 Task: Look for space in Windsor, Canada from 10th July, 2023 to 15th July, 2023 for 7 adults in price range Rs.10000 to Rs.15000. Place can be entire place or shared room with 4 bedrooms having 7 beds and 4 bathrooms. Property type can be house, flat, guest house. Amenities needed are: wifi, TV, free parkinig on premises, gym, breakfast. Booking option can be shelf check-in. Required host language is .
Action: Mouse pressed left at (527, 116)
Screenshot: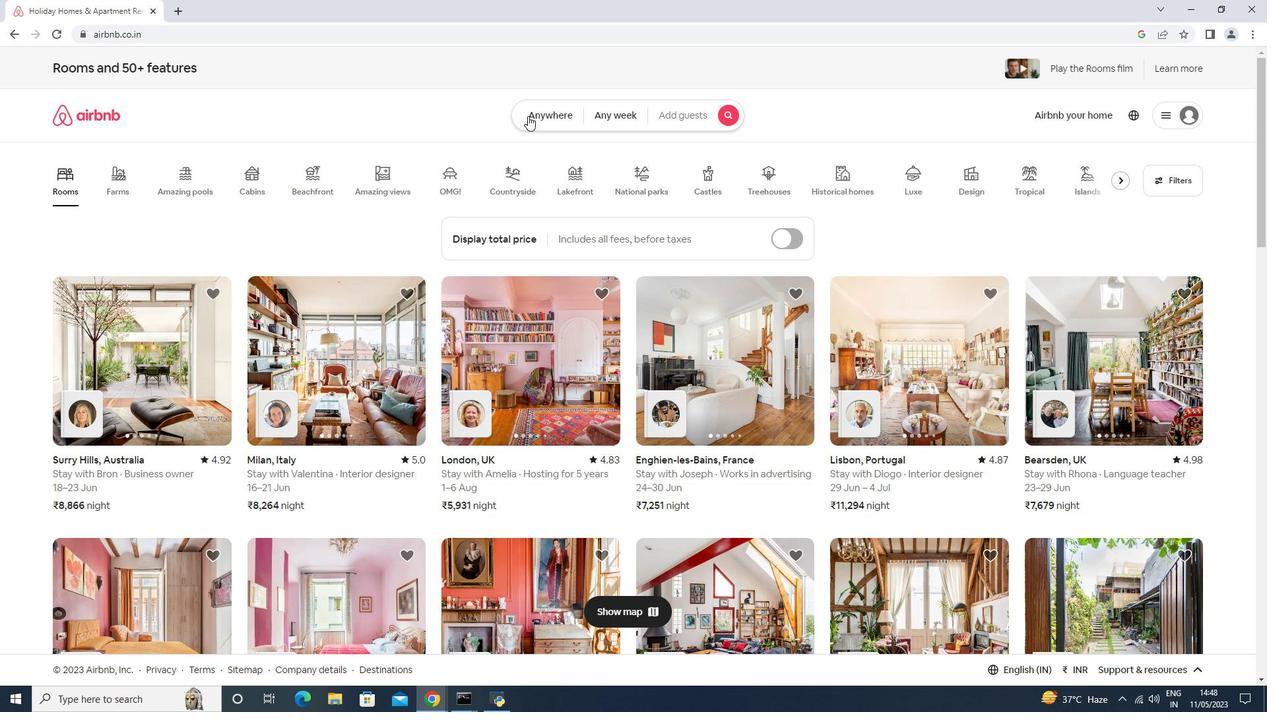 
Action: Mouse moved to (471, 159)
Screenshot: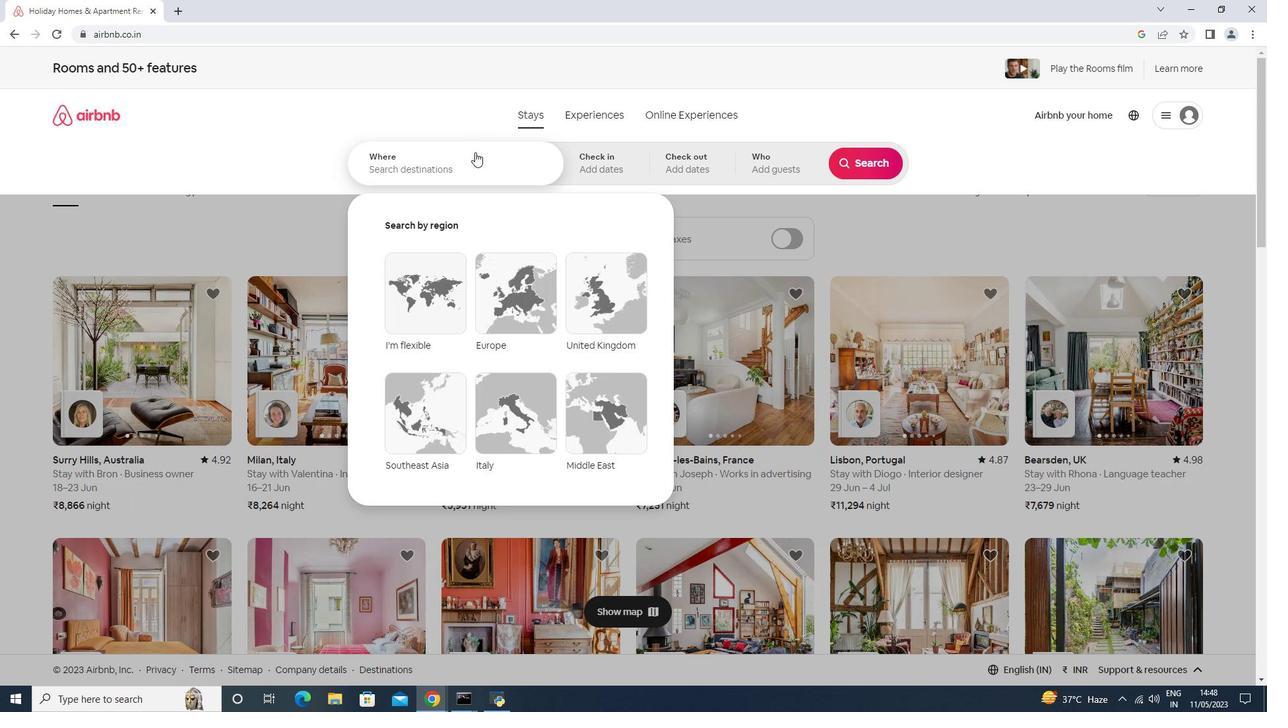 
Action: Mouse pressed left at (471, 159)
Screenshot: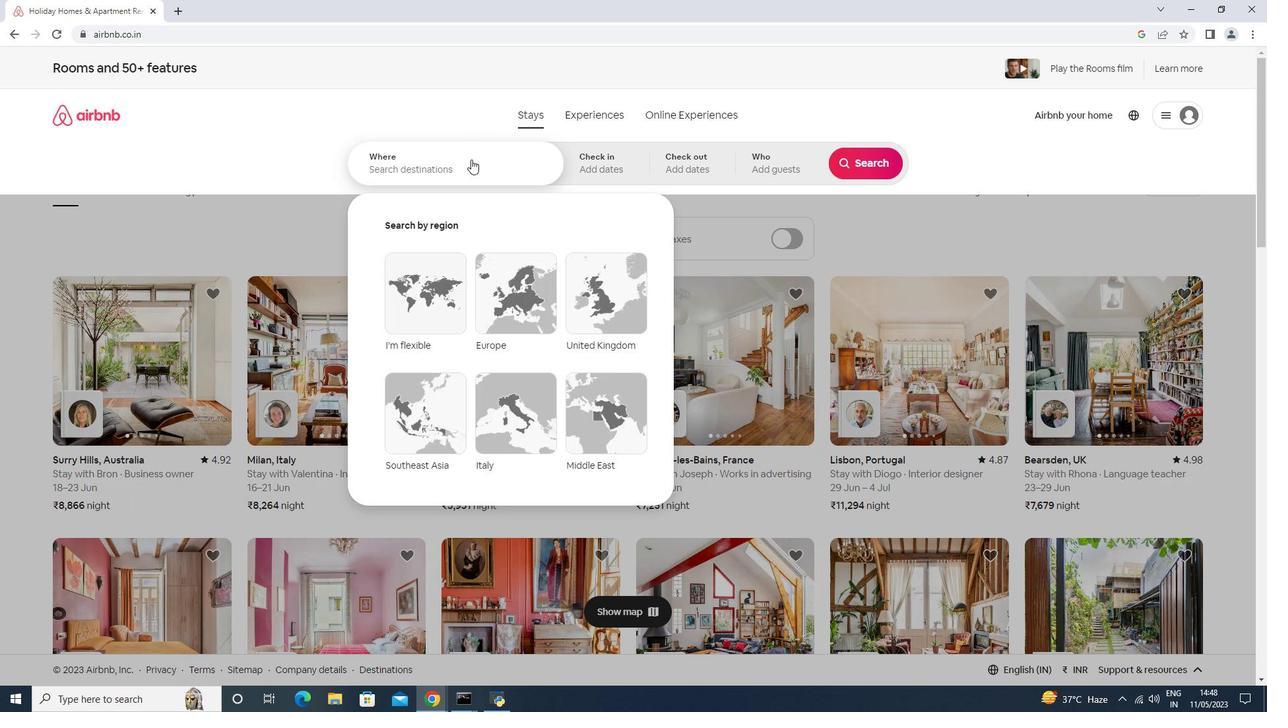 
Action: Key pressed <Key.shift><Key.shift>wins<Key.backspace>dsor,<Key.left><Key.left><Key.left><Key.left><Key.left><Key.left><Key.left><Key.backspace><Key.shift><Key.shift><Key.shift><Key.shift>W<Key.down><Key.backspace><Key.backspace><Key.right><Key.shift>Canada
Screenshot: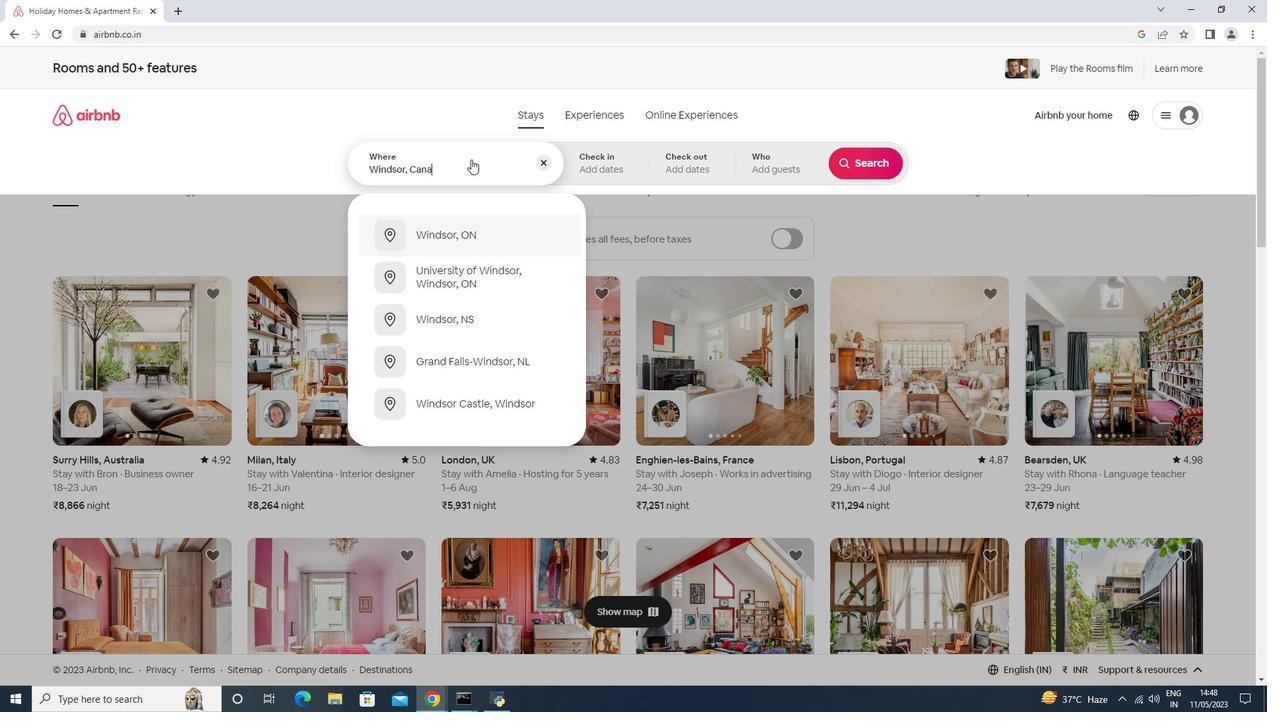 
Action: Mouse moved to (599, 173)
Screenshot: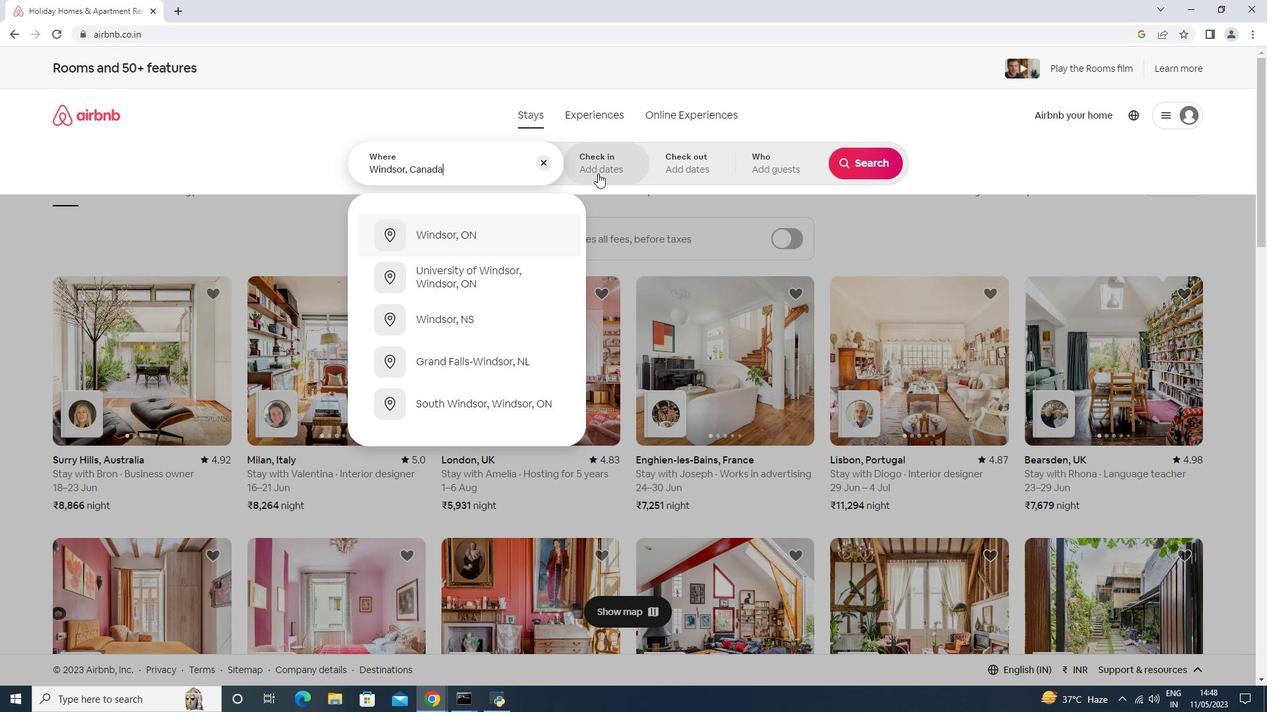 
Action: Mouse pressed left at (599, 173)
Screenshot: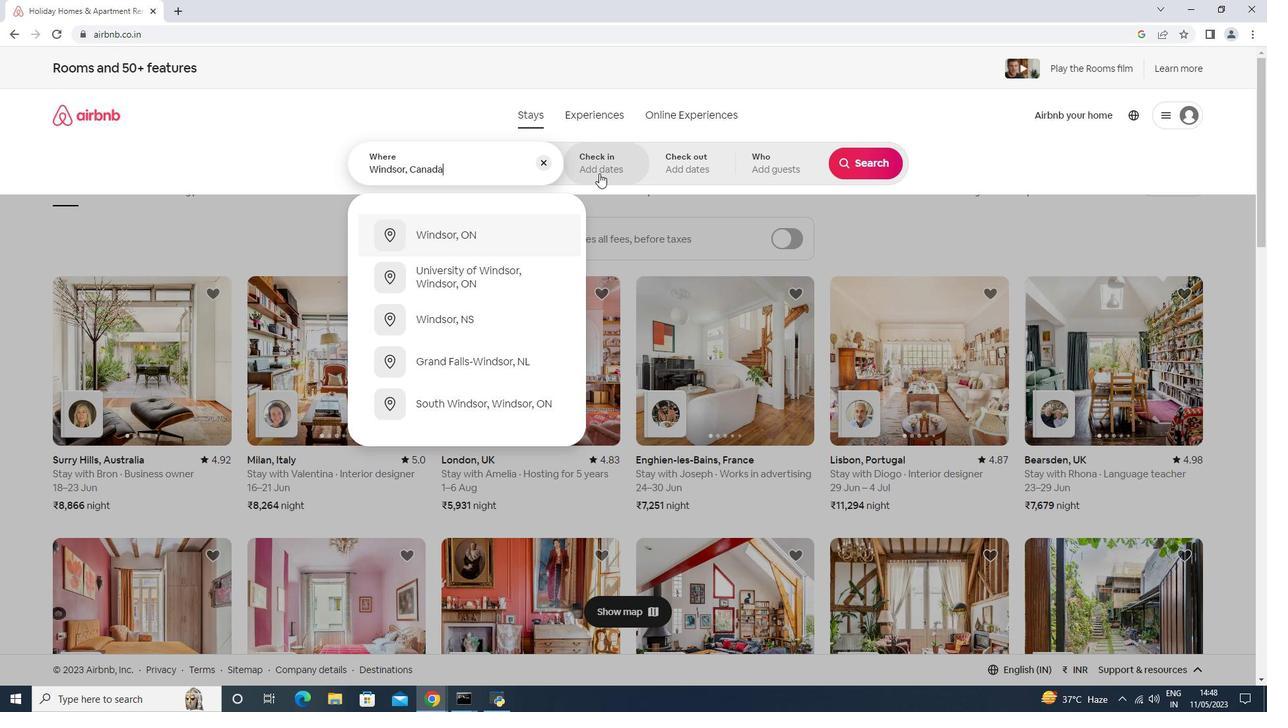 
Action: Mouse moved to (860, 270)
Screenshot: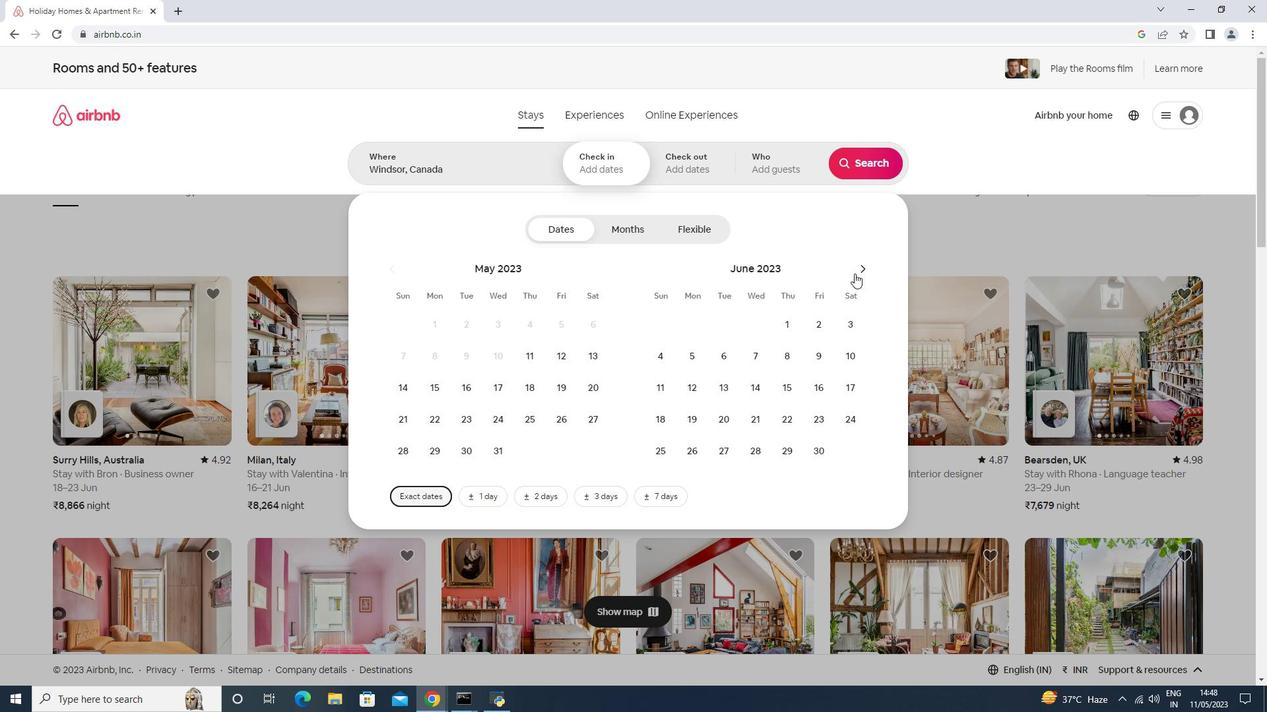 
Action: Mouse pressed left at (860, 270)
Screenshot: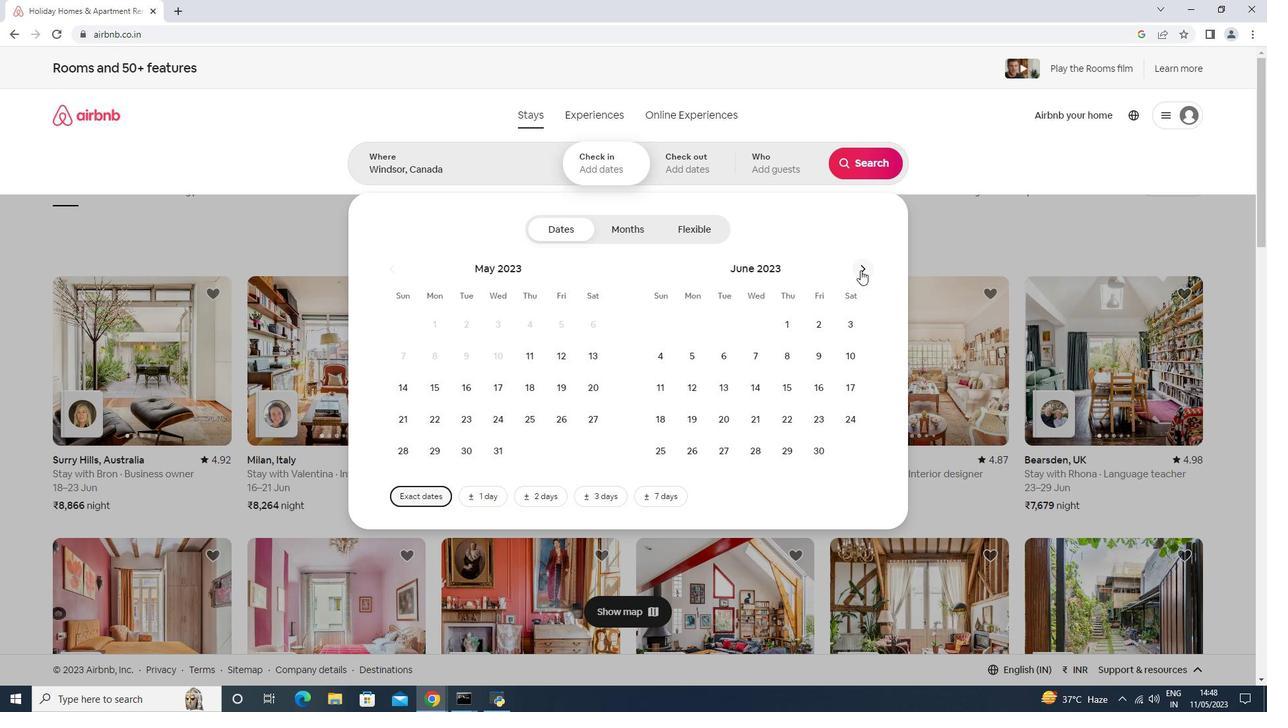 
Action: Mouse moved to (695, 384)
Screenshot: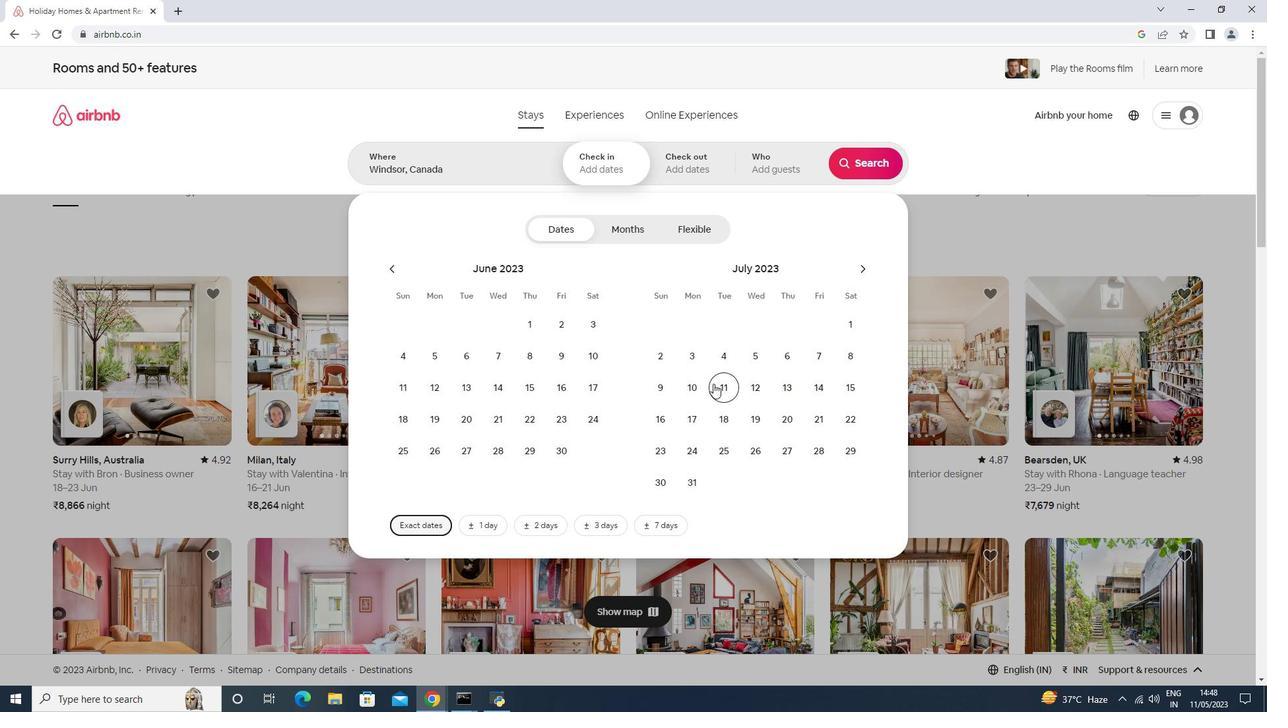 
Action: Mouse pressed left at (695, 384)
Screenshot: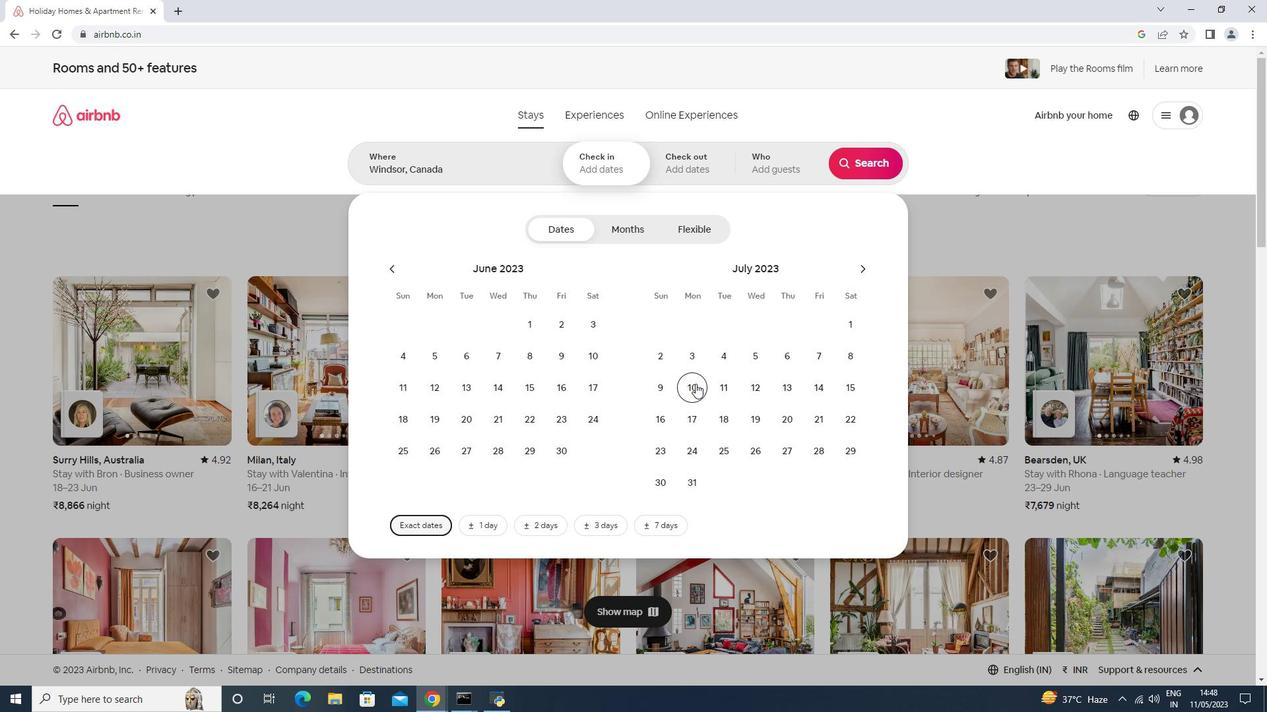 
Action: Mouse moved to (857, 384)
Screenshot: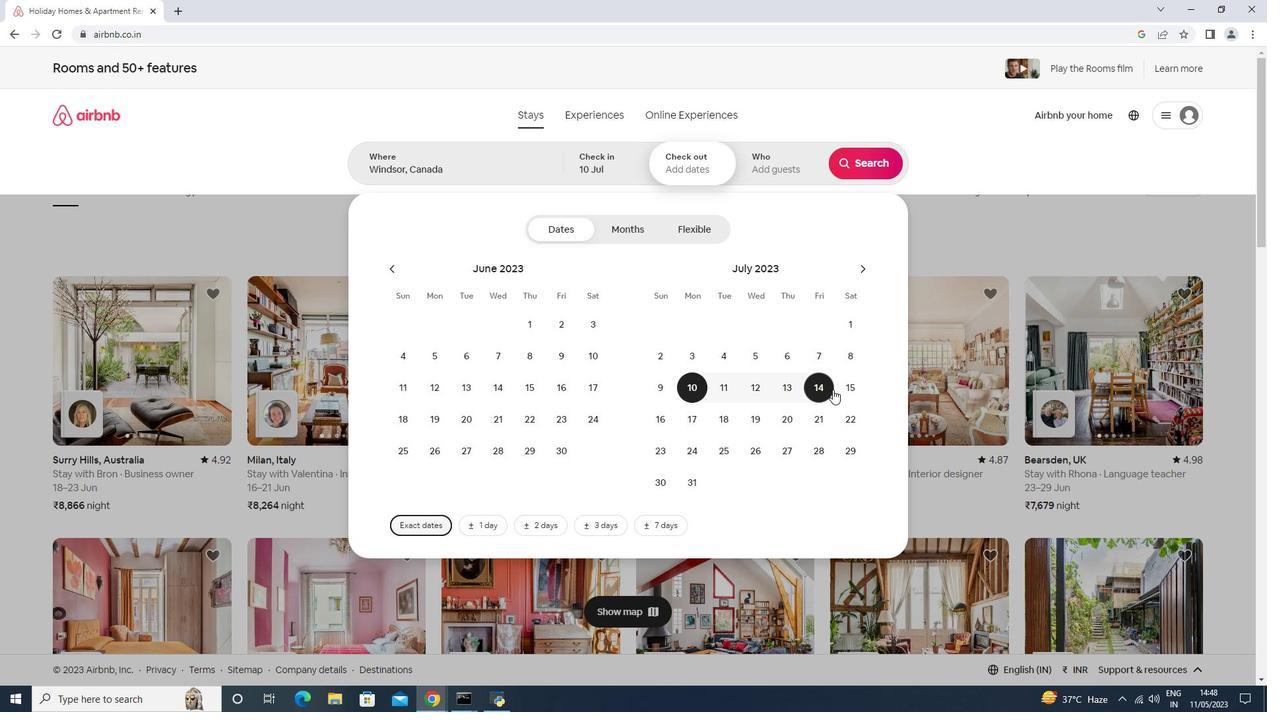 
Action: Mouse pressed left at (857, 384)
Screenshot: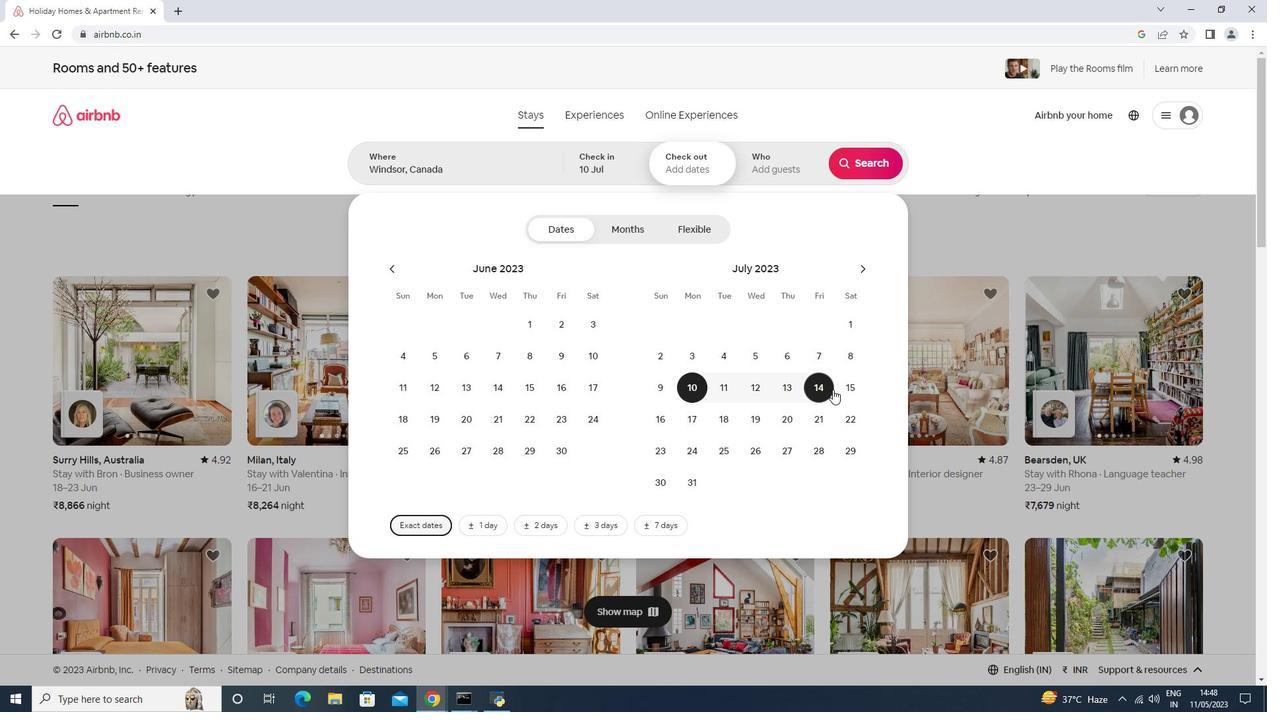 
Action: Mouse moved to (778, 154)
Screenshot: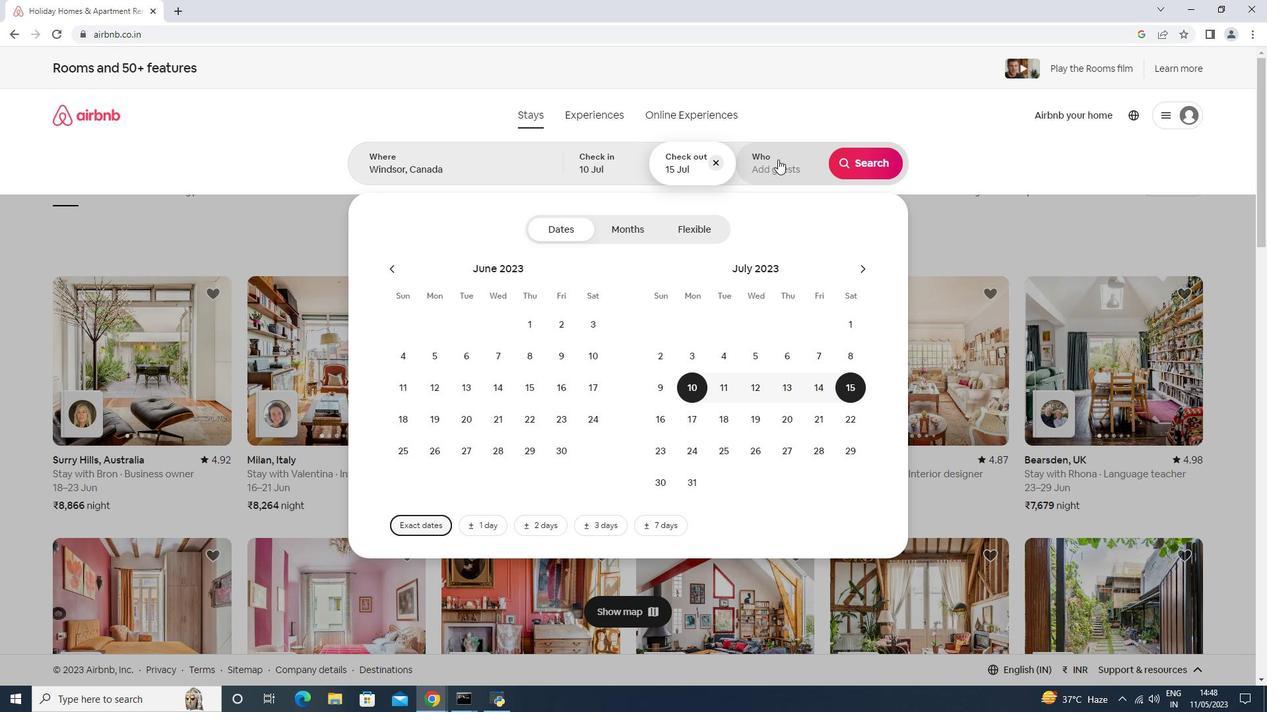 
Action: Mouse pressed left at (778, 154)
Screenshot: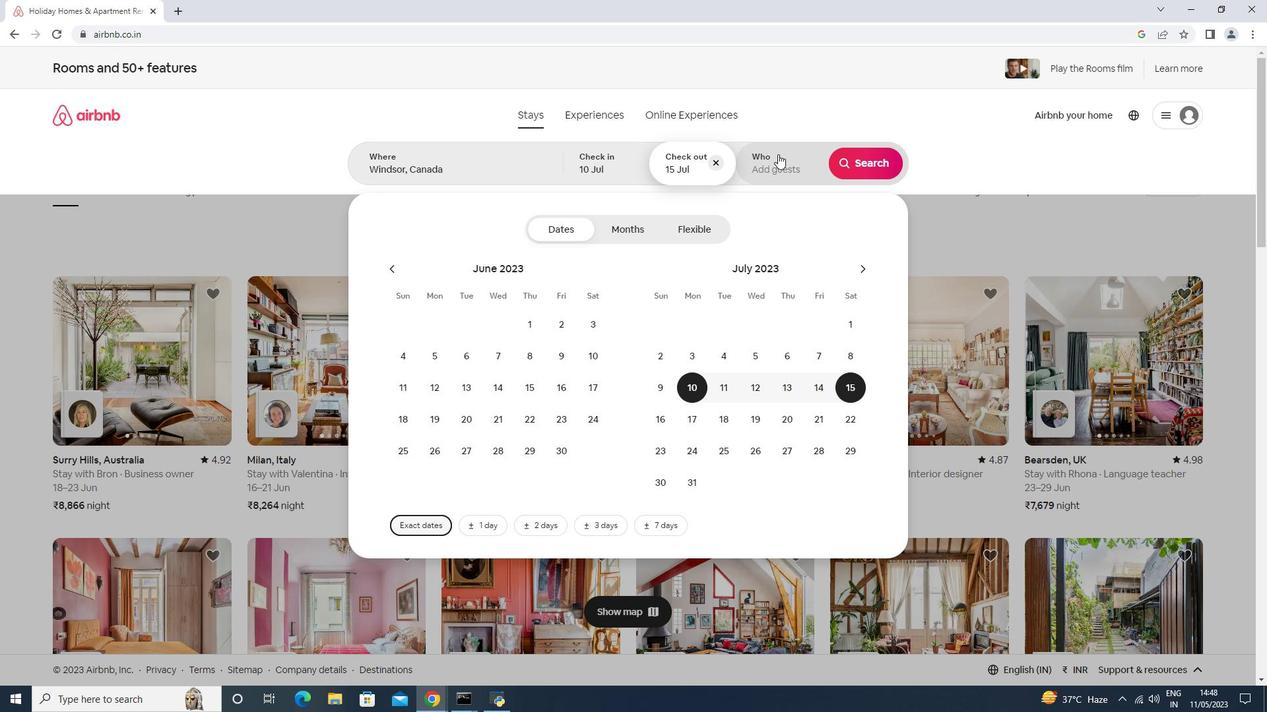 
Action: Mouse moved to (871, 236)
Screenshot: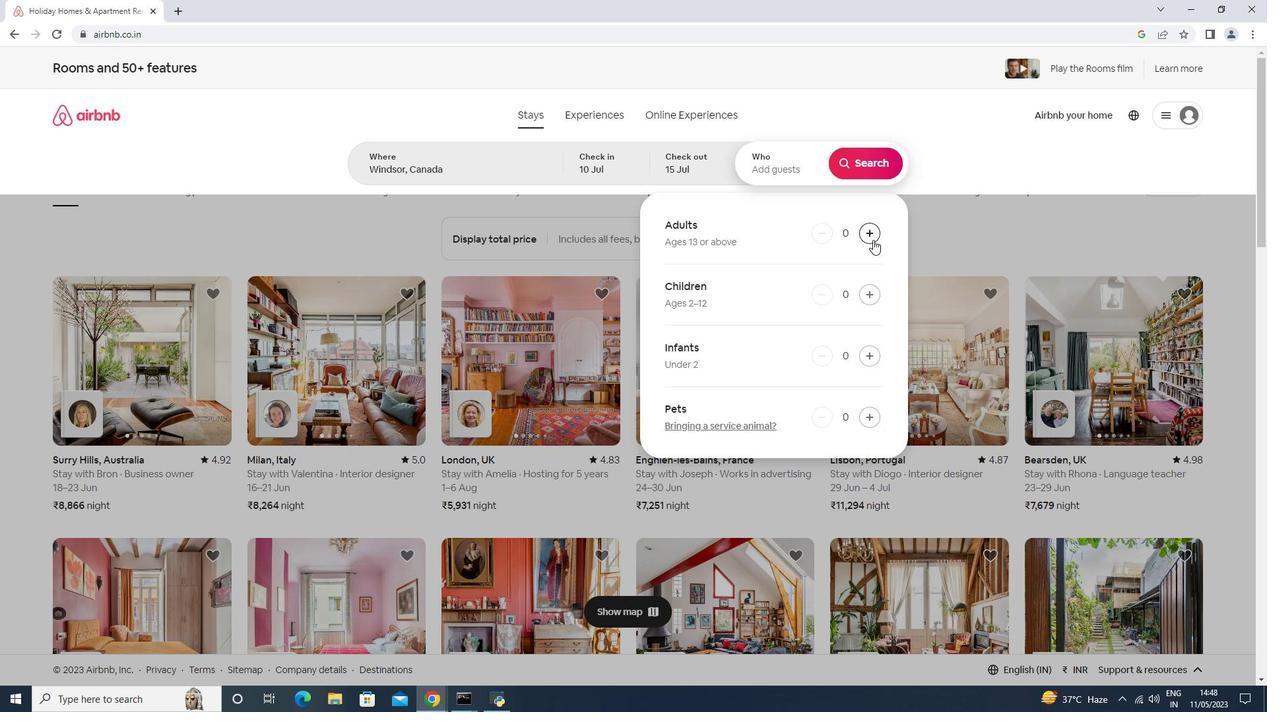
Action: Mouse pressed left at (871, 236)
Screenshot: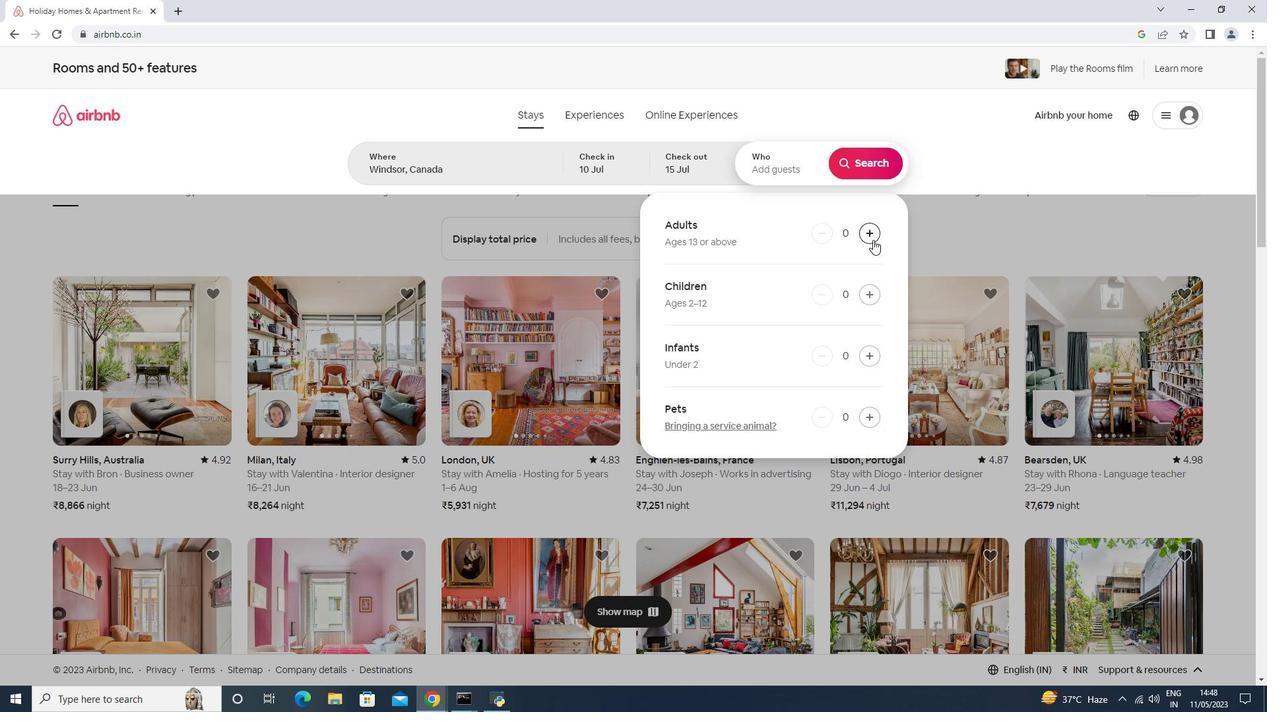 
Action: Mouse pressed left at (871, 236)
Screenshot: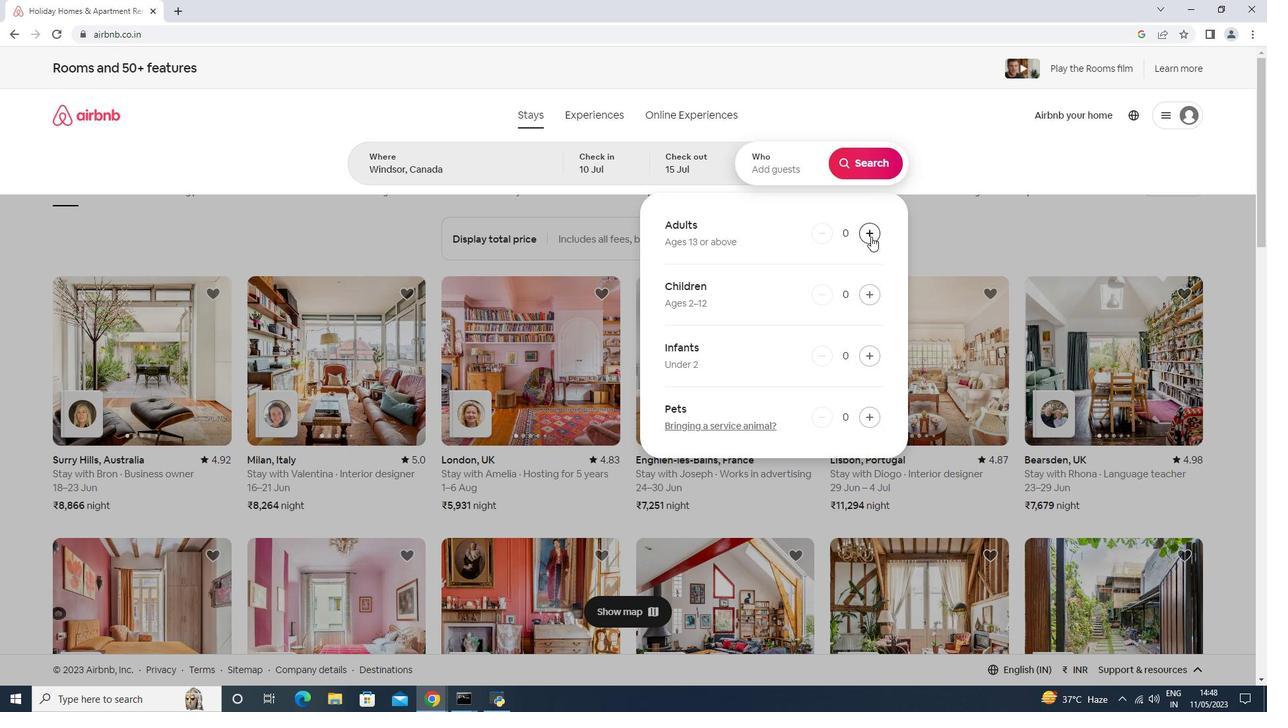 
Action: Mouse pressed left at (871, 236)
Screenshot: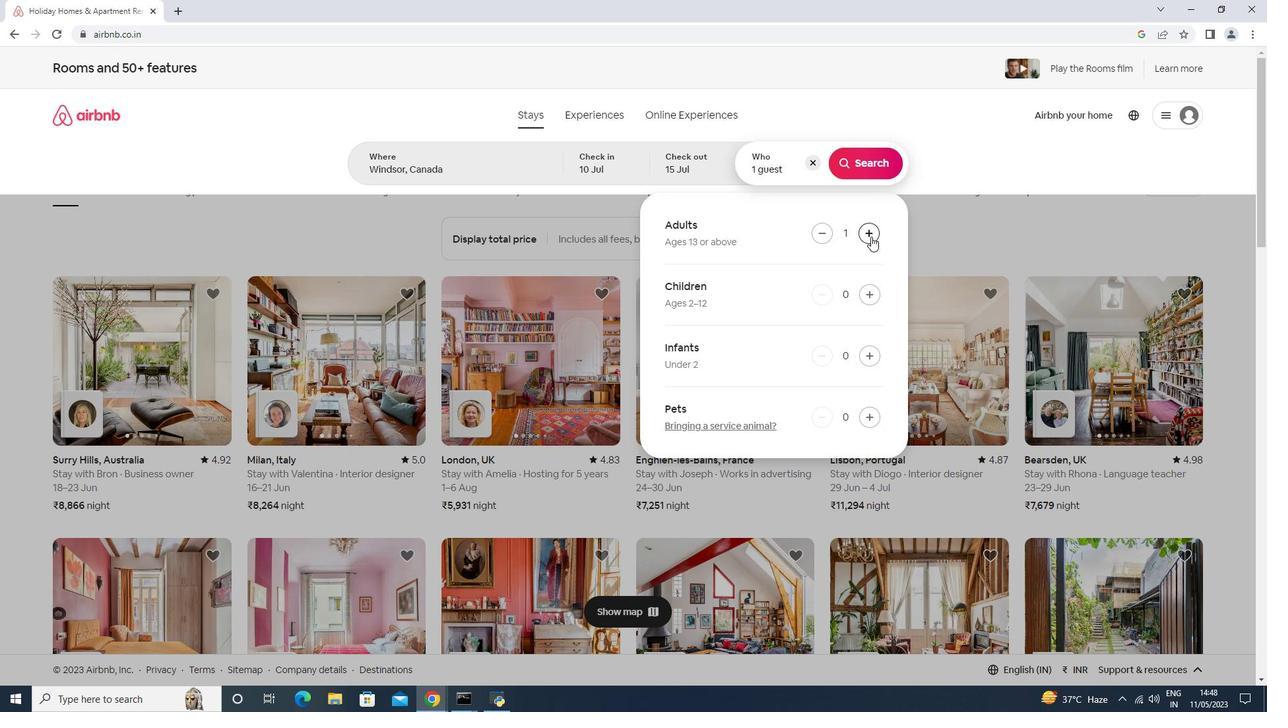 
Action: Mouse pressed left at (871, 236)
Screenshot: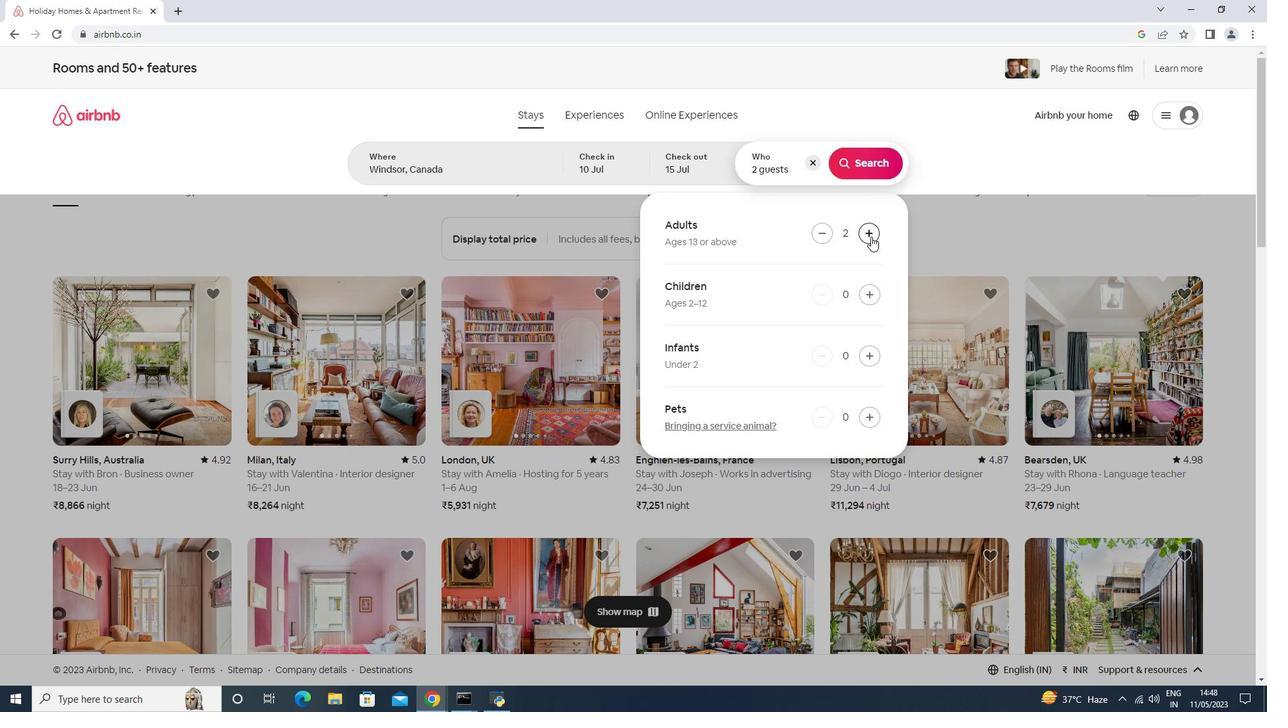 
Action: Mouse pressed left at (871, 236)
Screenshot: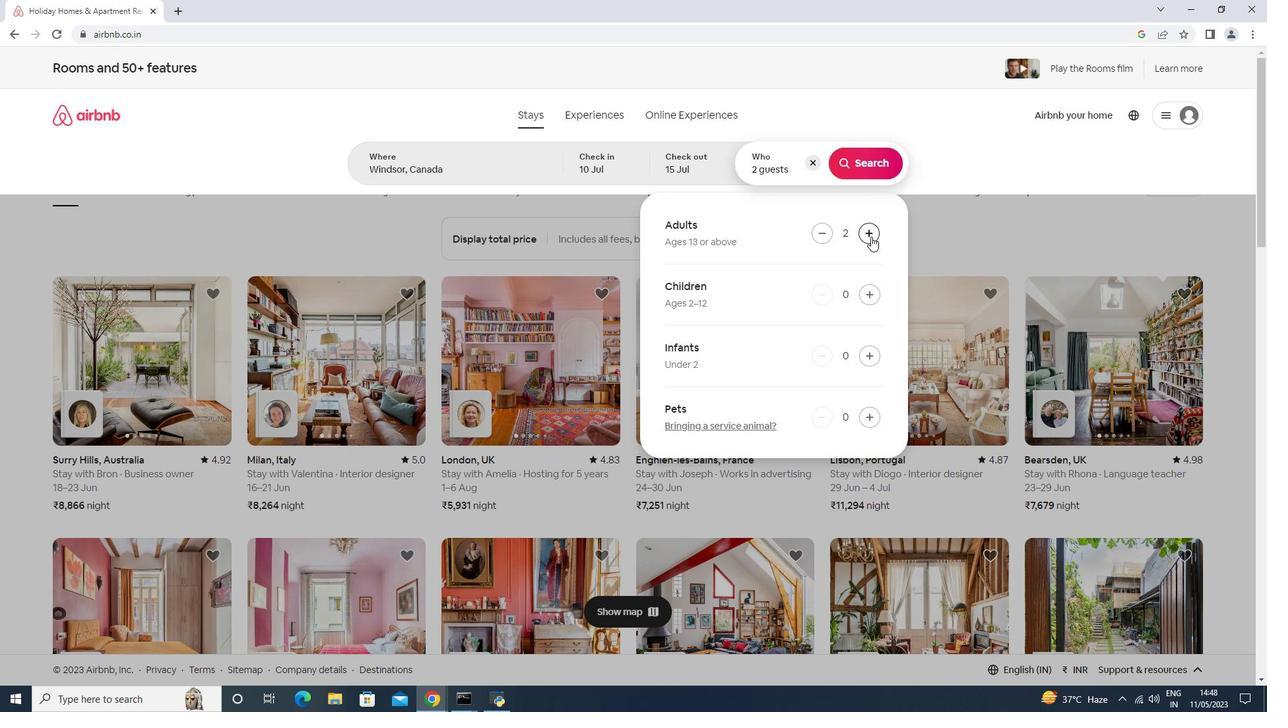 
Action: Mouse pressed left at (871, 236)
Screenshot: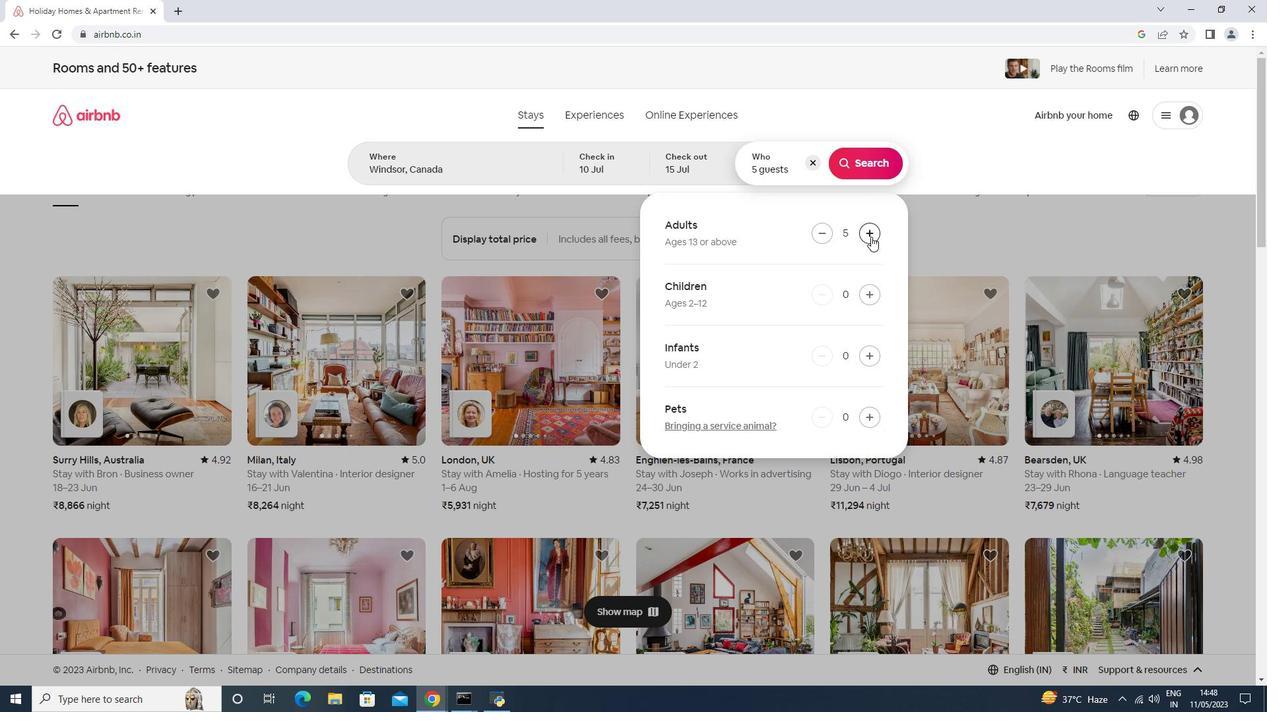 
Action: Mouse pressed left at (871, 236)
Screenshot: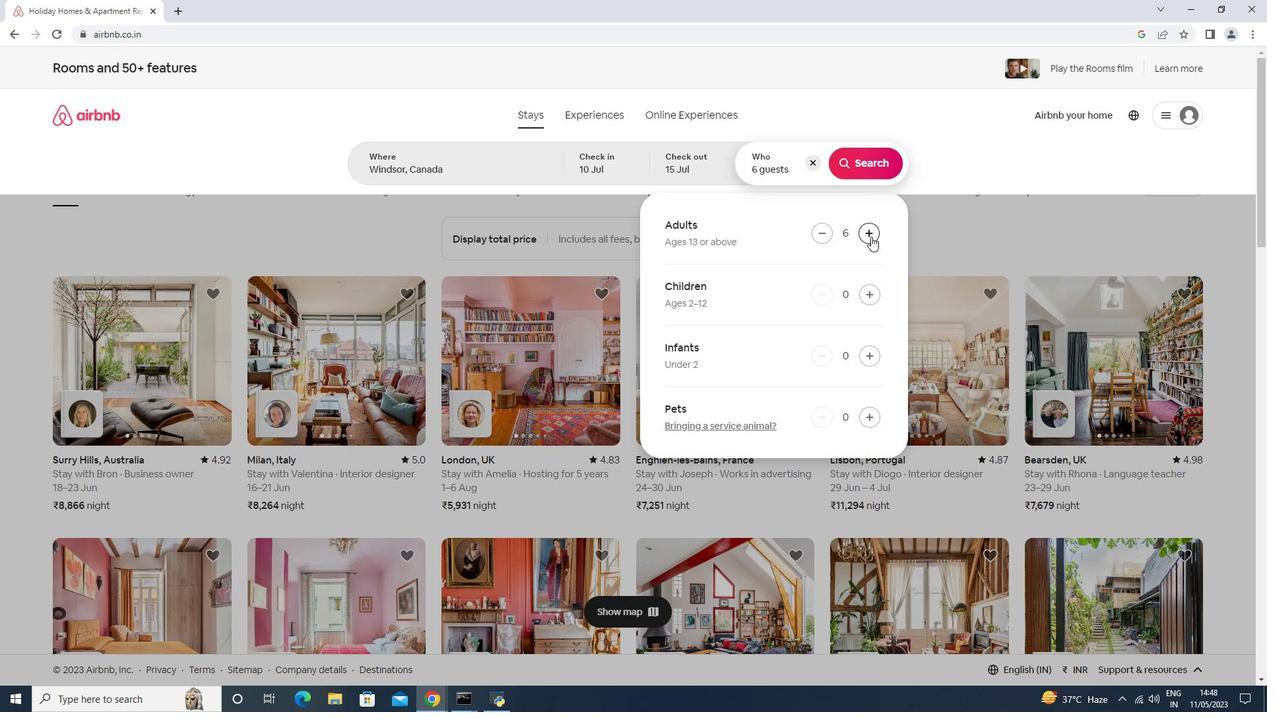 
Action: Mouse moved to (862, 169)
Screenshot: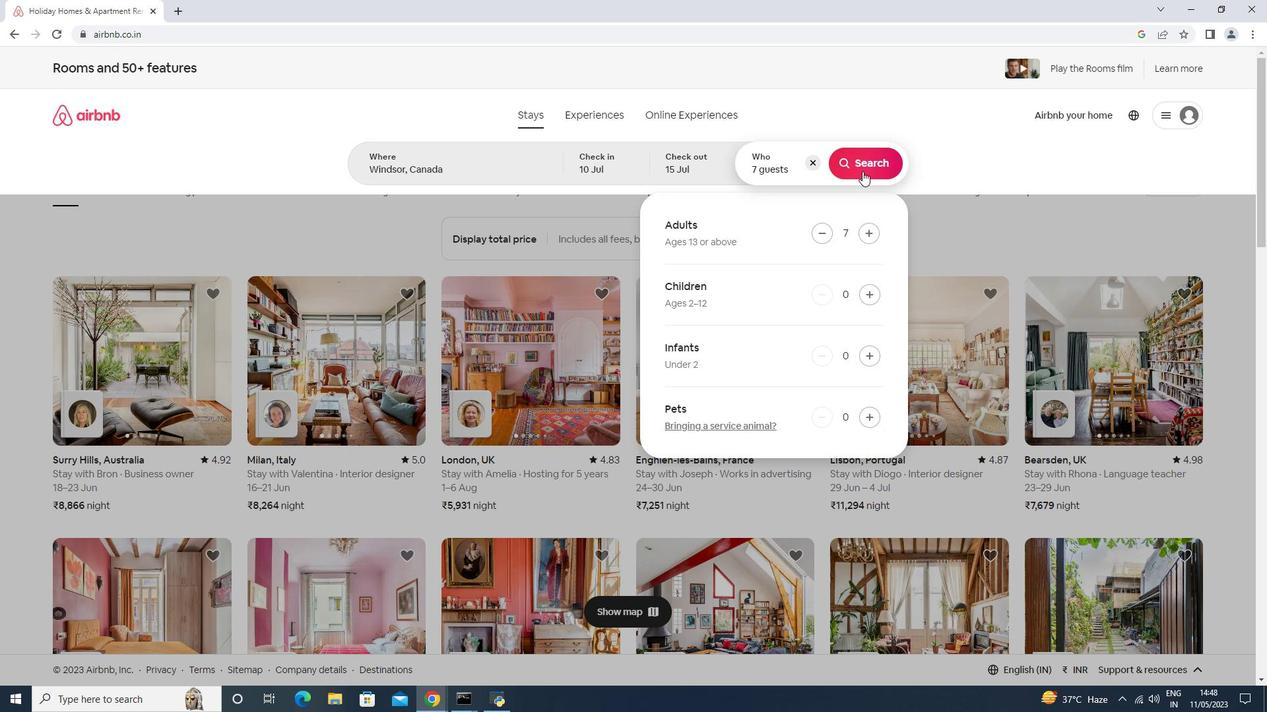 
Action: Mouse pressed left at (862, 169)
Screenshot: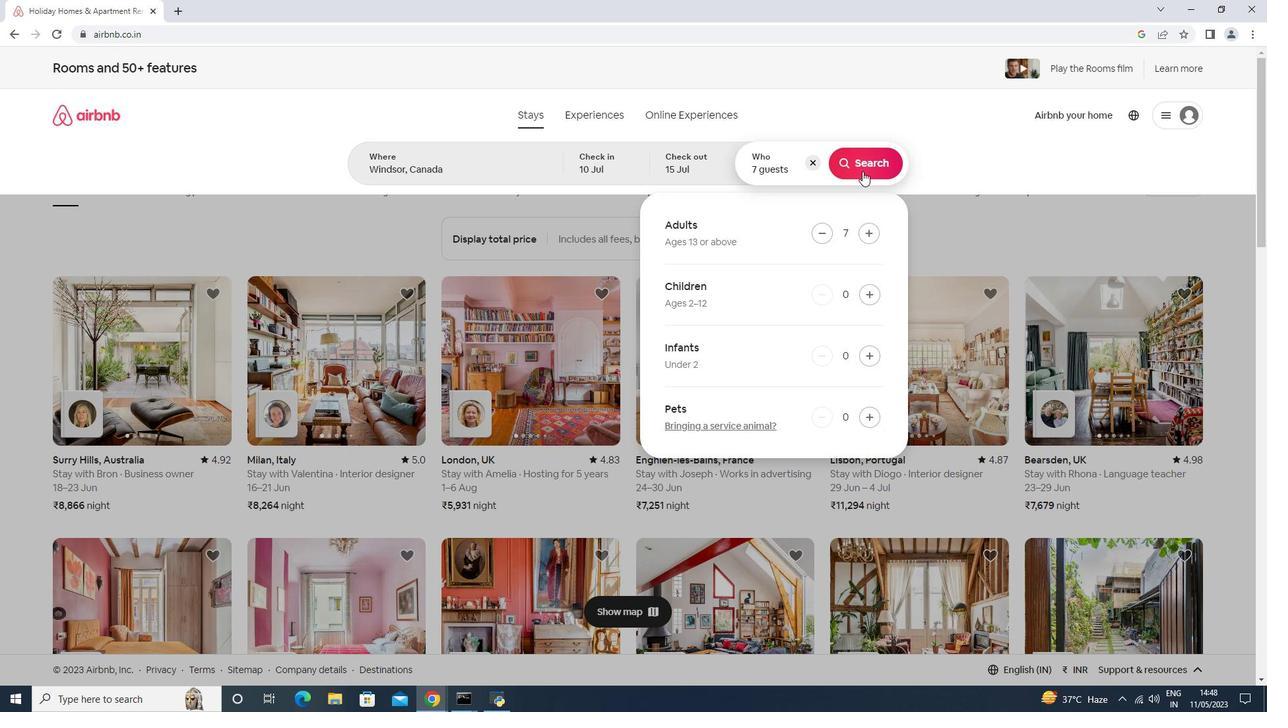 
Action: Mouse moved to (1195, 126)
Screenshot: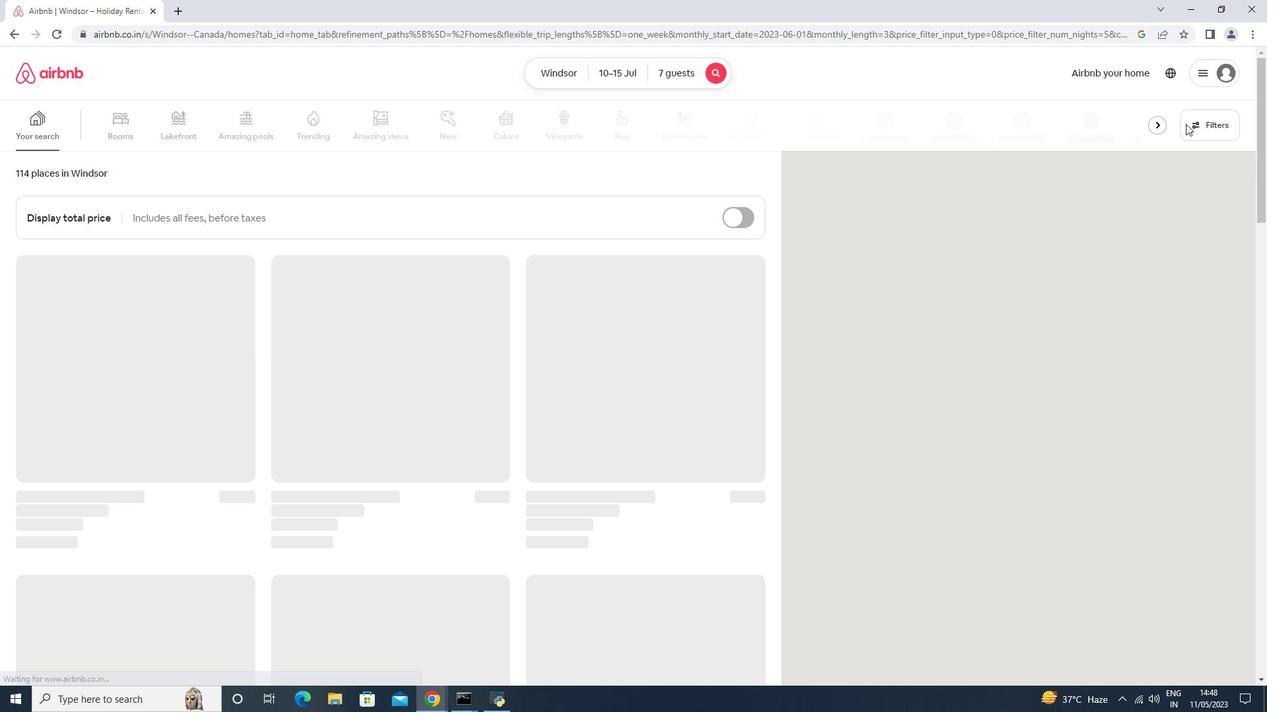 
Action: Mouse pressed left at (1195, 126)
Screenshot: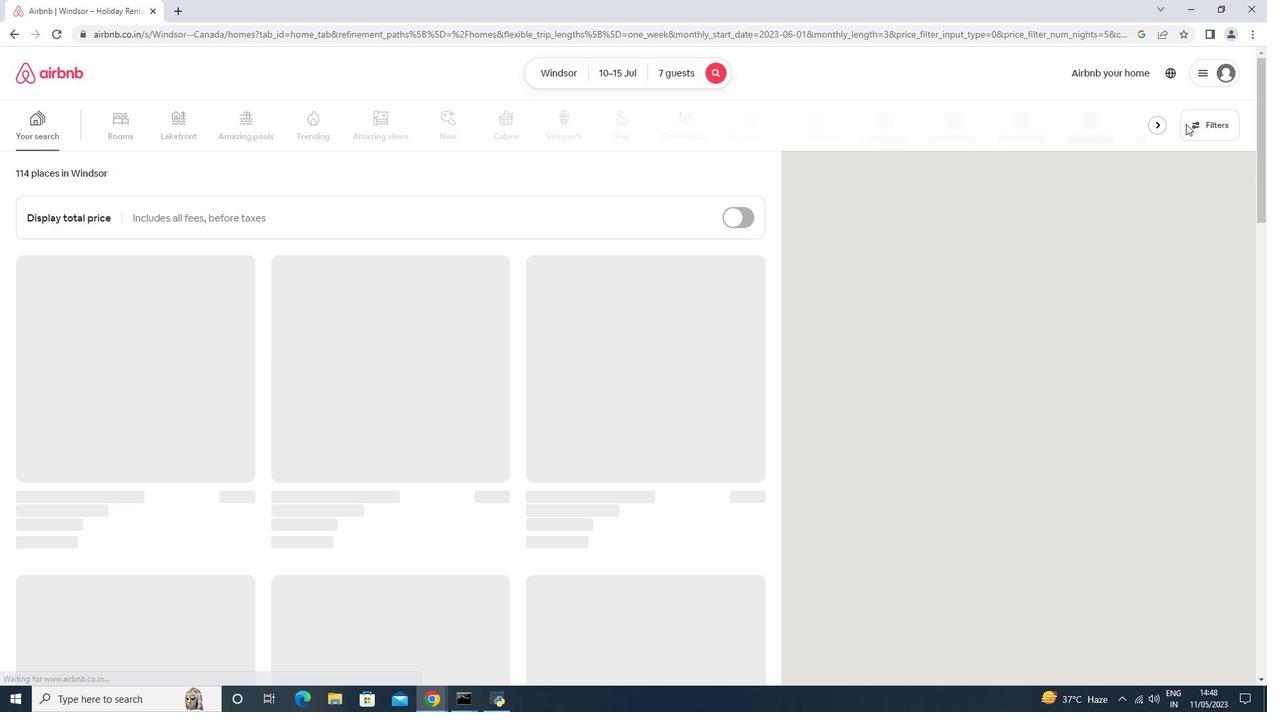 
Action: Mouse moved to (539, 446)
Screenshot: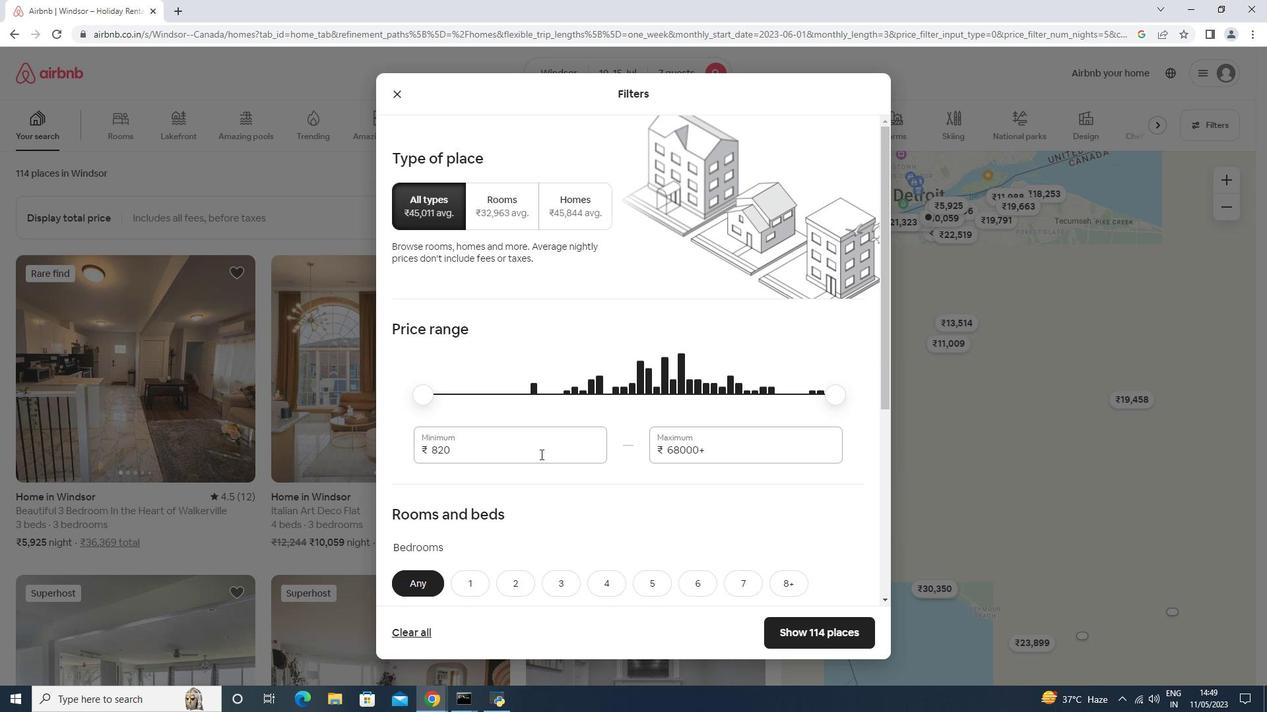 
Action: Mouse pressed left at (539, 446)
Screenshot: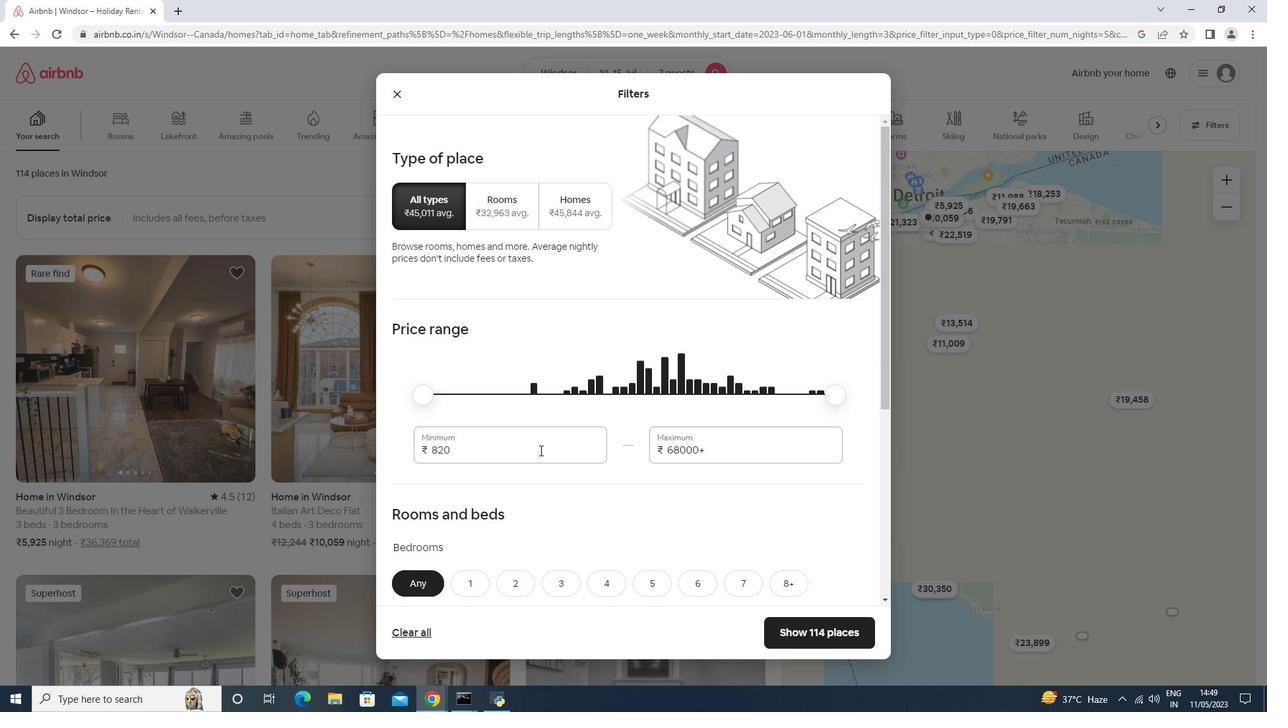 
Action: Key pressed <Key.backspace>
Screenshot: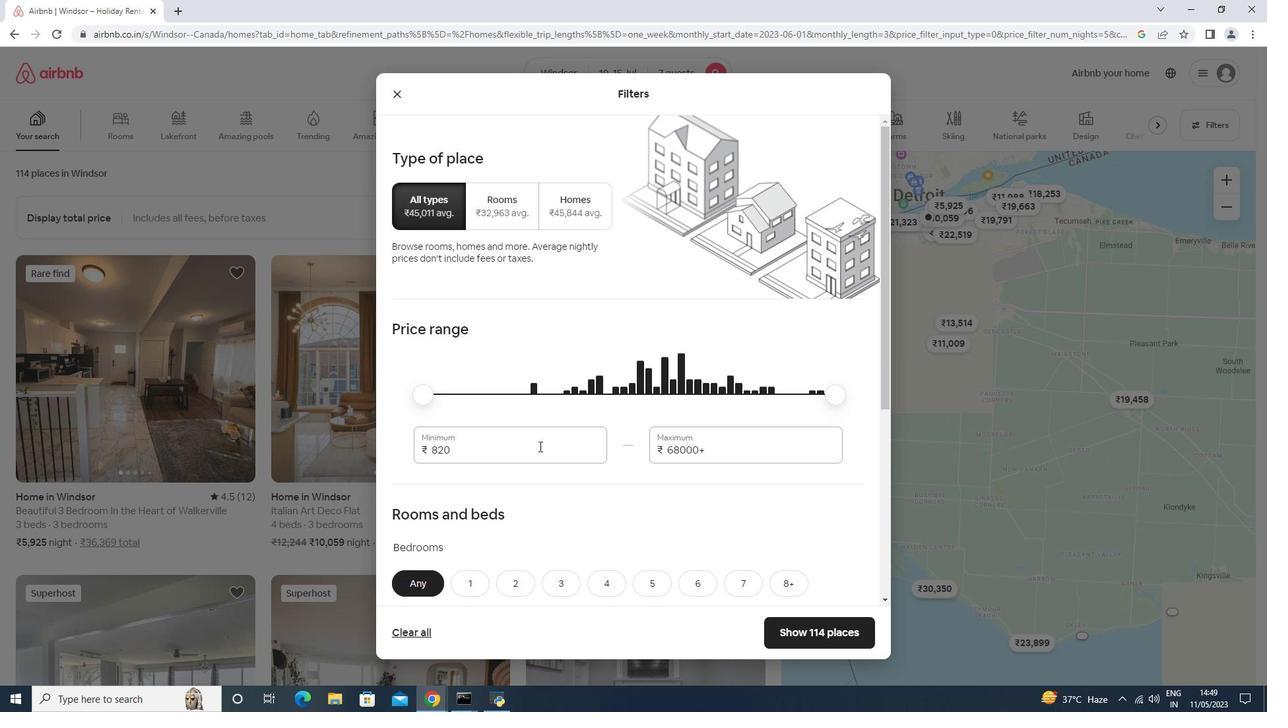 
Action: Mouse moved to (539, 442)
Screenshot: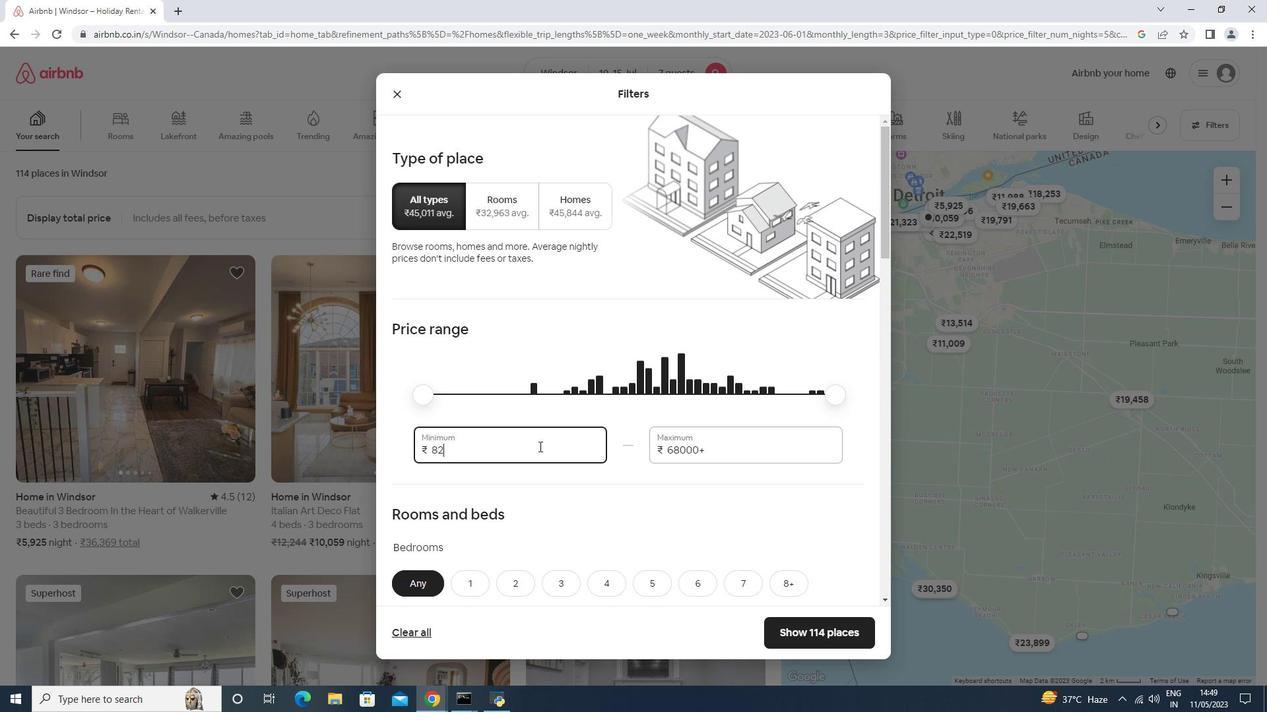 
Action: Key pressed <Key.backspace><Key.backspace><Key.backspace><Key.backspace><Key.backspace><Key.backspace><Key.backspace><Key.backspace><Key.backspace>
Screenshot: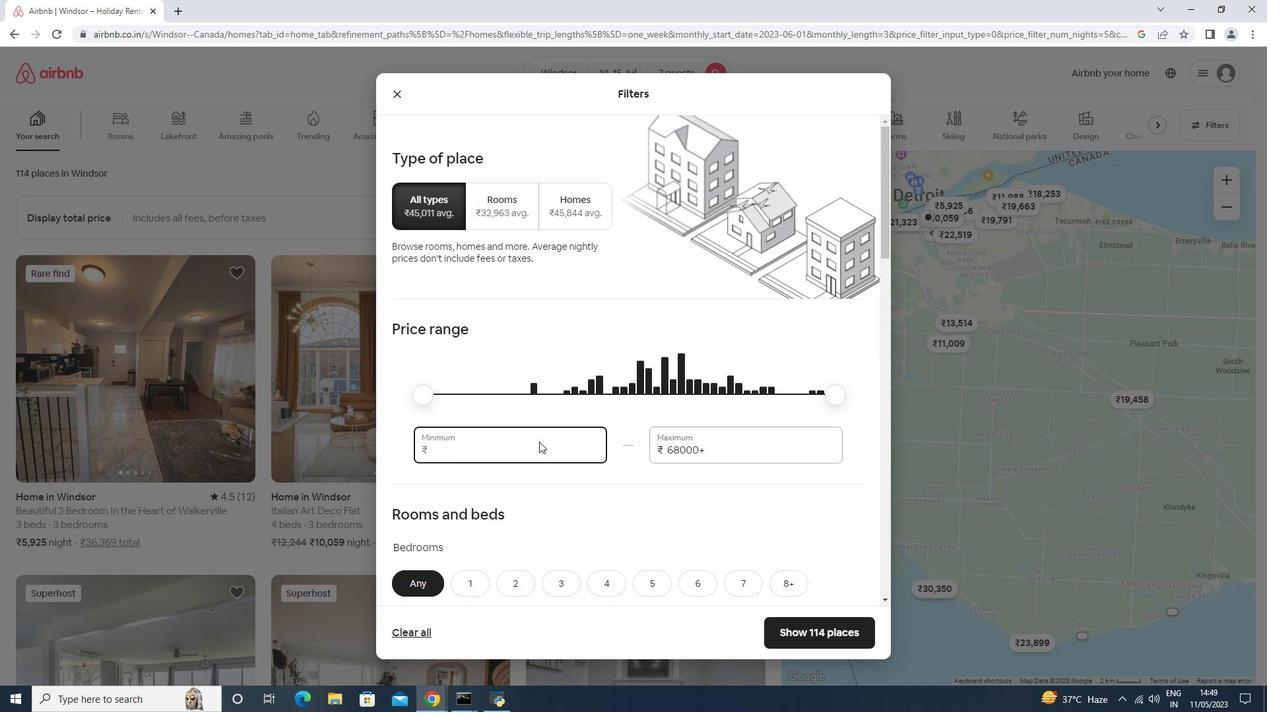 
Action: Mouse moved to (539, 442)
Screenshot: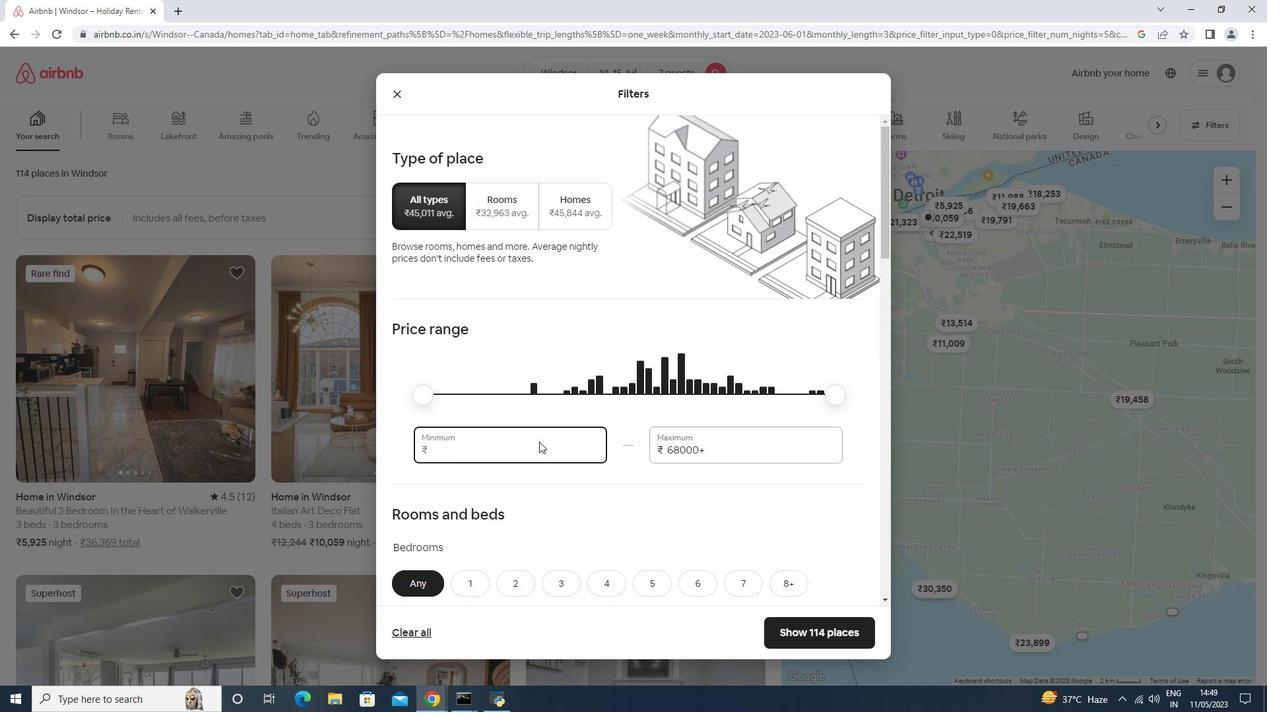 
Action: Key pressed <Key.backspace>
Screenshot: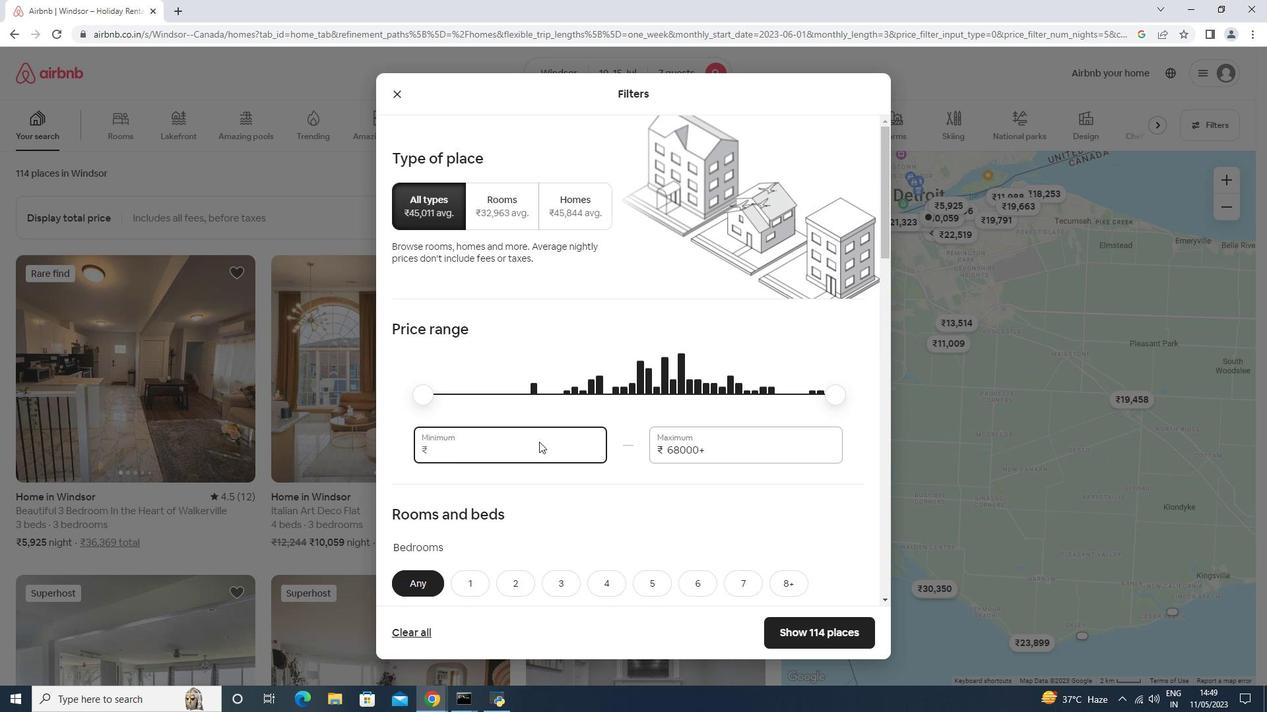 
Action: Mouse moved to (539, 442)
Screenshot: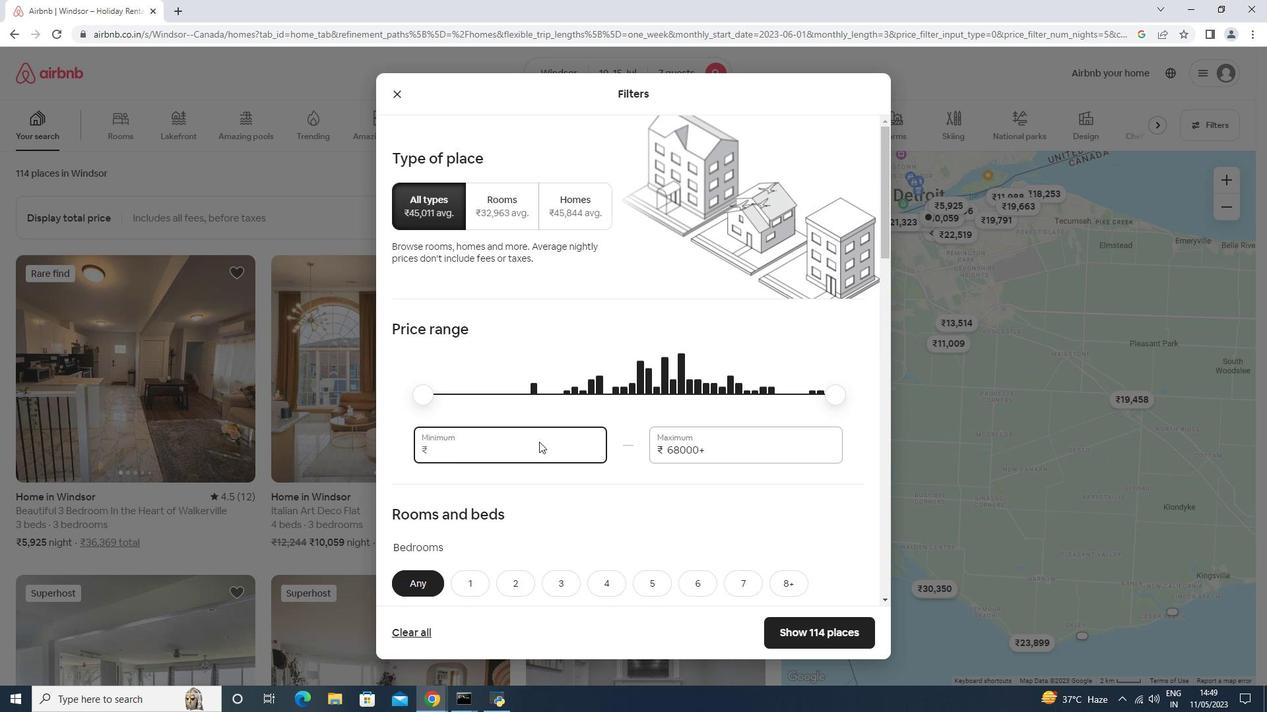 
Action: Key pressed 10
Screenshot: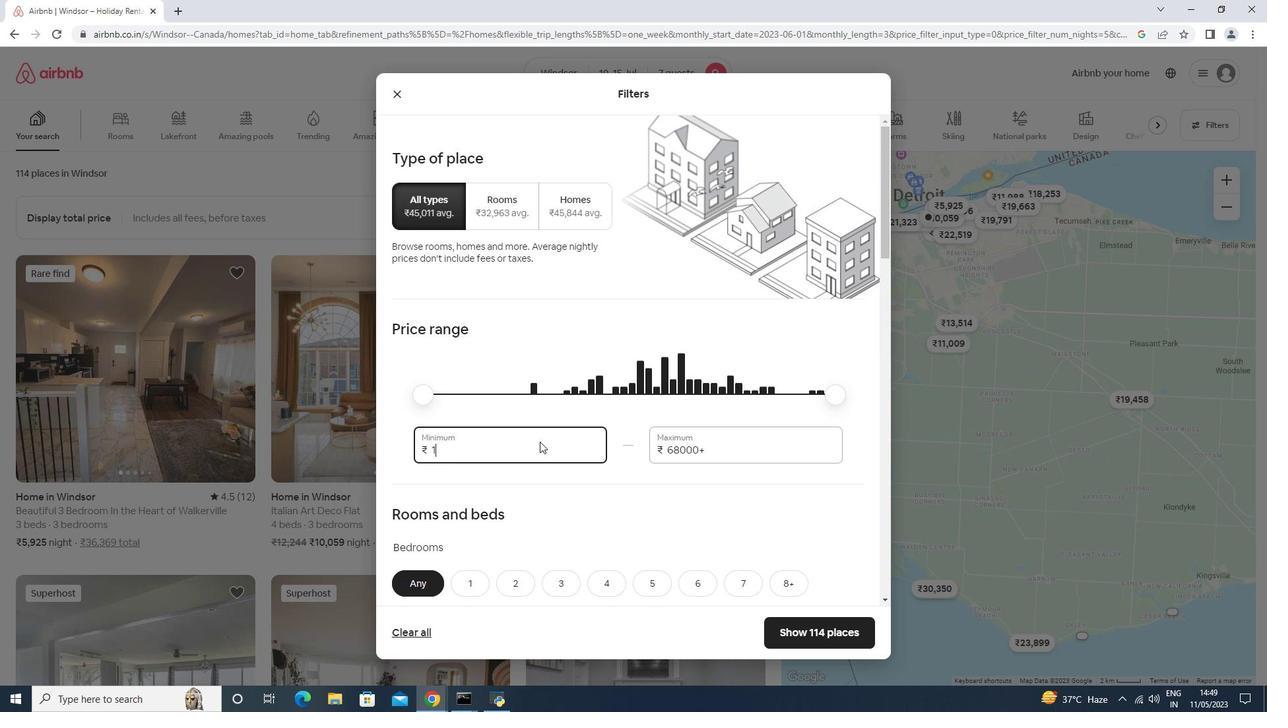 
Action: Mouse moved to (541, 440)
Screenshot: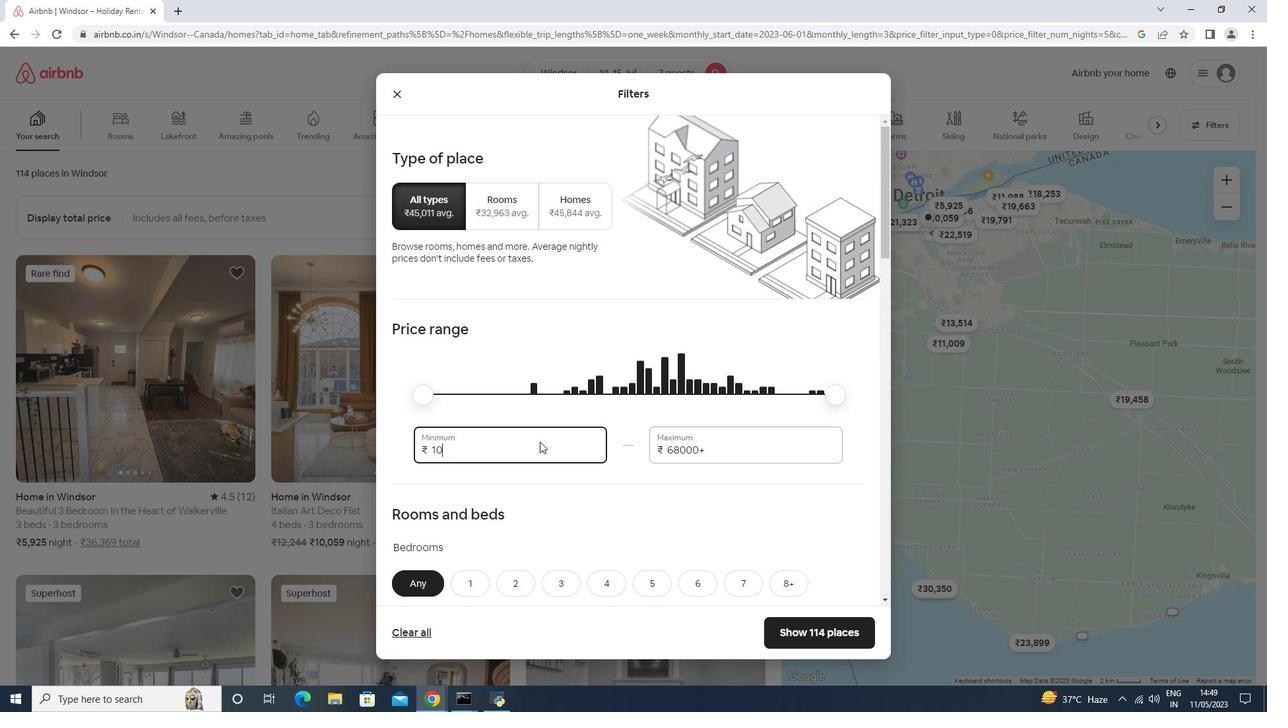 
Action: Key pressed 000
Screenshot: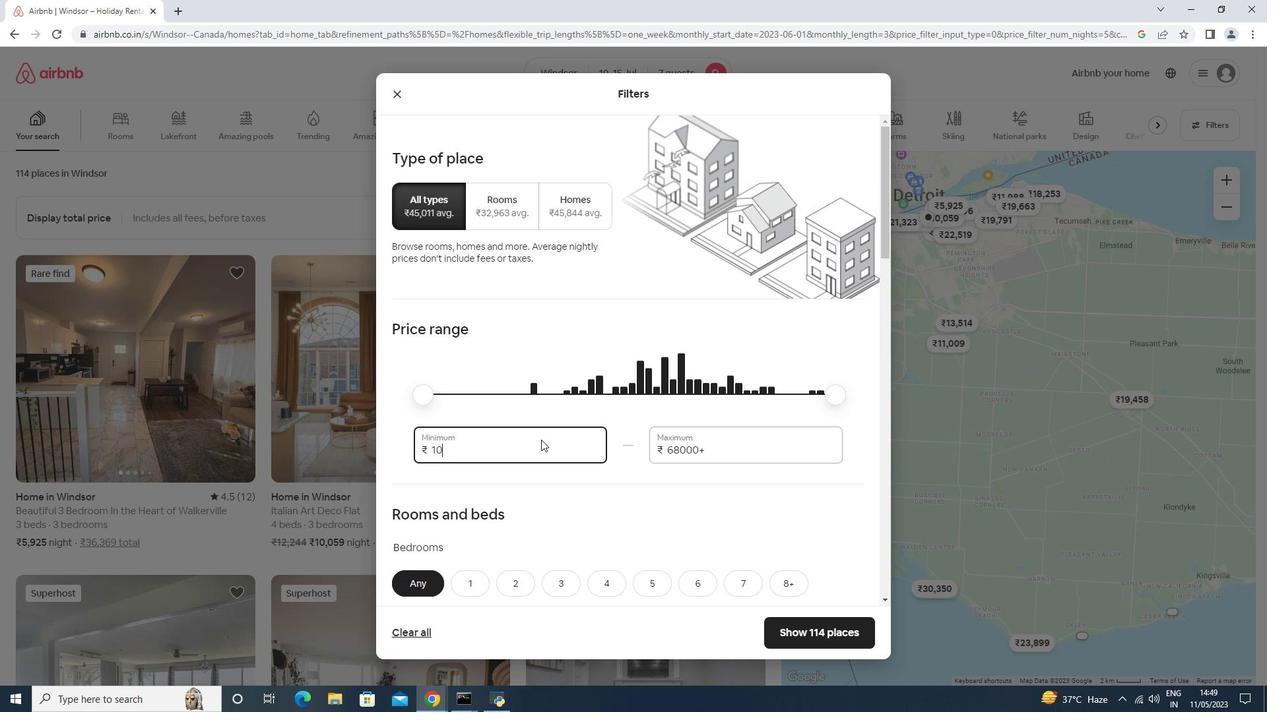 
Action: Mouse moved to (760, 453)
Screenshot: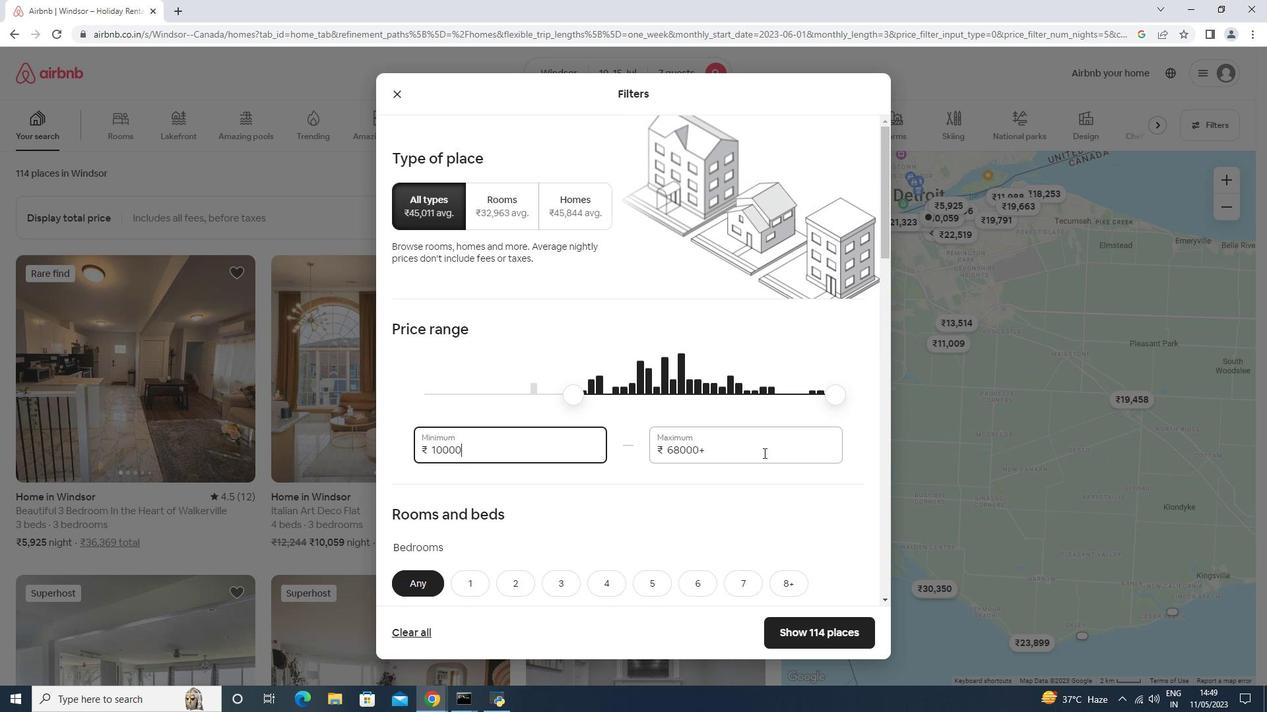 
Action: Mouse pressed left at (760, 453)
Screenshot: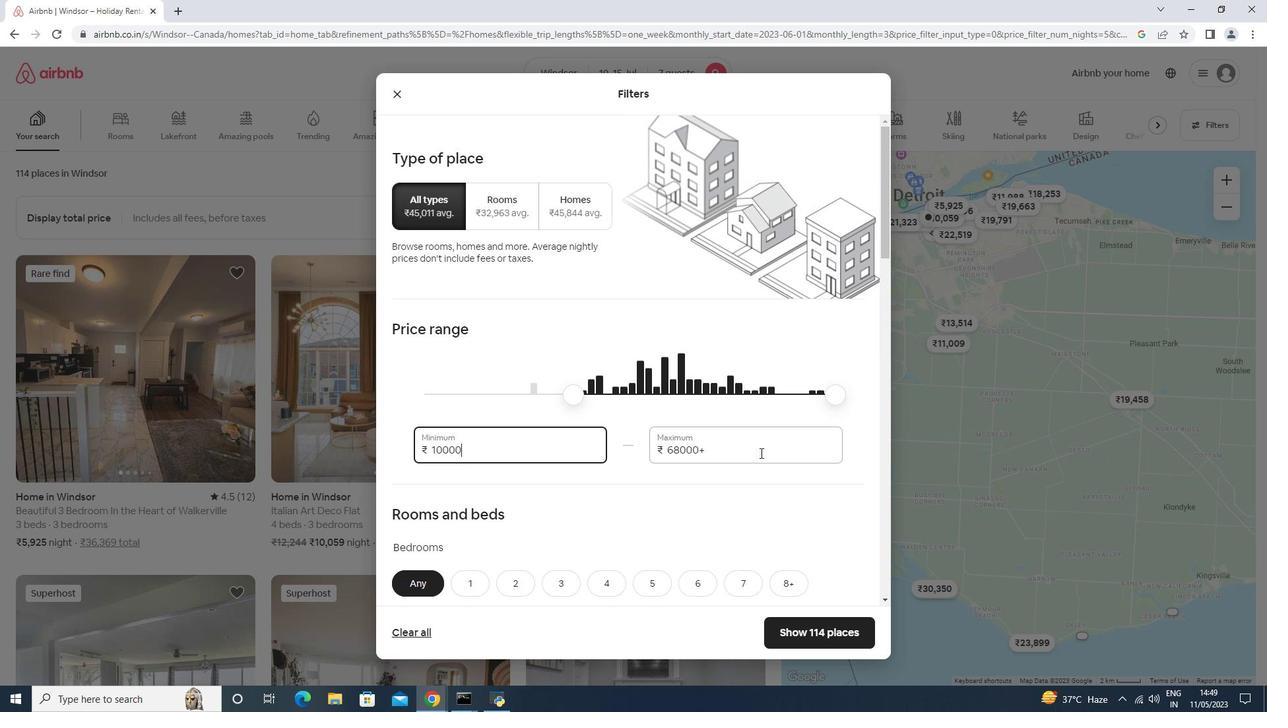 
Action: Key pressed <Key.backspace><Key.backspace><Key.backspace><Key.backspace><Key.backspace><Key.backspace><Key.backspace><Key.backspace><Key.backspace><Key.backspace><Key.backspace><Key.backspace><Key.backspace><Key.backspace><Key.backspace><Key.backspace><Key.backspace><Key.backspace><Key.backspace><Key.backspace><Key.backspace>15000
Screenshot: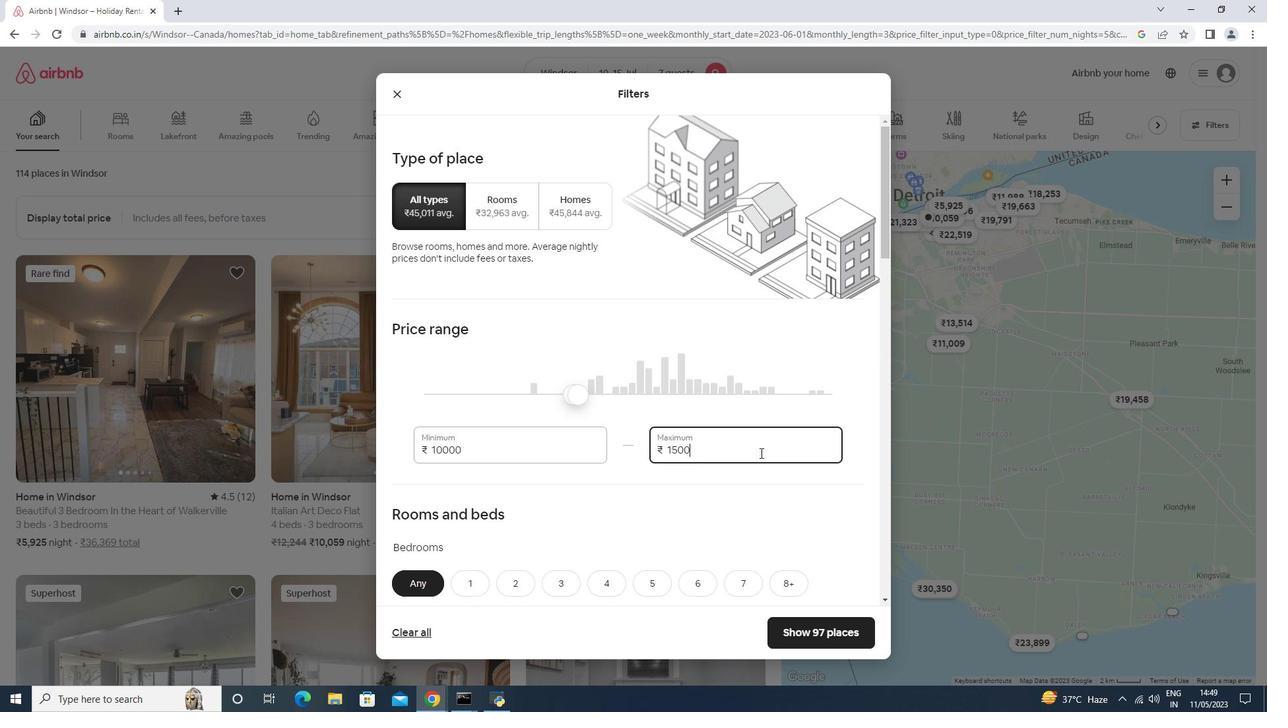 
Action: Mouse moved to (538, 468)
Screenshot: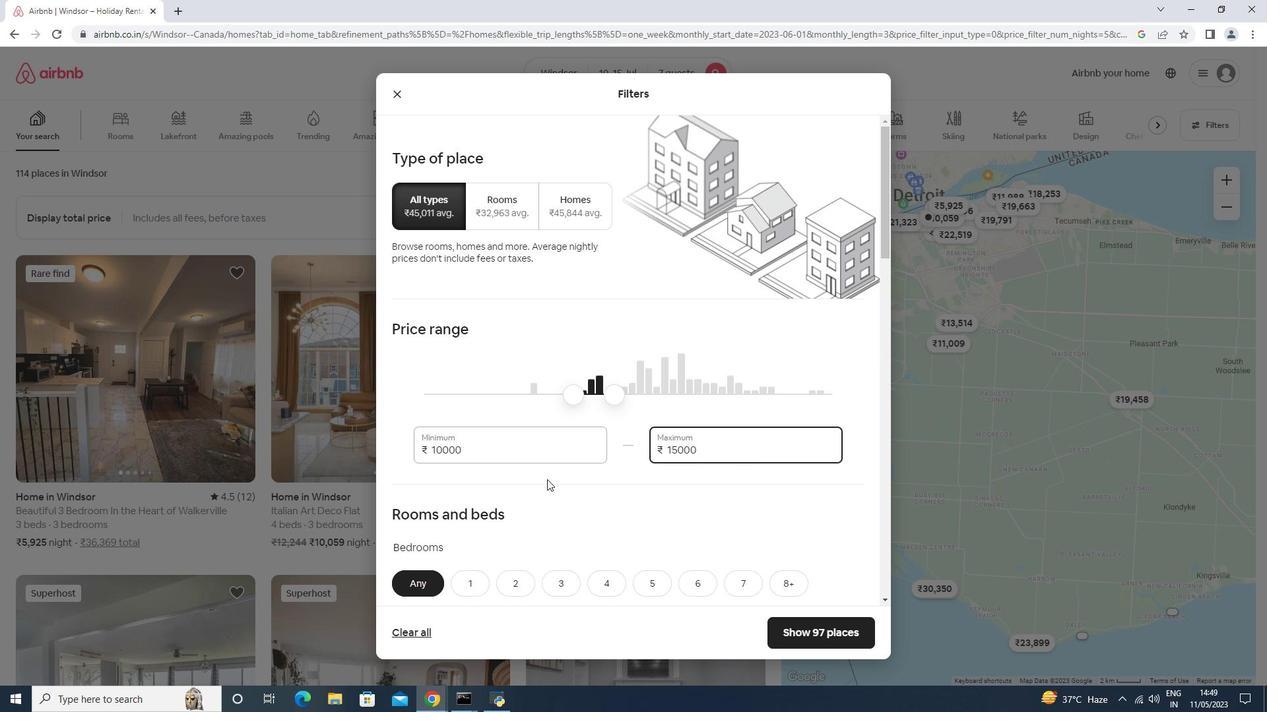 
Action: Mouse scrolled (538, 467) with delta (0, 0)
Screenshot: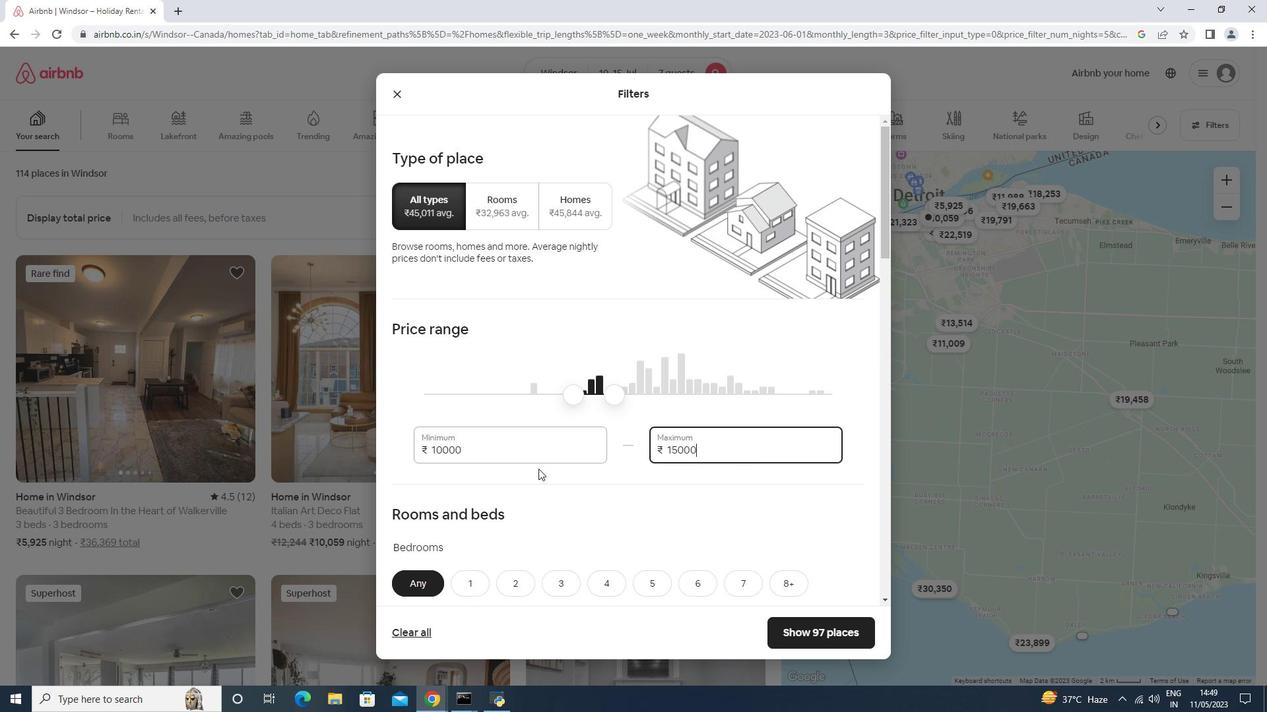 
Action: Mouse moved to (477, 470)
Screenshot: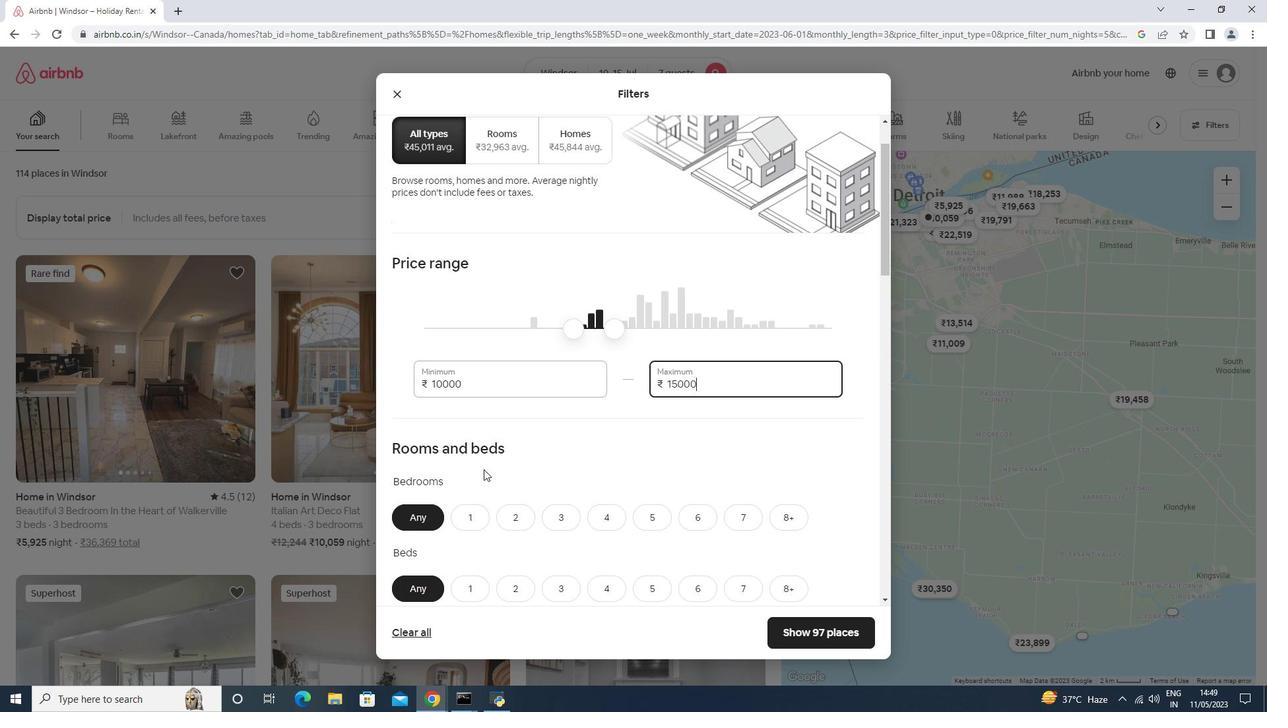 
Action: Mouse scrolled (482, 469) with delta (0, 0)
Screenshot: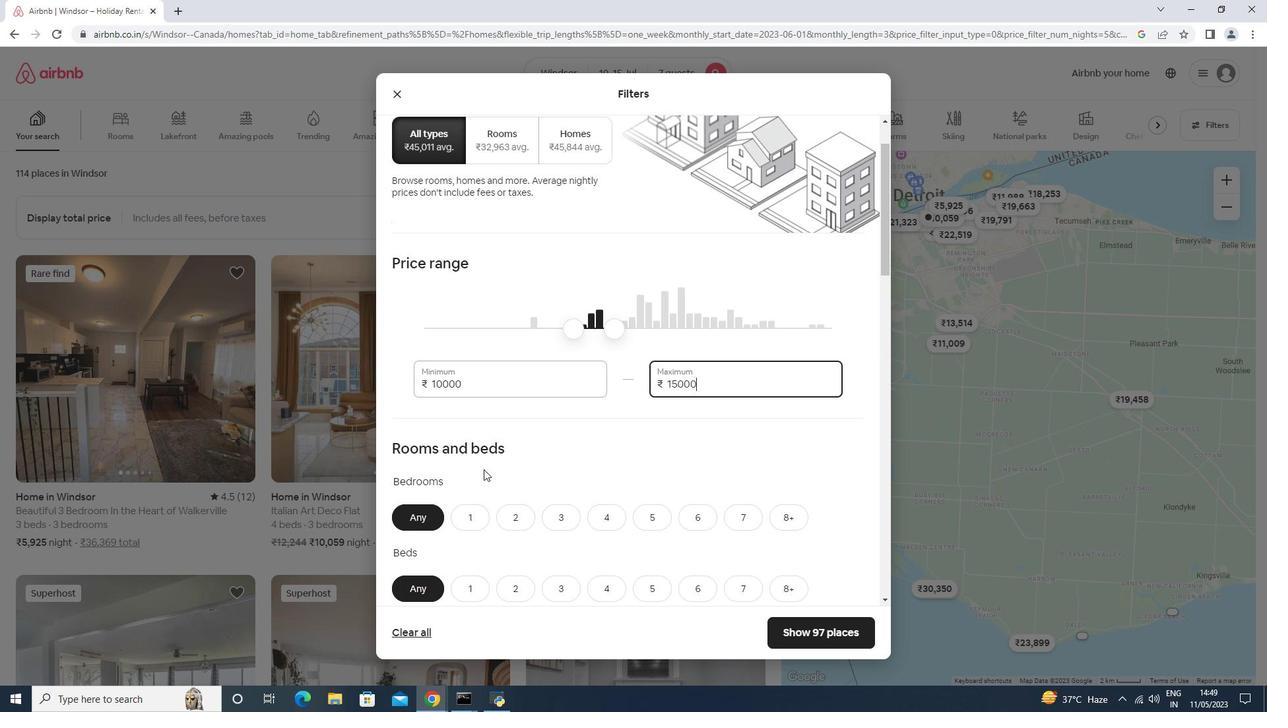 
Action: Mouse moved to (487, 488)
Screenshot: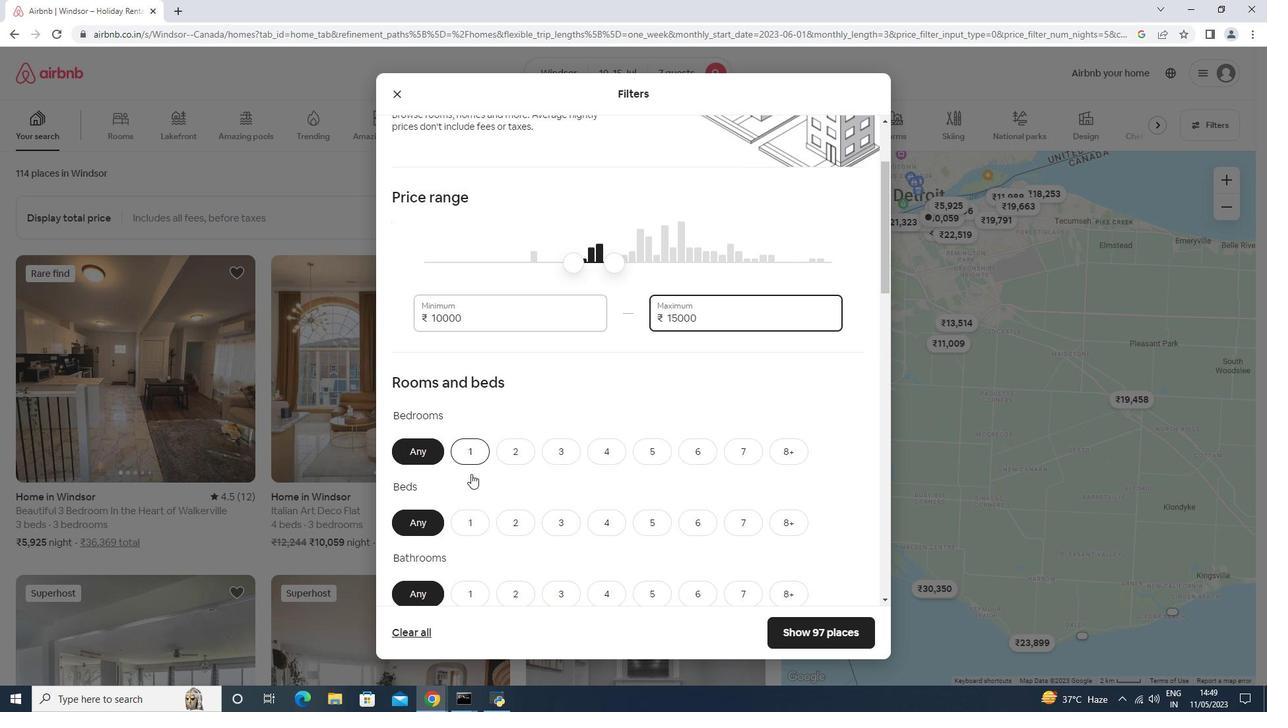 
Action: Mouse scrolled (487, 488) with delta (0, 0)
Screenshot: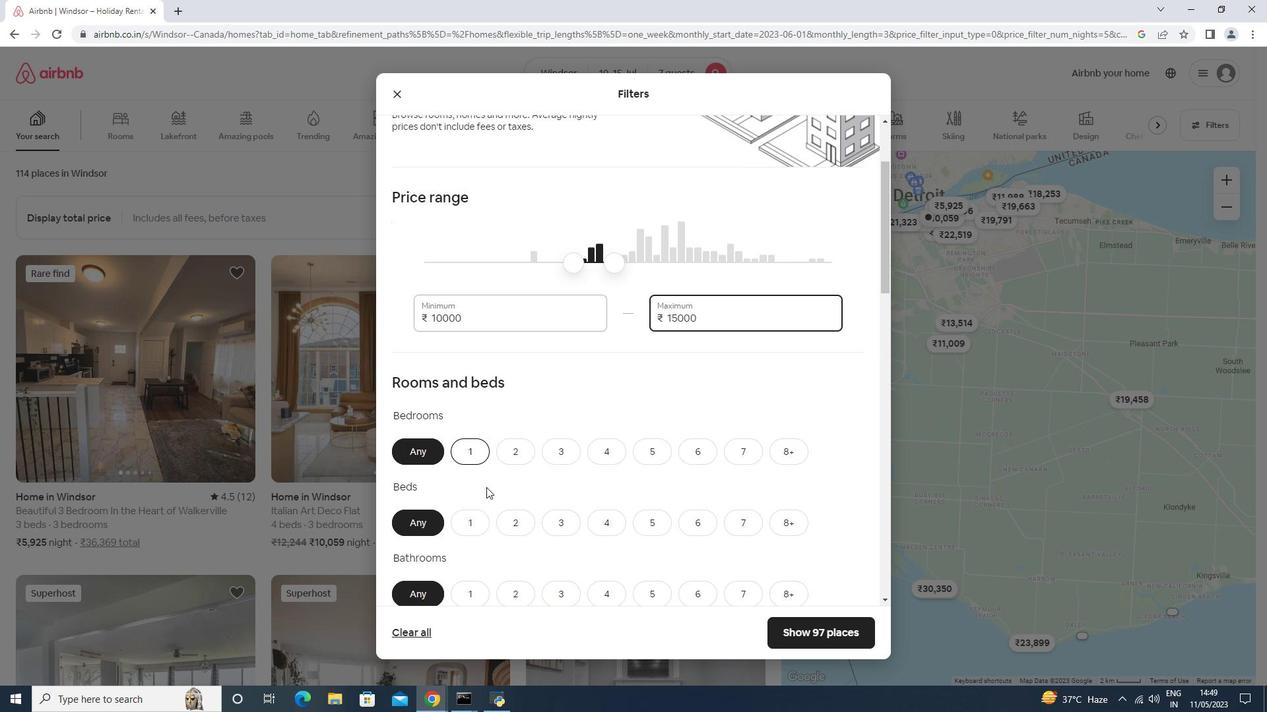 
Action: Mouse moved to (609, 390)
Screenshot: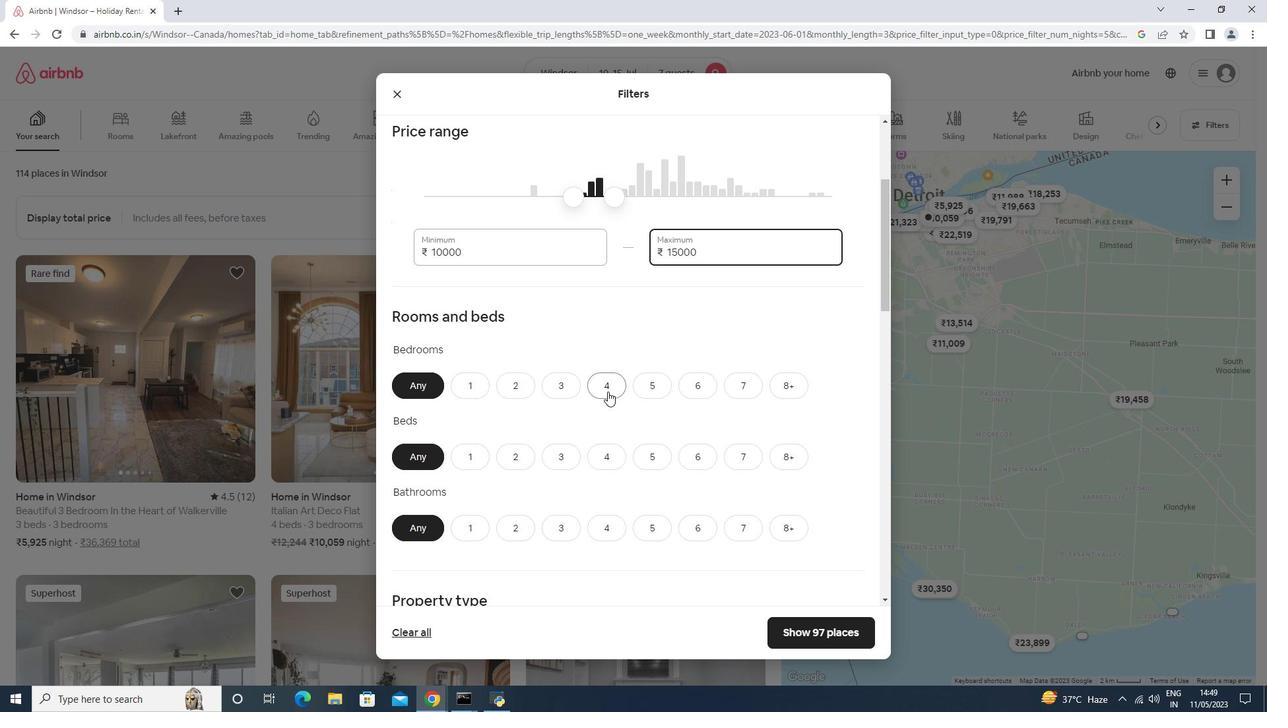 
Action: Mouse pressed left at (609, 390)
Screenshot: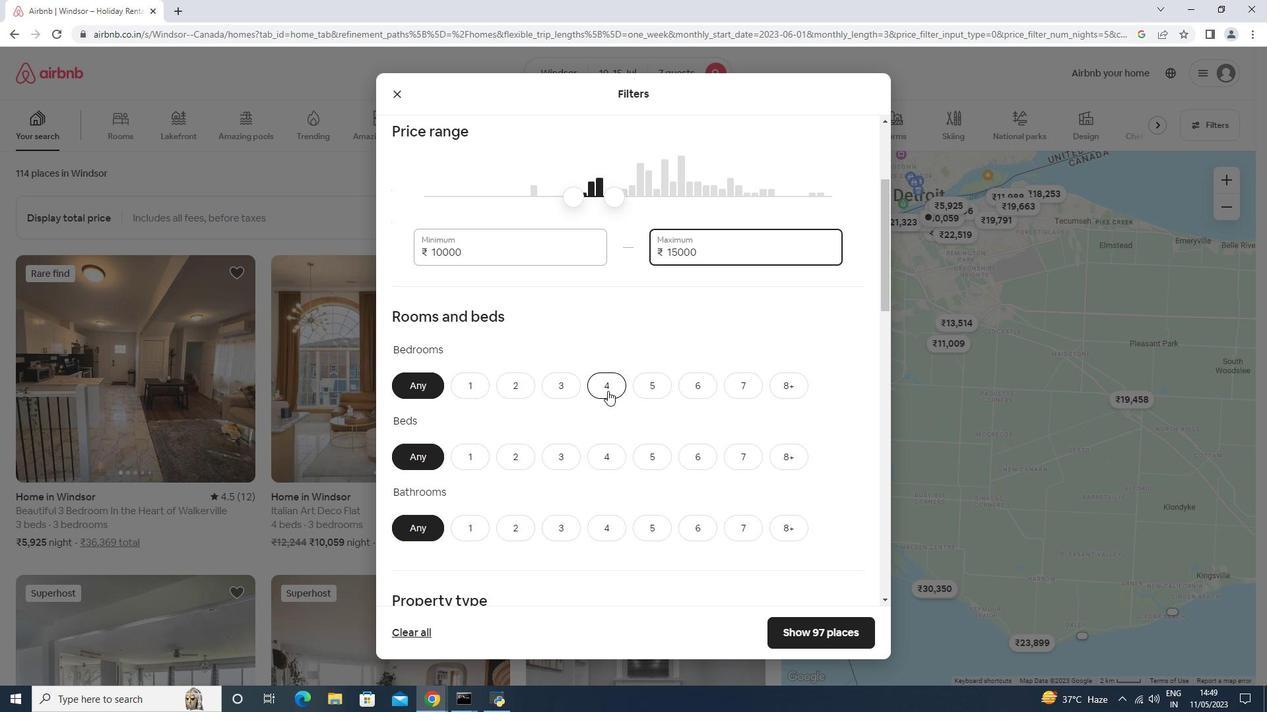
Action: Mouse moved to (738, 458)
Screenshot: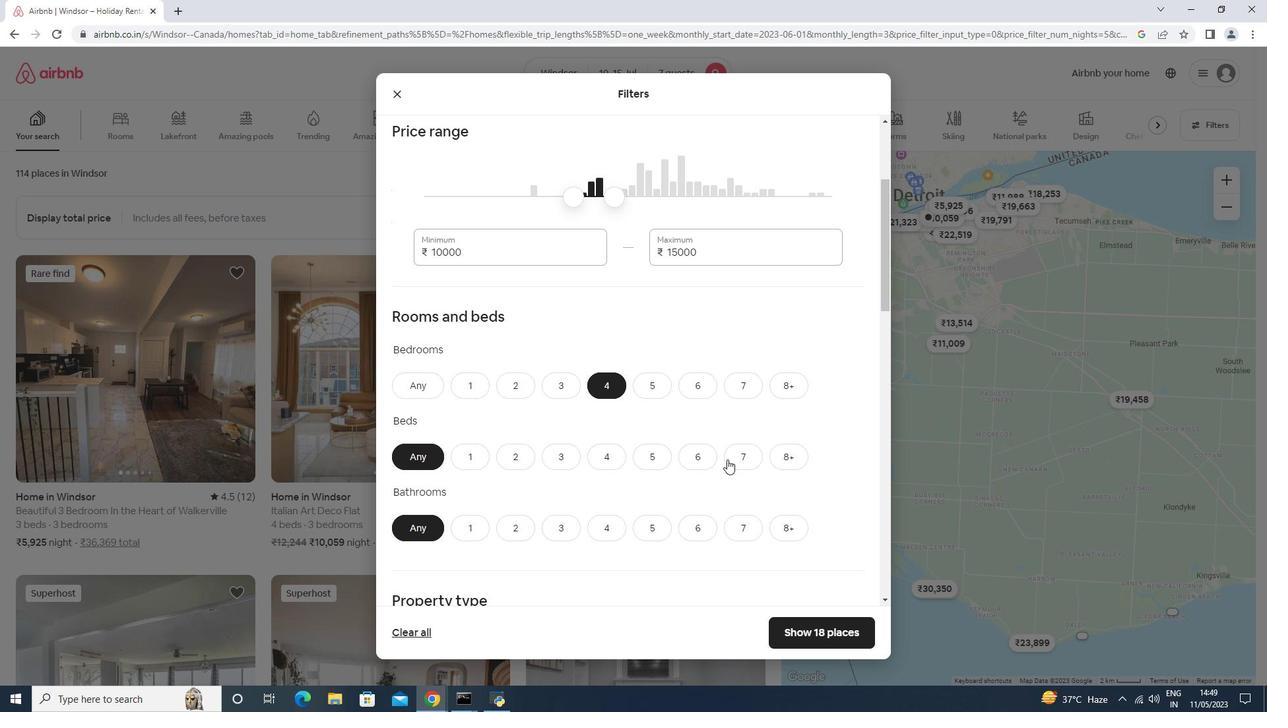 
Action: Mouse pressed left at (738, 458)
Screenshot: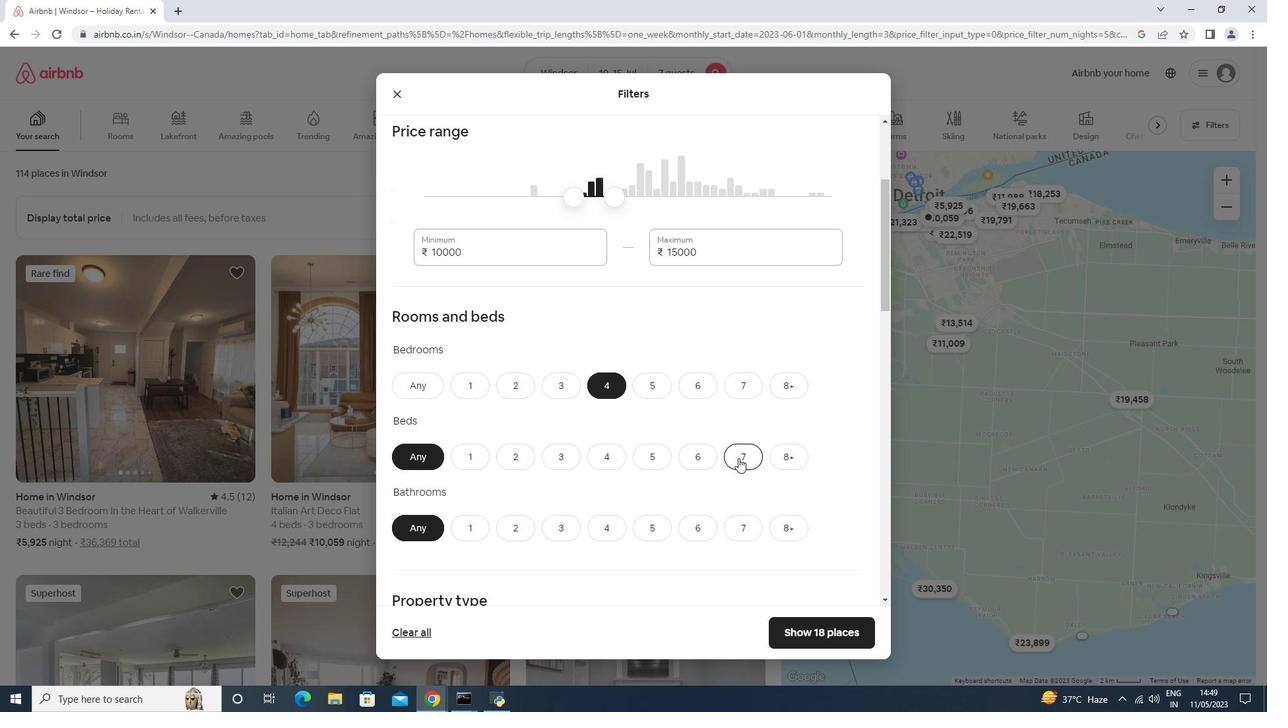 
Action: Mouse moved to (605, 529)
Screenshot: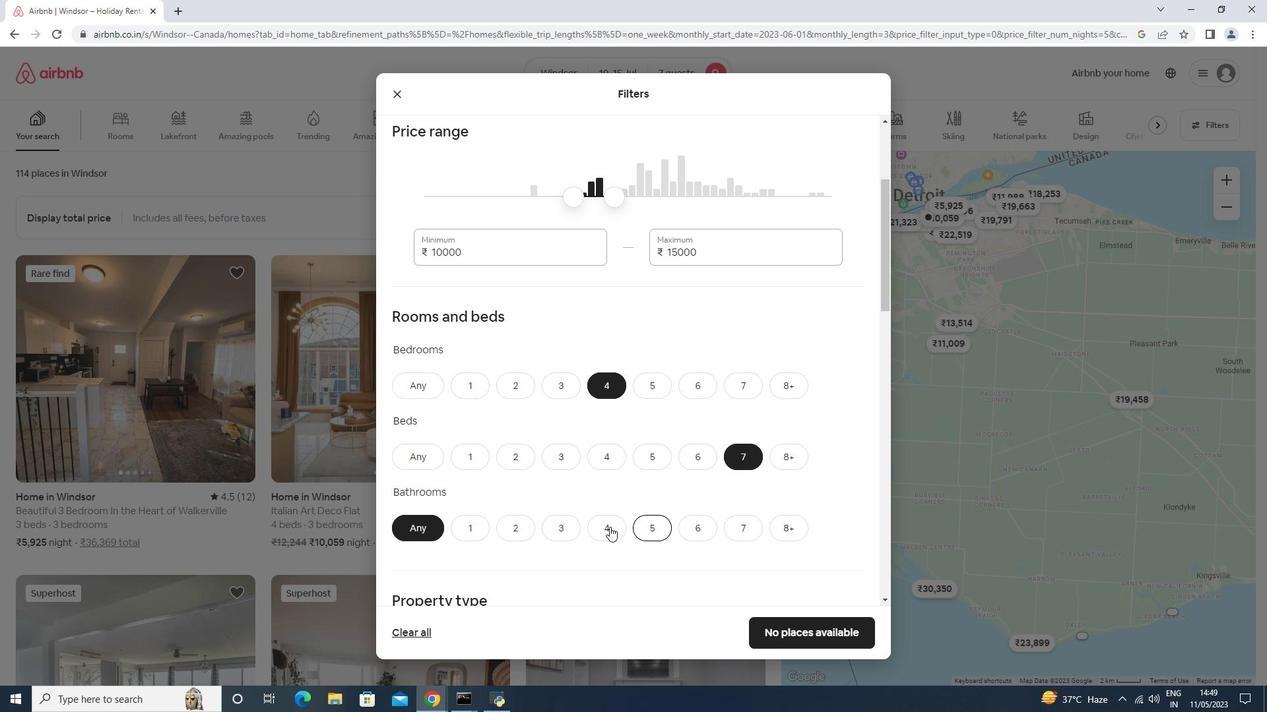 
Action: Mouse pressed left at (605, 529)
Screenshot: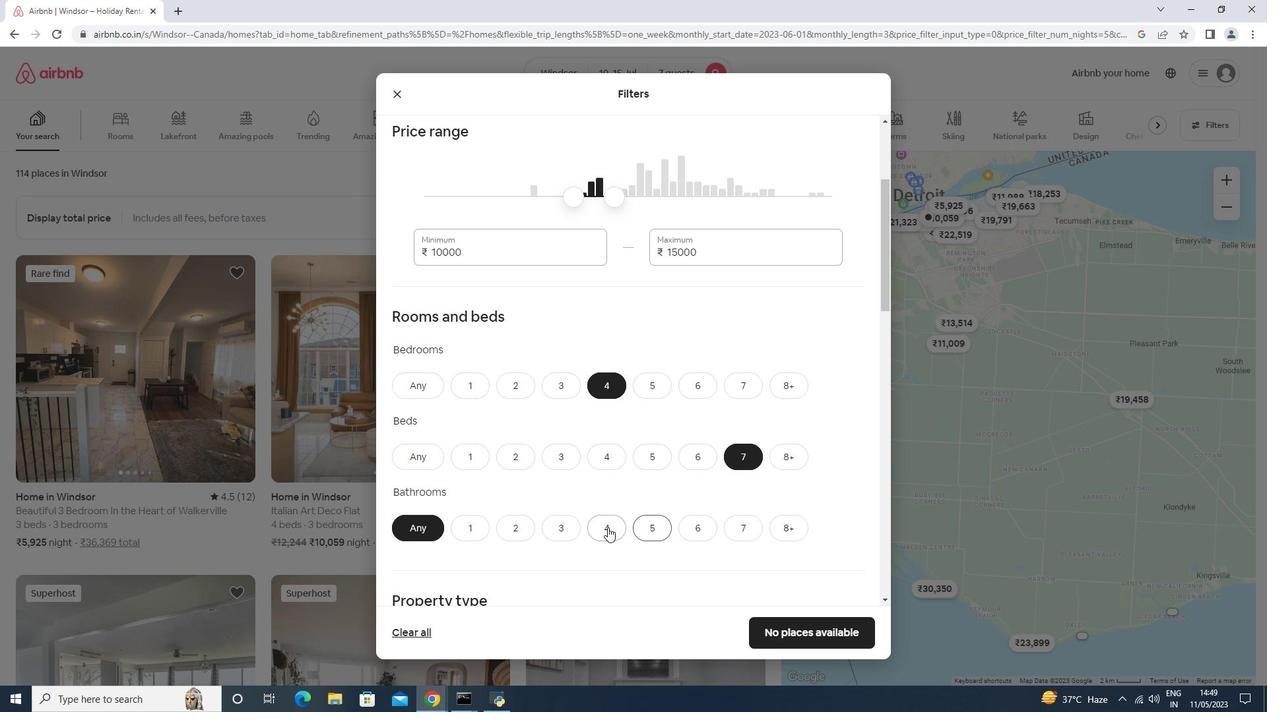 
Action: Mouse moved to (560, 437)
Screenshot: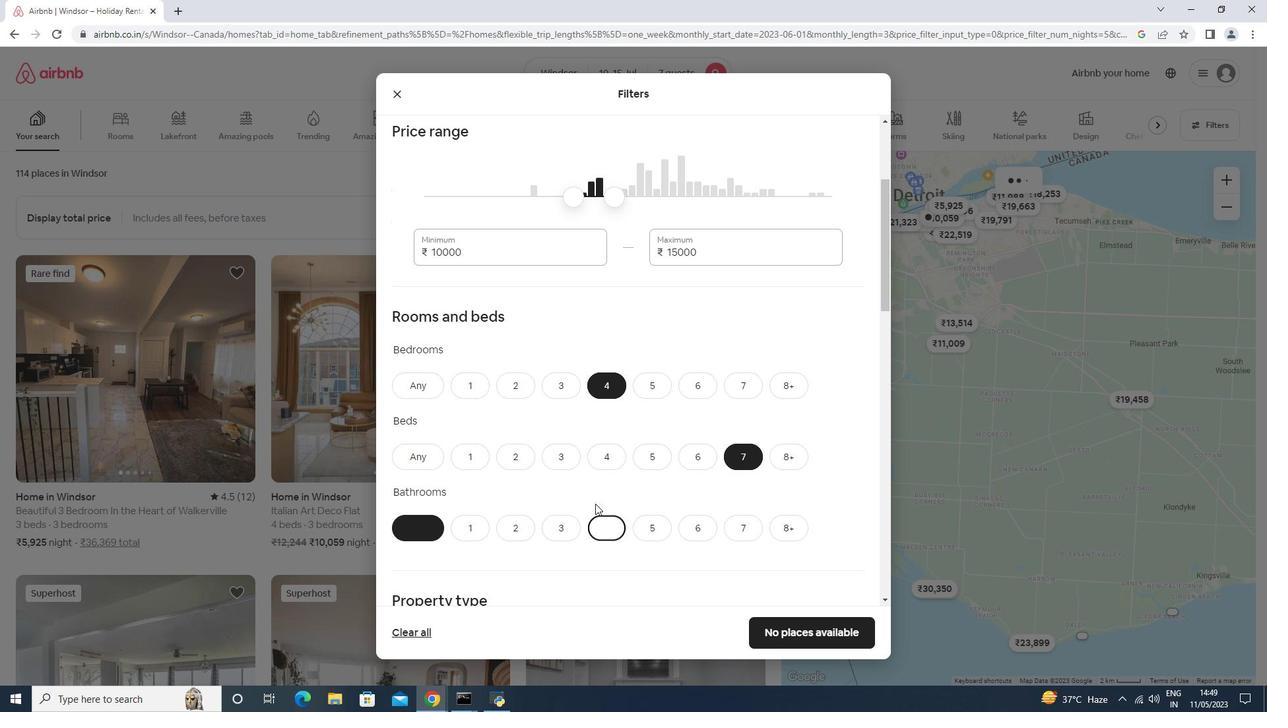 
Action: Mouse scrolled (560, 436) with delta (0, 0)
Screenshot: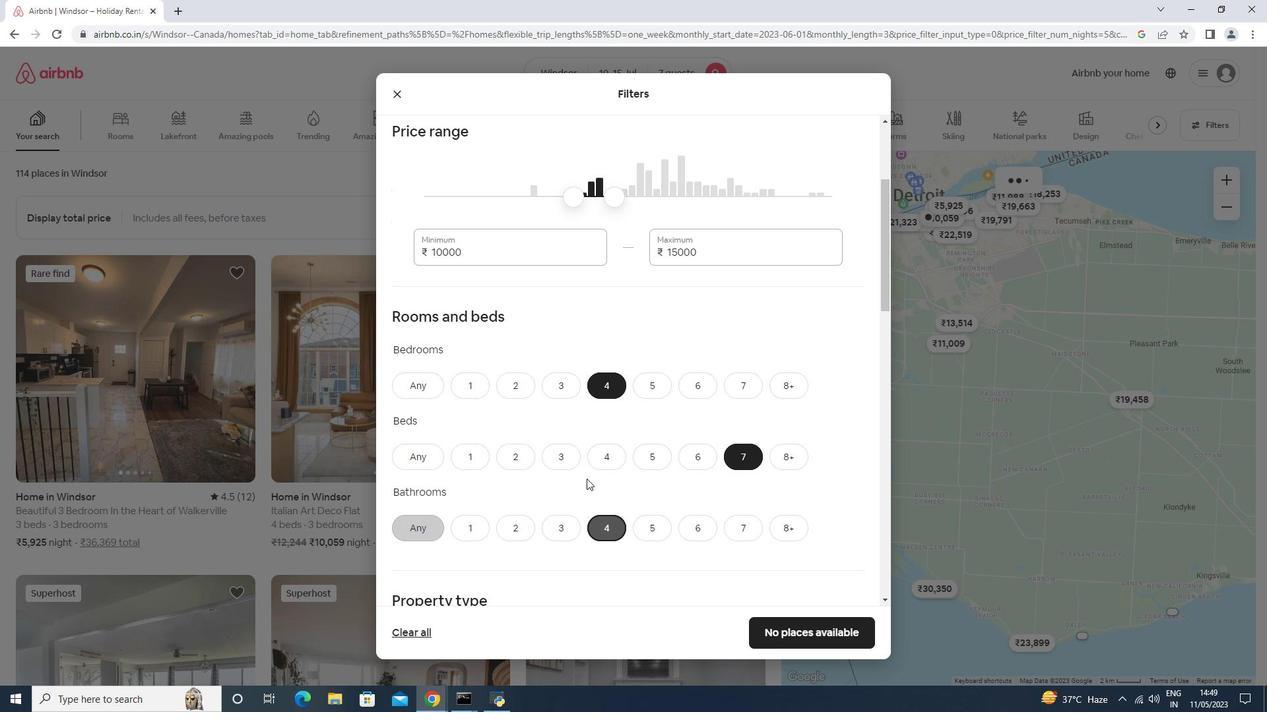 
Action: Mouse scrolled (560, 436) with delta (0, 0)
Screenshot: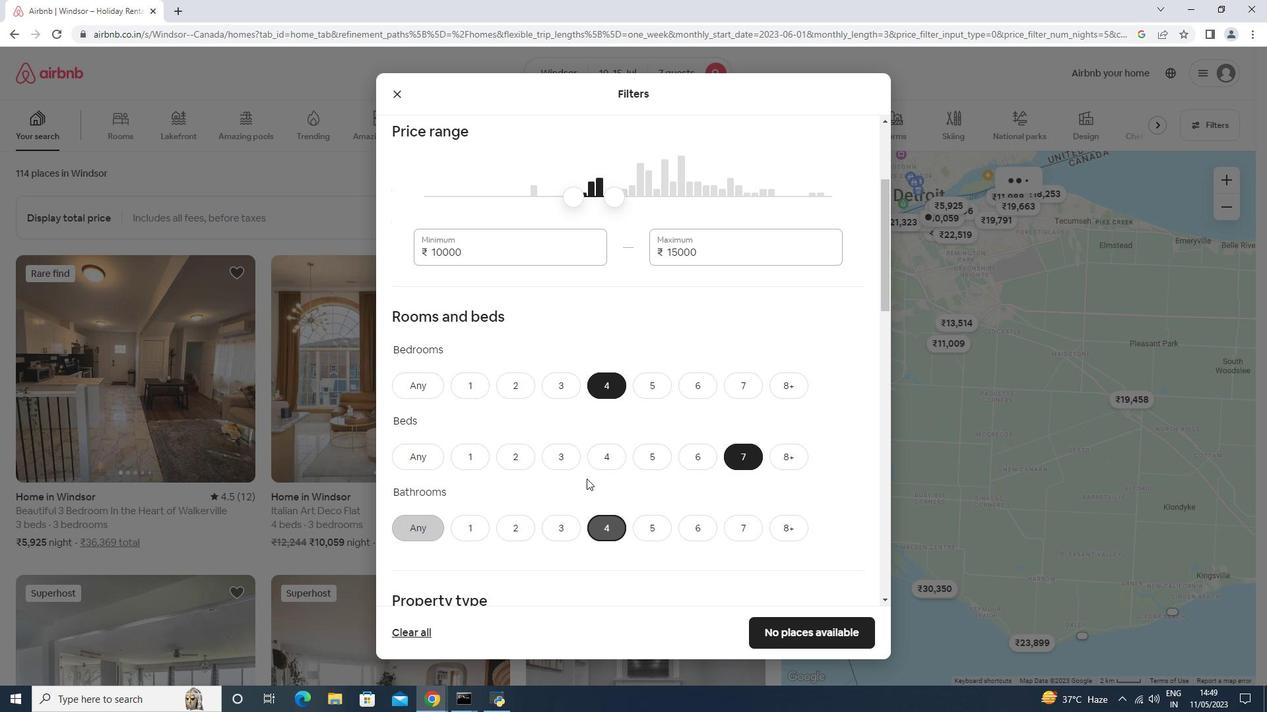 
Action: Mouse scrolled (560, 436) with delta (0, 0)
Screenshot: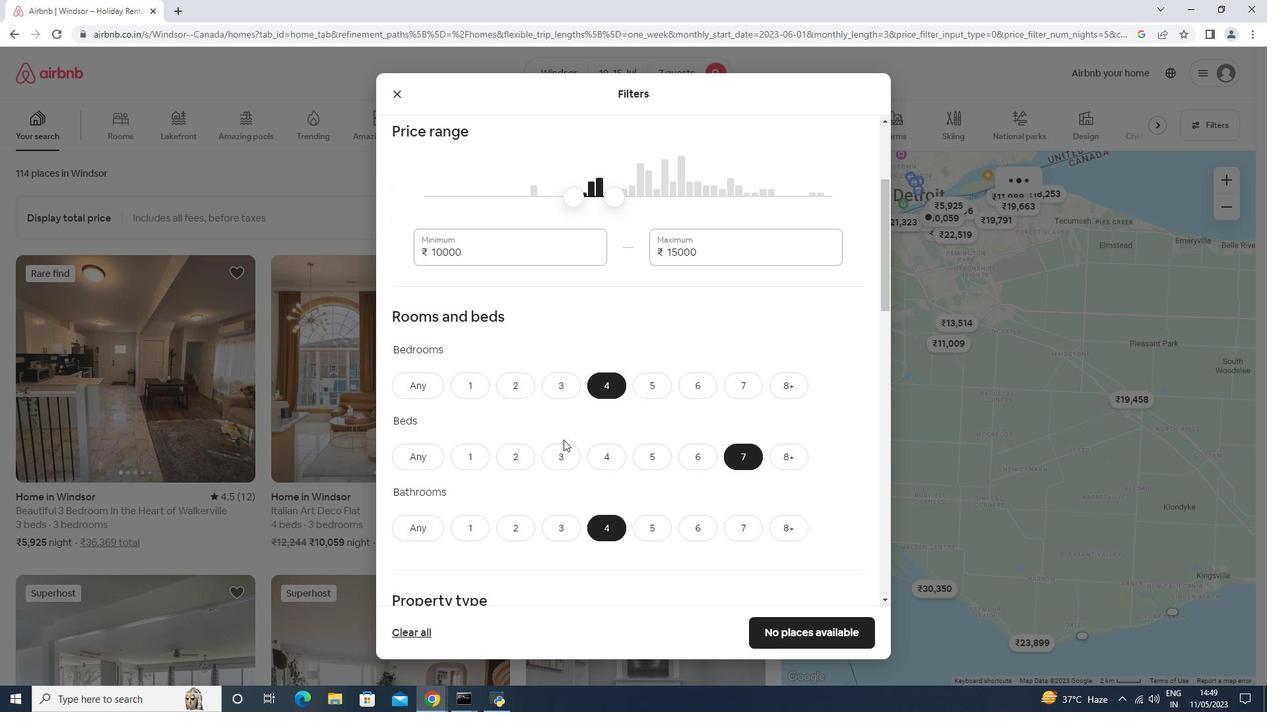 
Action: Mouse scrolled (560, 436) with delta (0, 0)
Screenshot: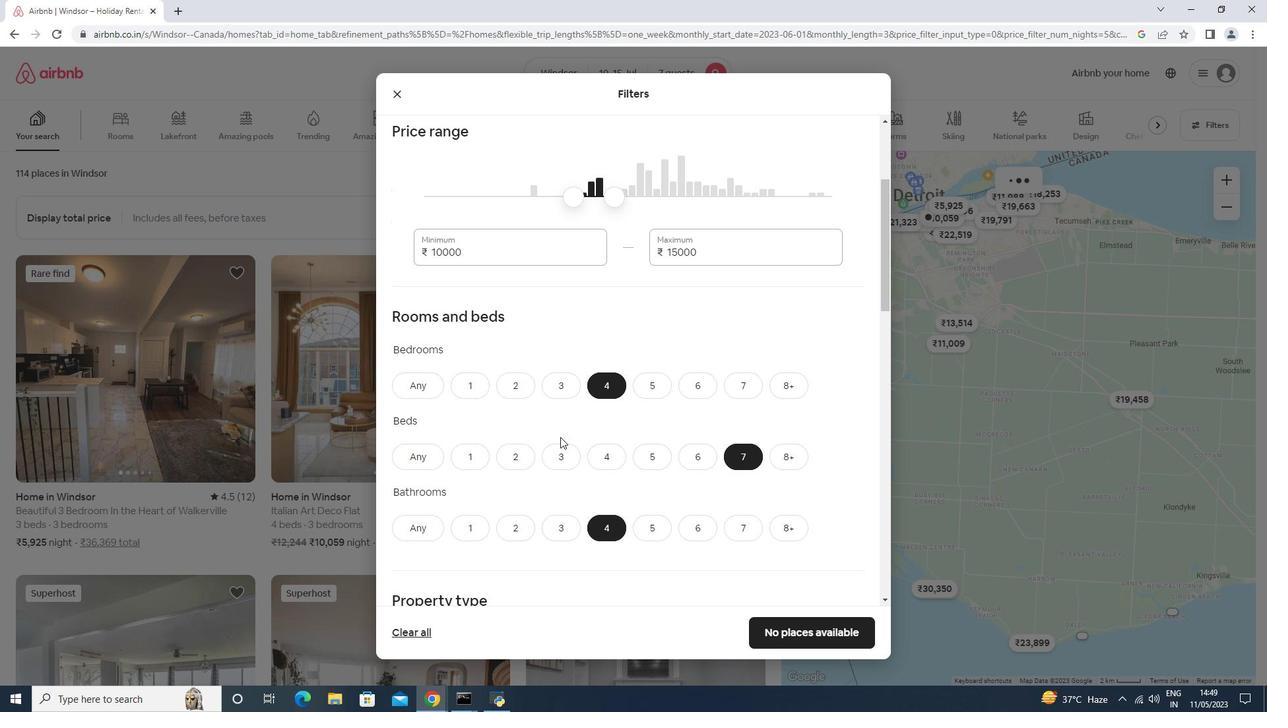 
Action: Mouse scrolled (560, 436) with delta (0, 0)
Screenshot: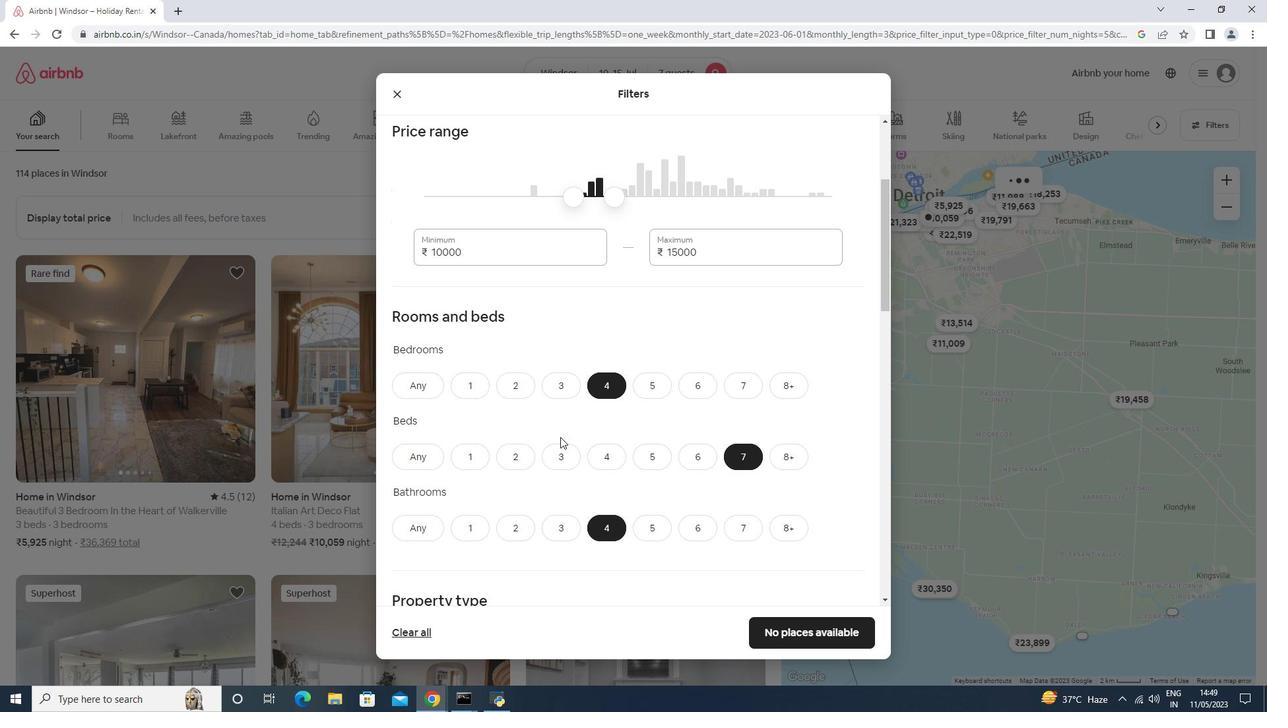 
Action: Mouse moved to (446, 345)
Screenshot: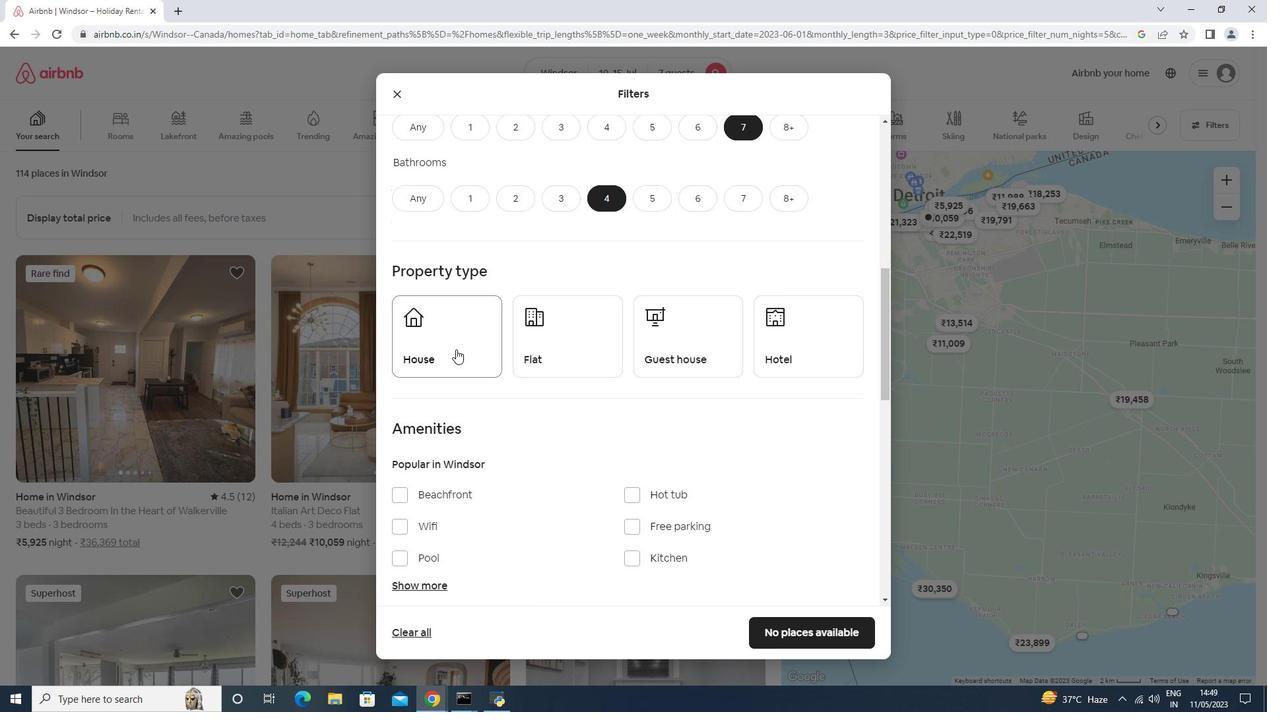 
Action: Mouse pressed left at (446, 345)
Screenshot: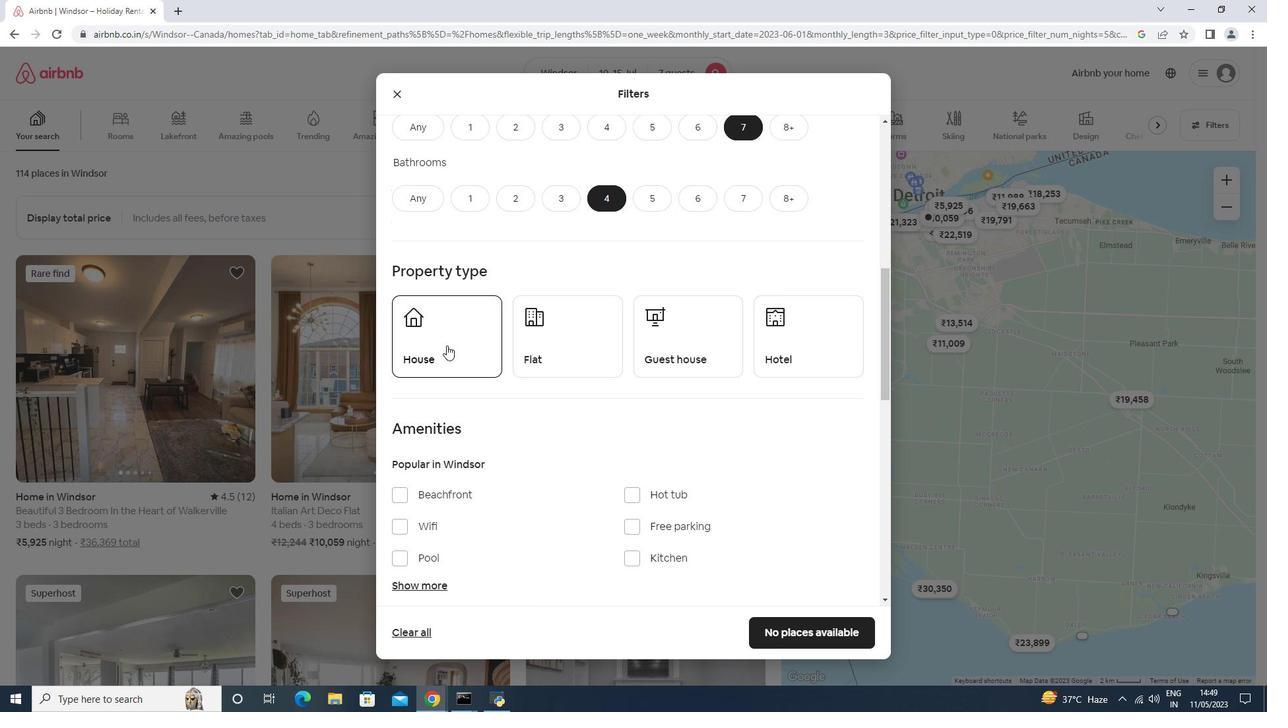 
Action: Mouse moved to (543, 339)
Screenshot: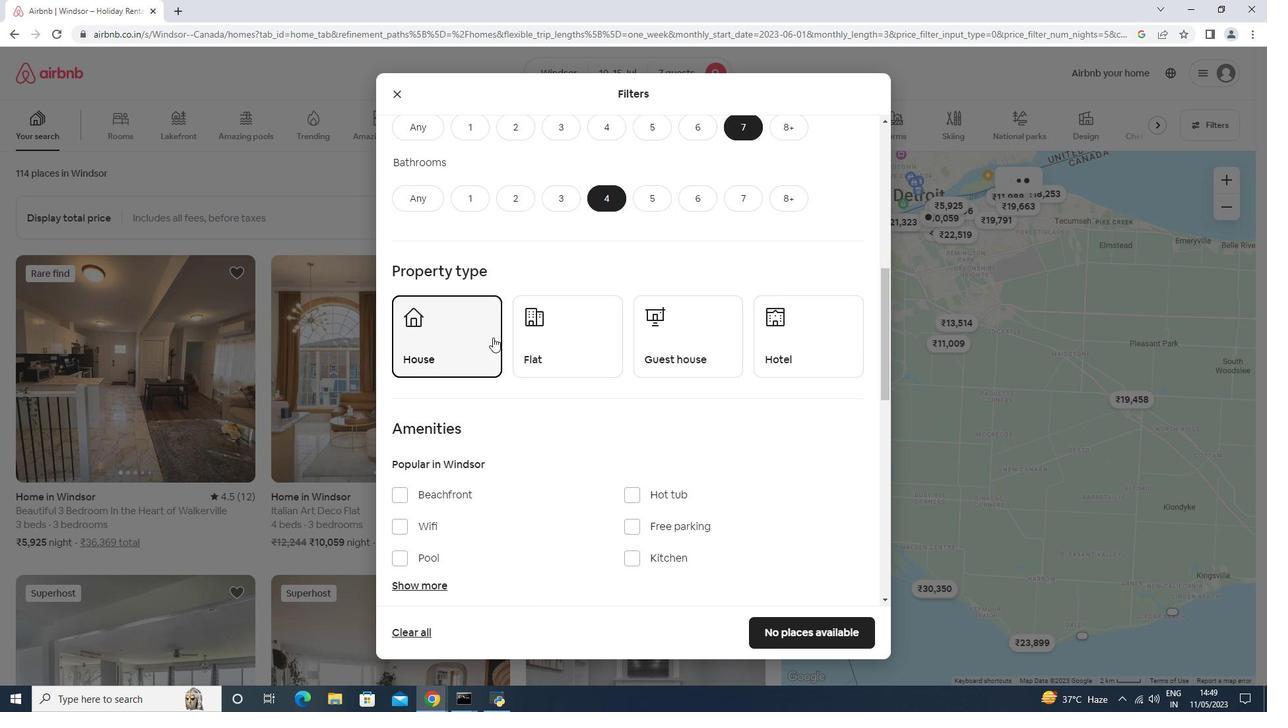 
Action: Mouse pressed left at (543, 339)
Screenshot: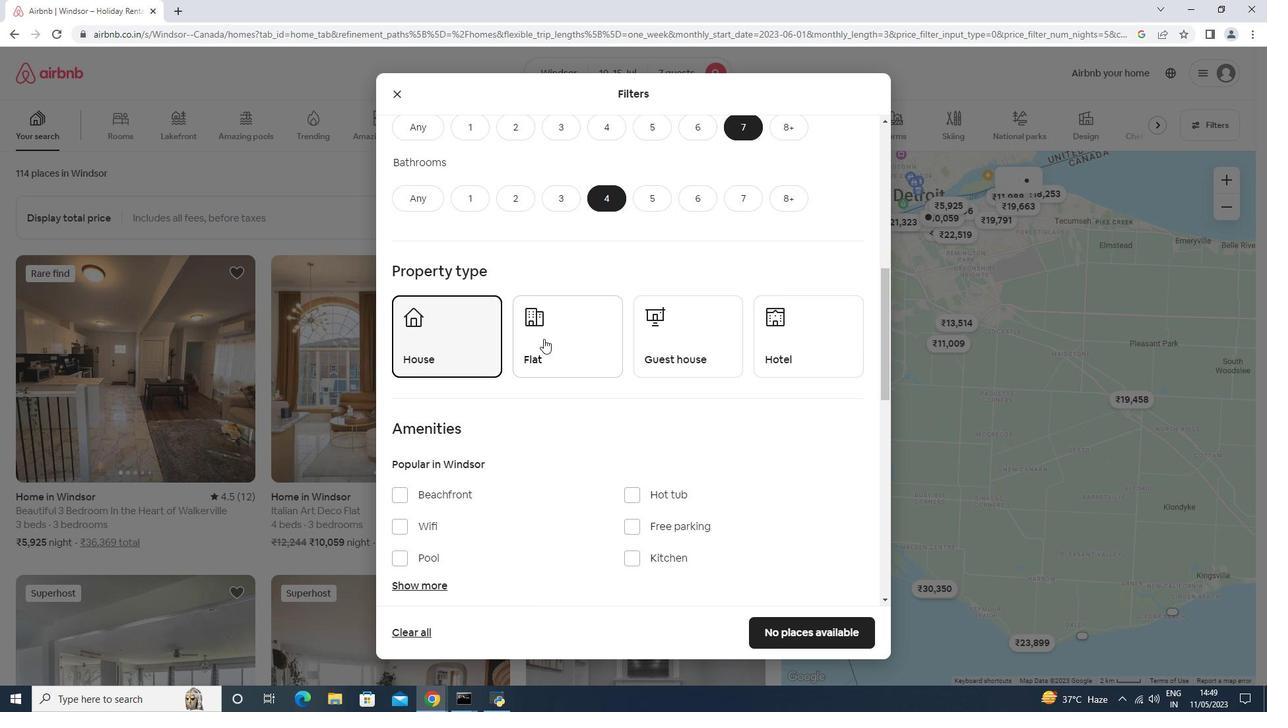 
Action: Mouse moved to (671, 347)
Screenshot: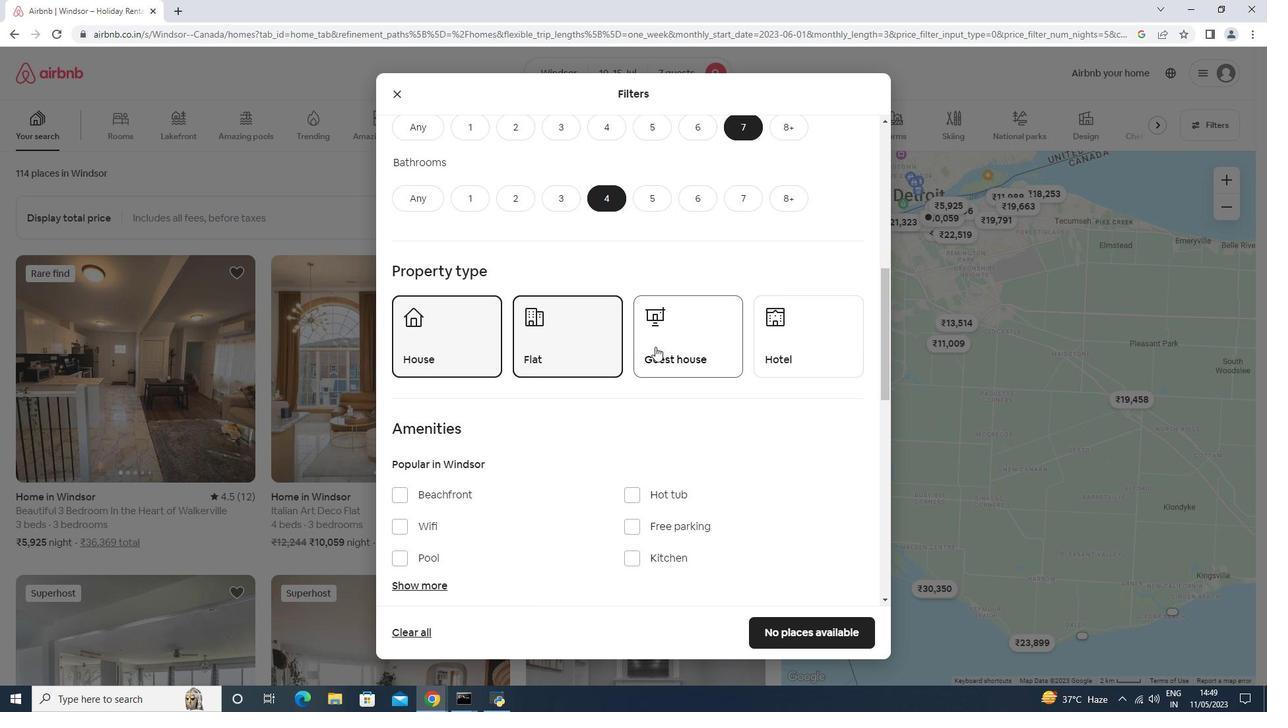 
Action: Mouse pressed left at (671, 347)
Screenshot: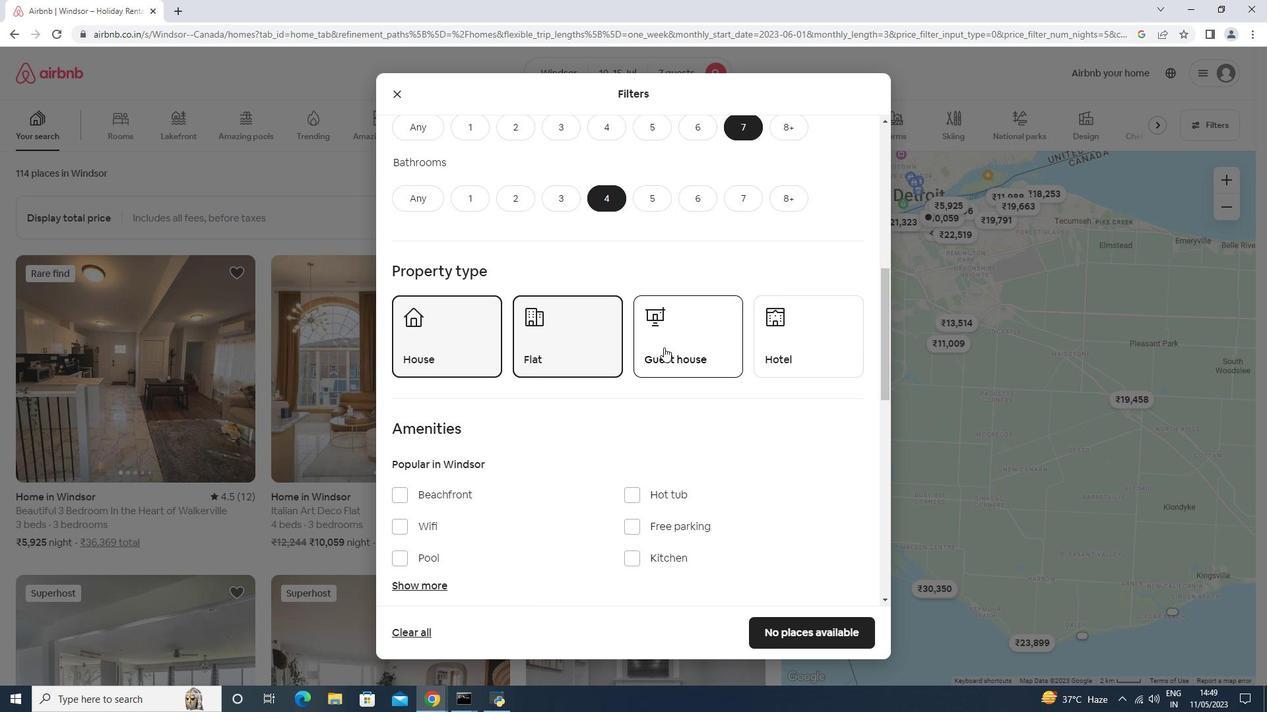 
Action: Mouse moved to (553, 382)
Screenshot: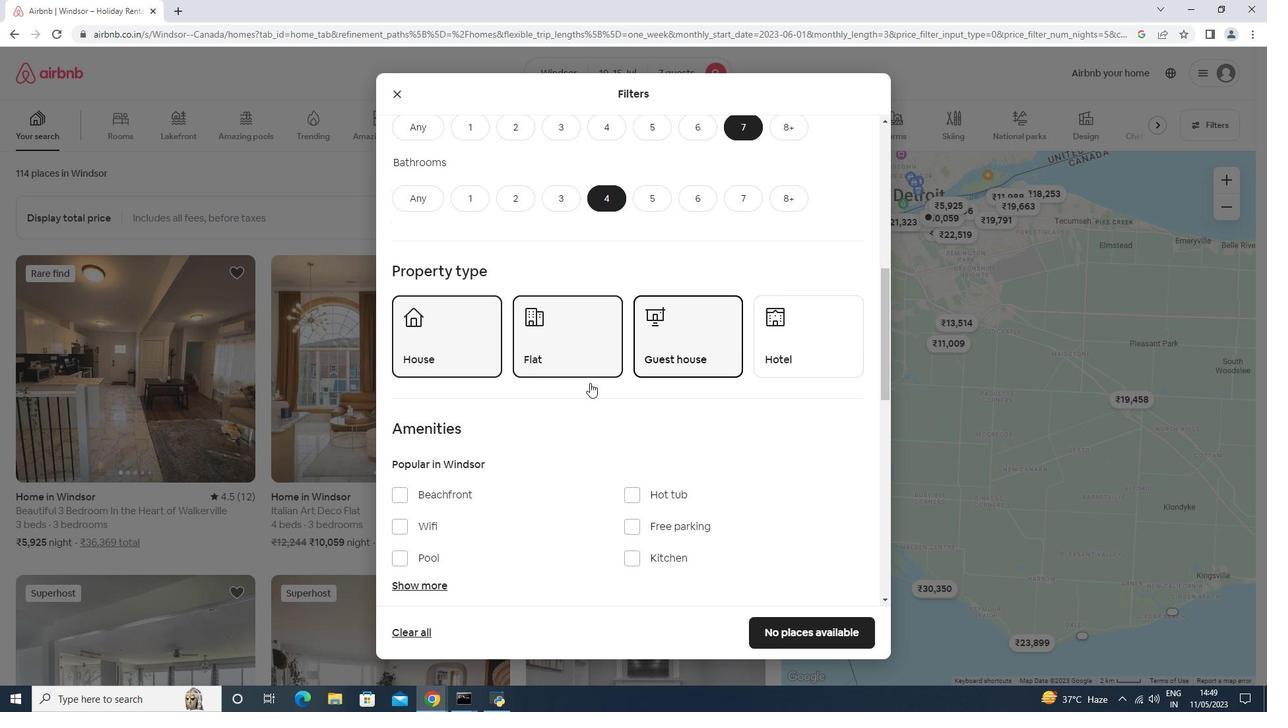 
Action: Mouse scrolled (553, 382) with delta (0, 0)
Screenshot: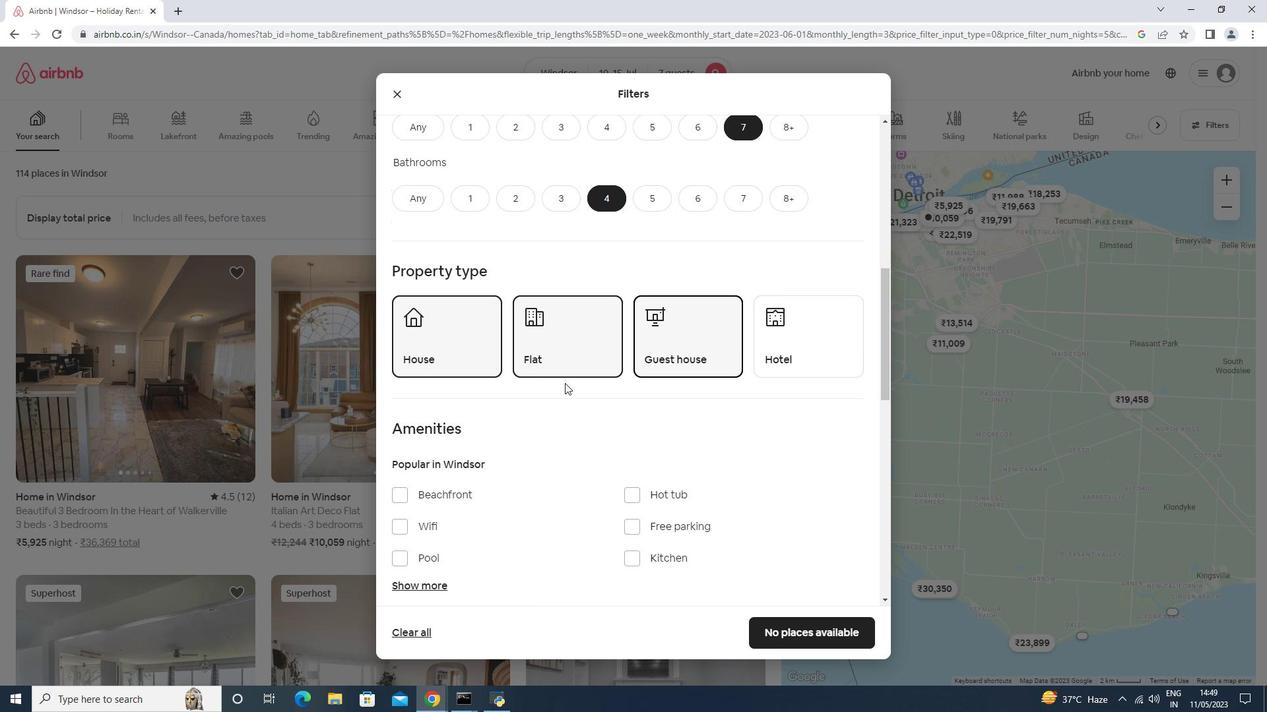 
Action: Mouse scrolled (553, 382) with delta (0, 0)
Screenshot: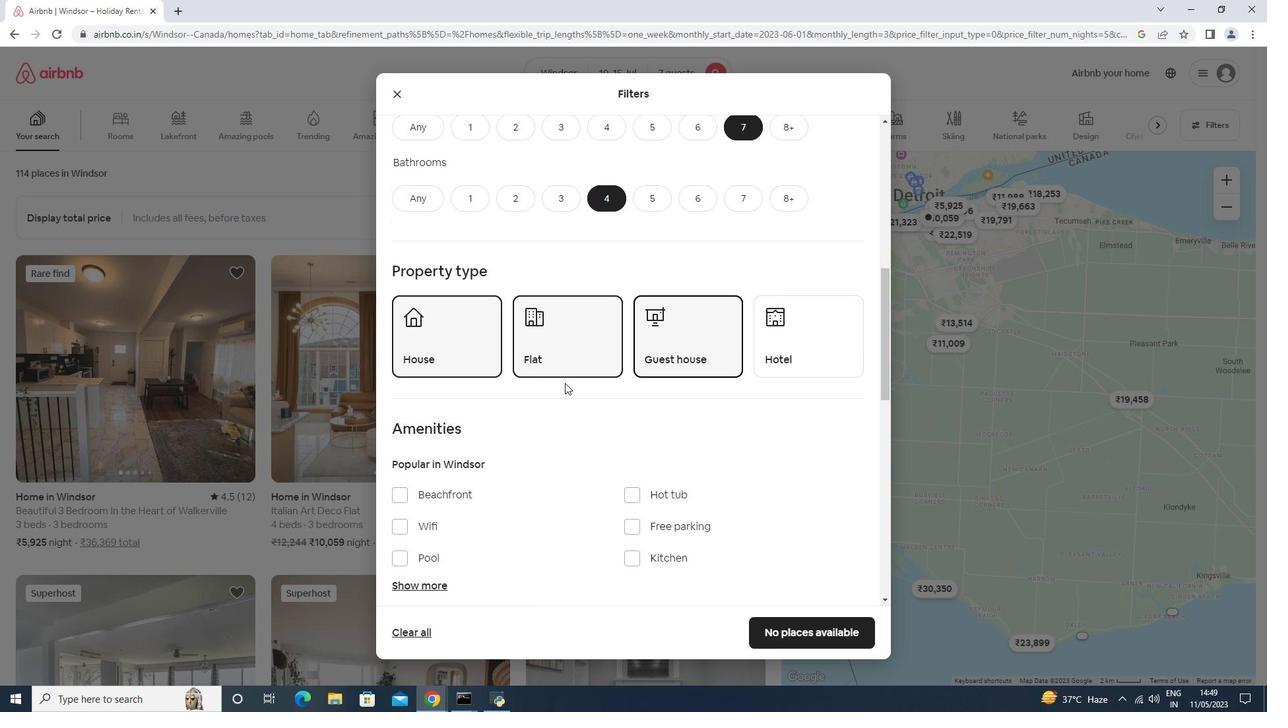 
Action: Mouse scrolled (553, 382) with delta (0, 0)
Screenshot: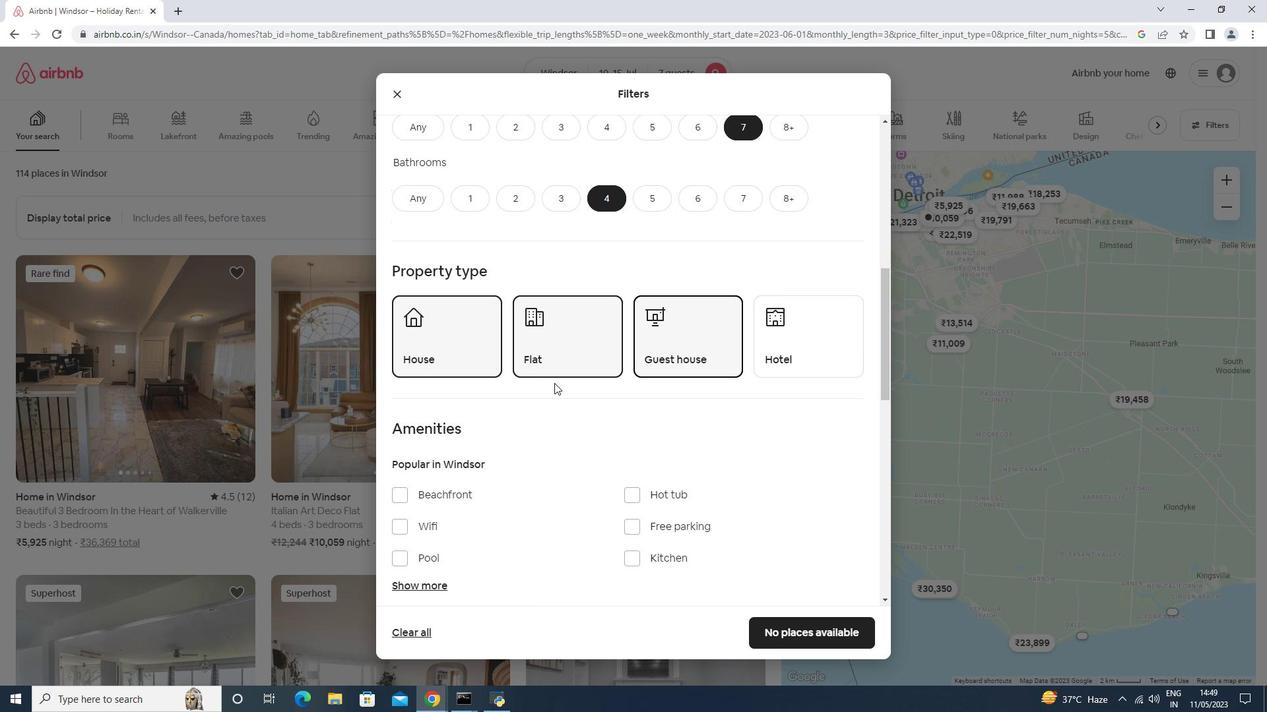
Action: Mouse scrolled (553, 382) with delta (0, 0)
Screenshot: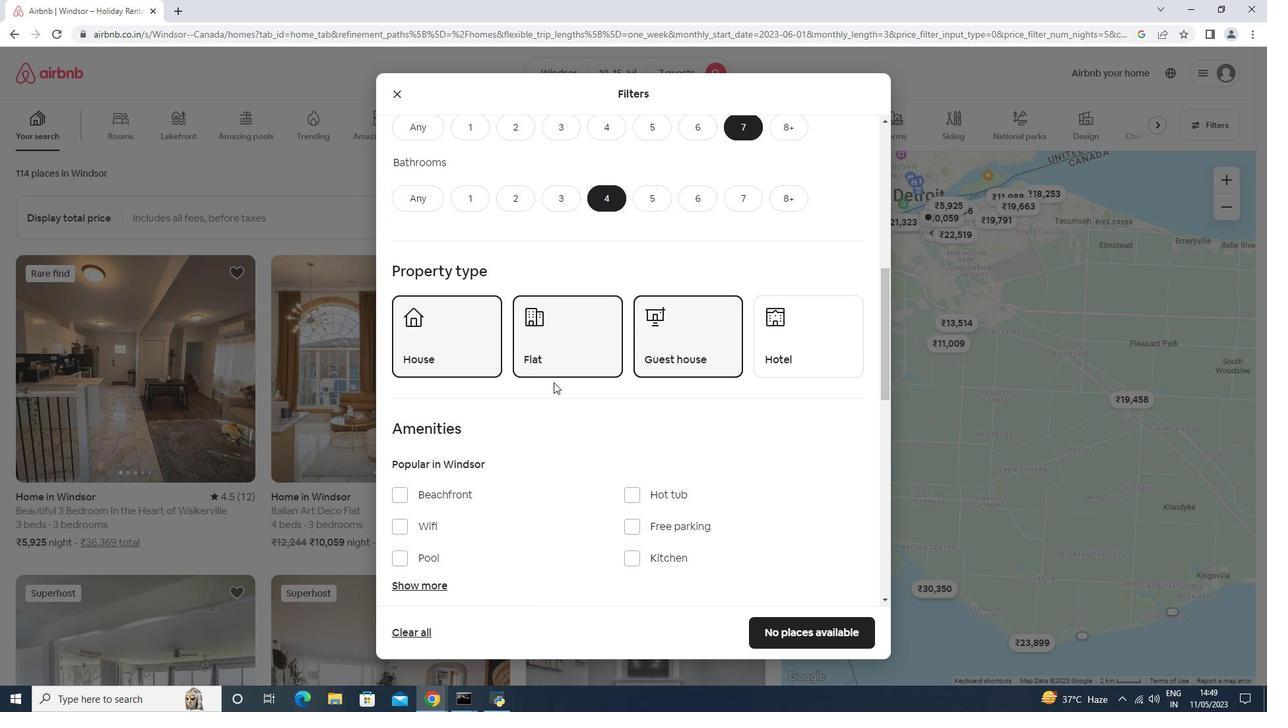 
Action: Mouse moved to (401, 265)
Screenshot: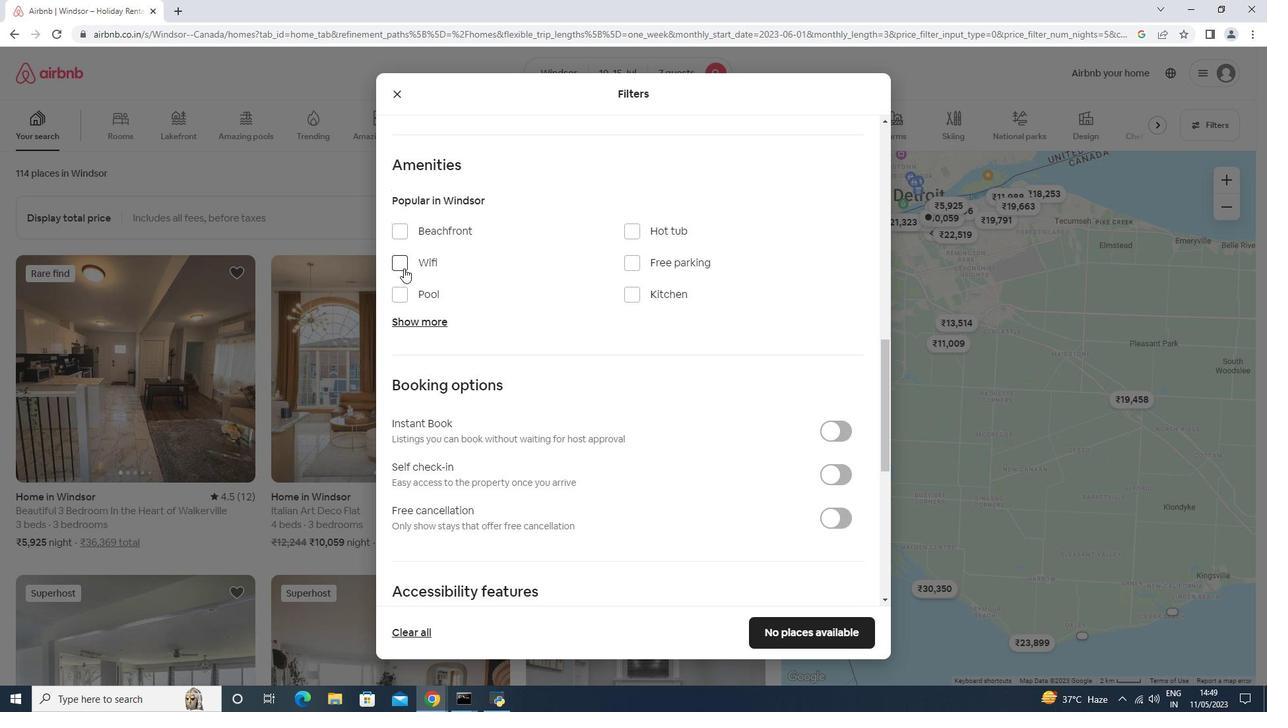 
Action: Mouse pressed left at (401, 265)
Screenshot: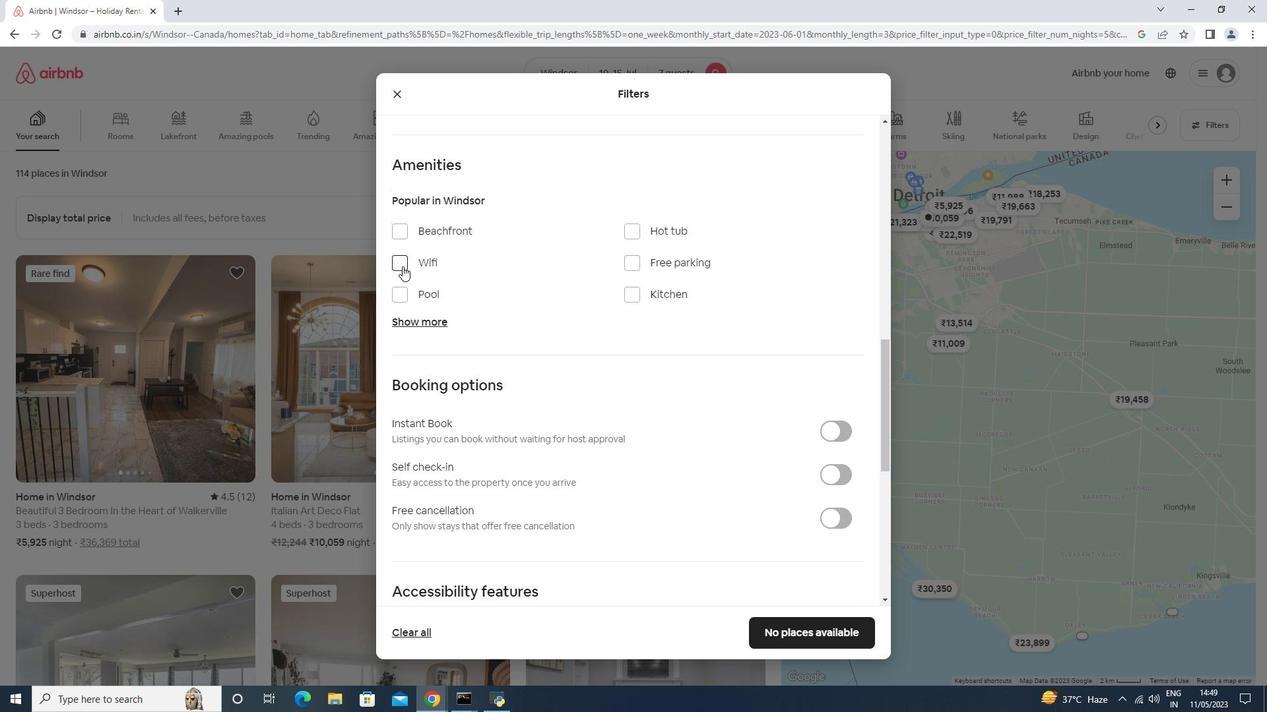 
Action: Mouse moved to (644, 263)
Screenshot: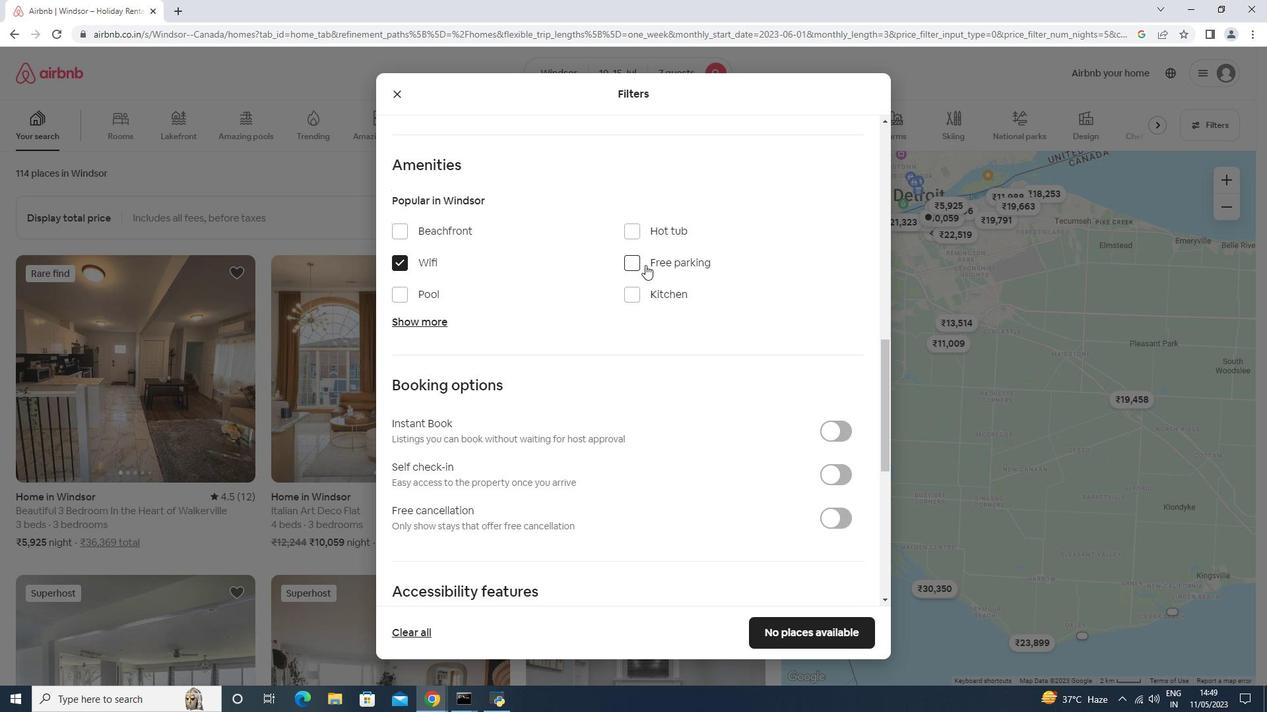 
Action: Mouse pressed left at (644, 263)
Screenshot: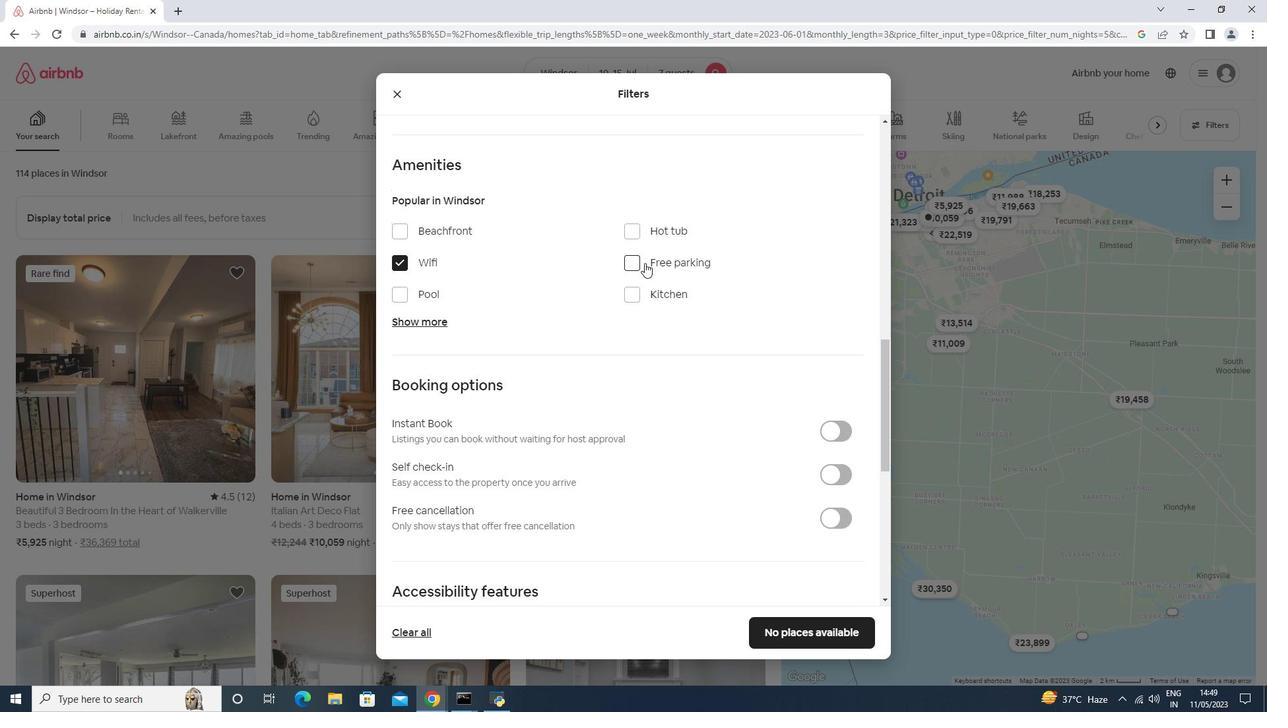 
Action: Mouse moved to (438, 318)
Screenshot: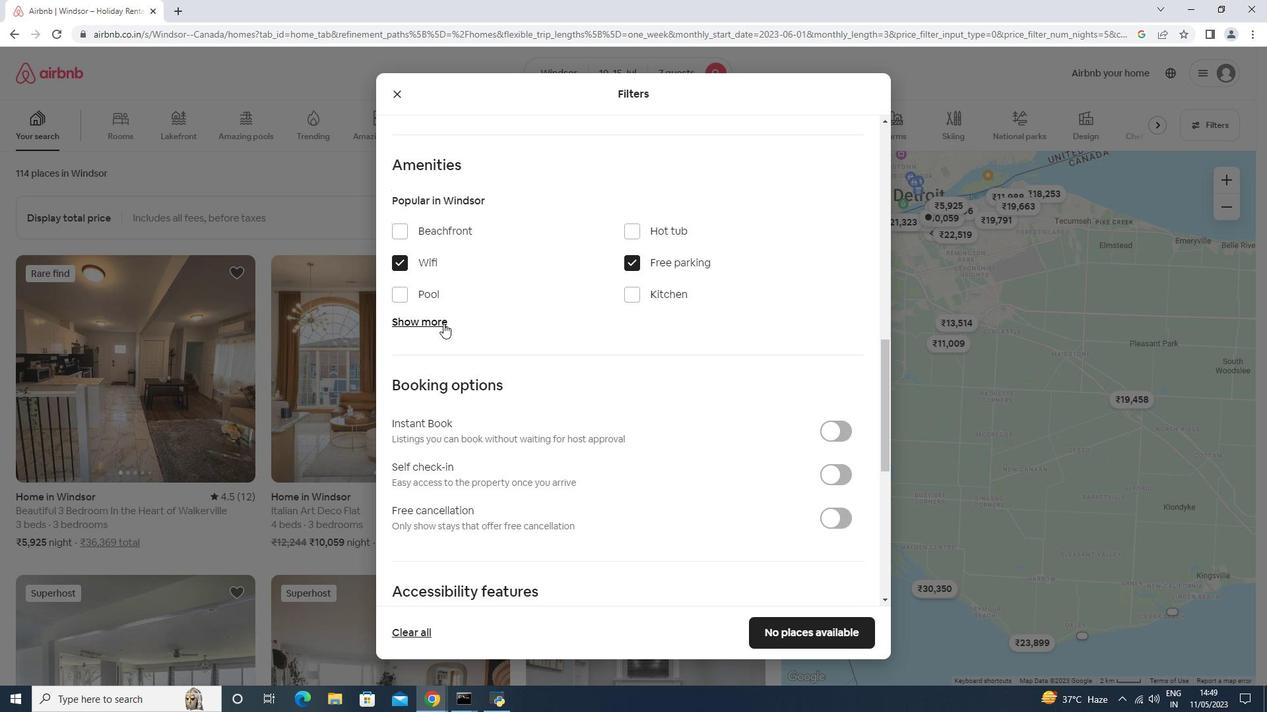 
Action: Mouse pressed left at (438, 318)
Screenshot: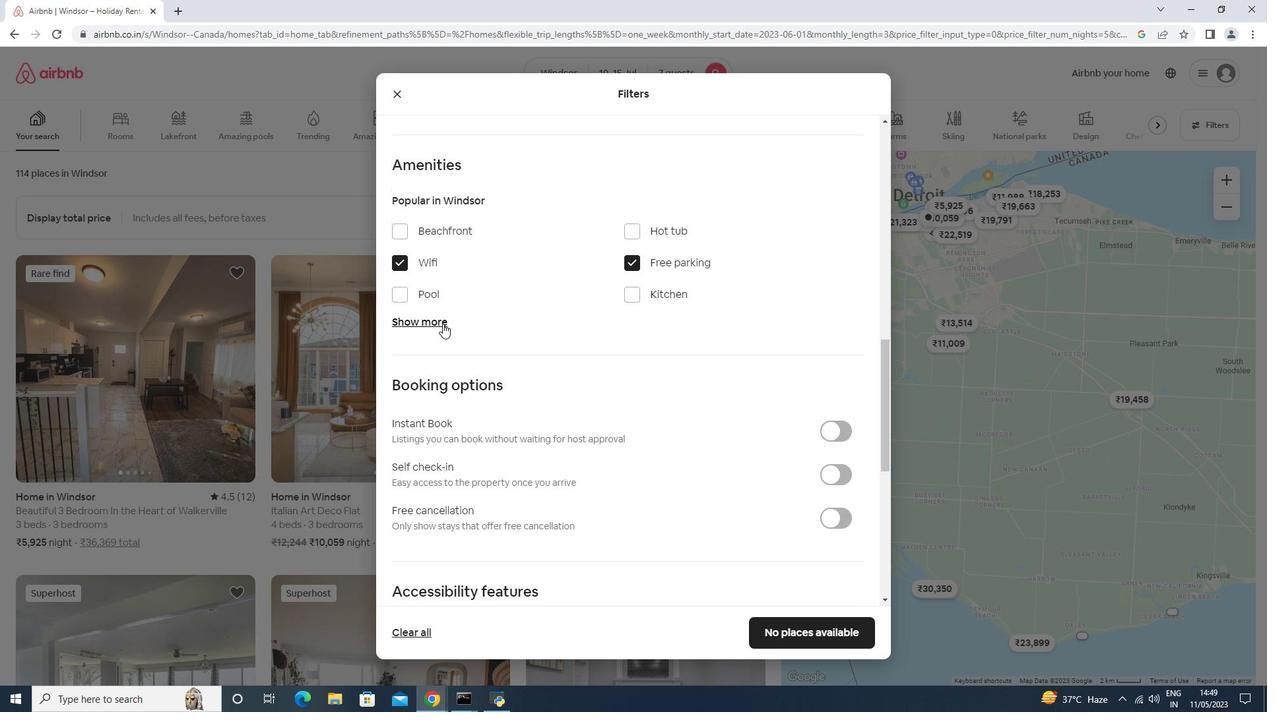 
Action: Mouse moved to (467, 312)
Screenshot: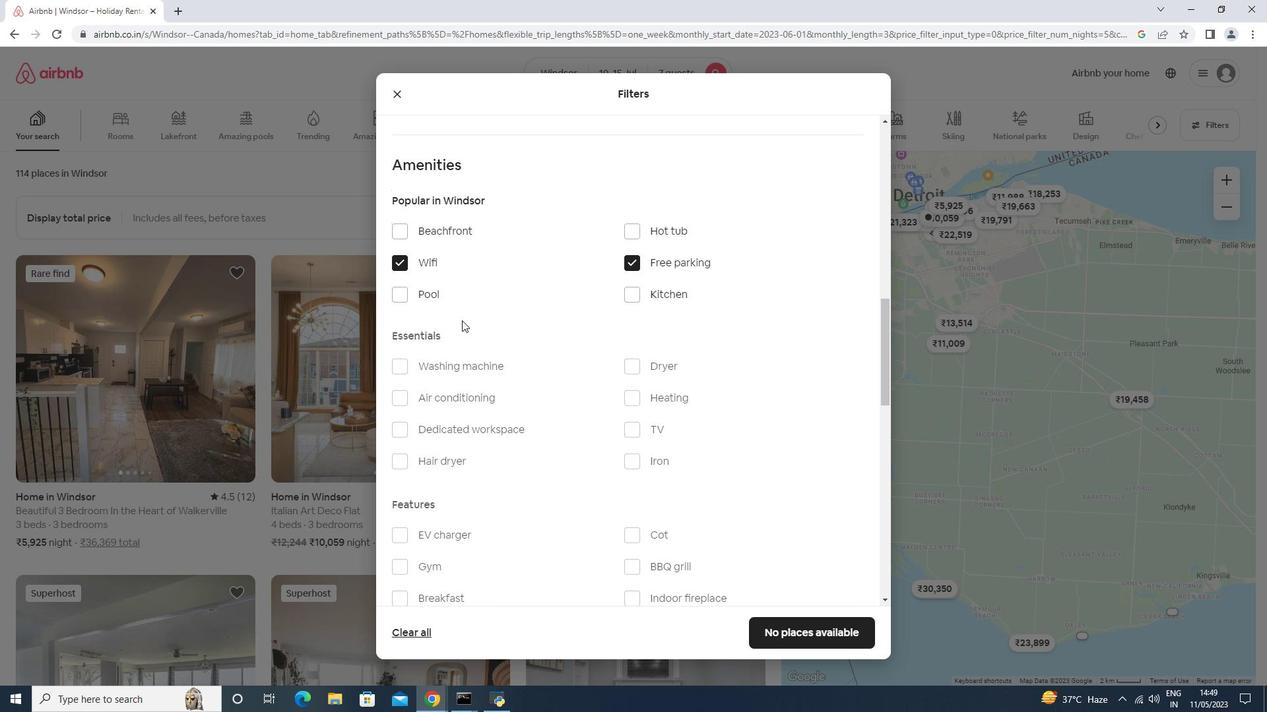 
Action: Mouse scrolled (467, 312) with delta (0, 0)
Screenshot: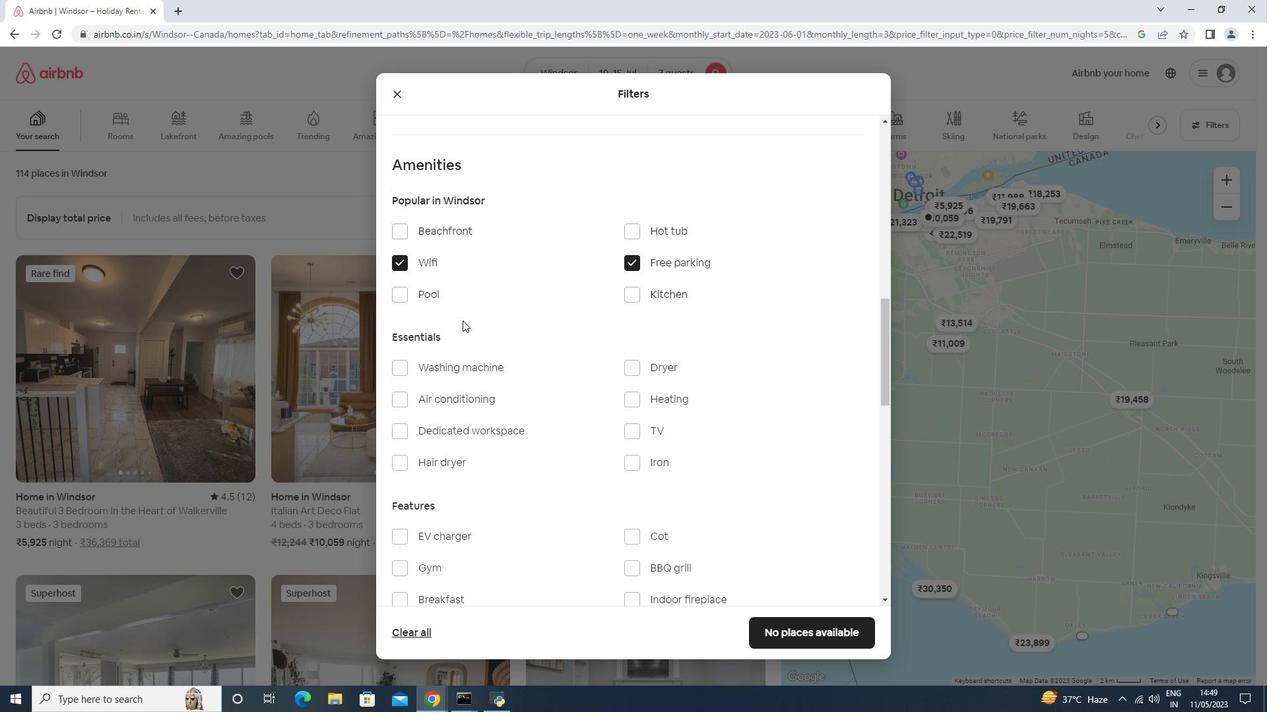 
Action: Mouse scrolled (467, 312) with delta (0, 0)
Screenshot: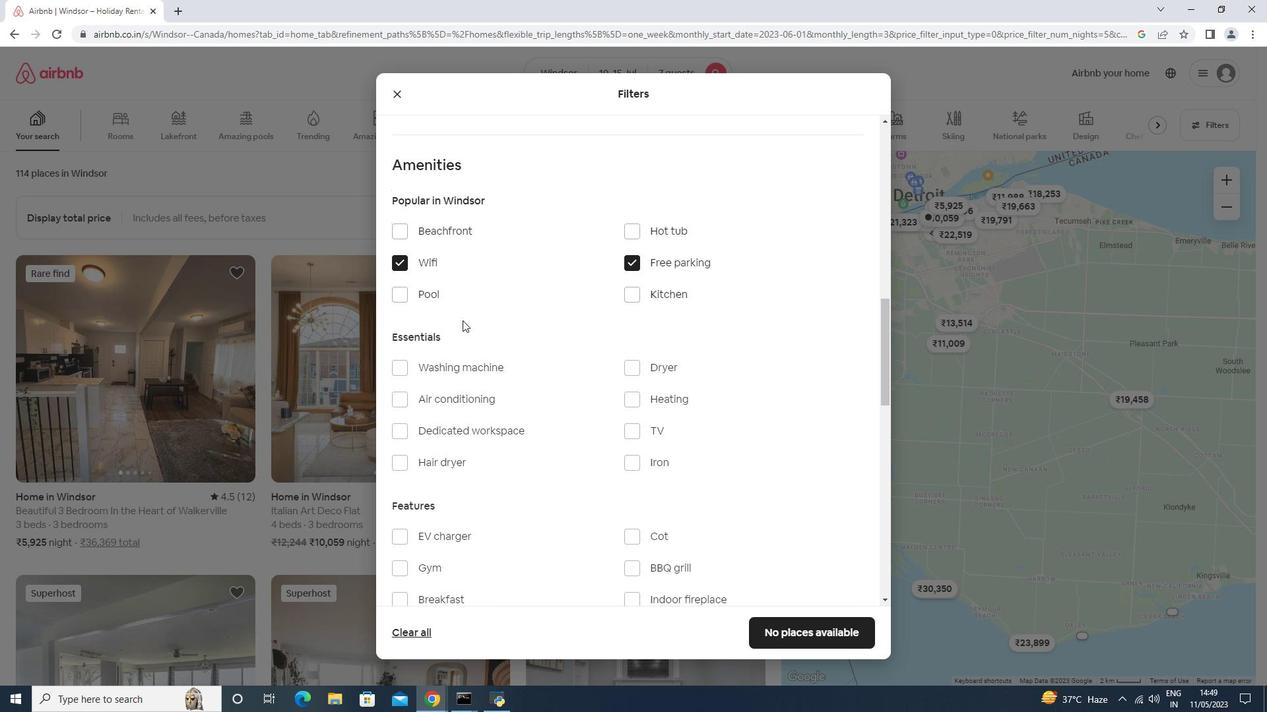
Action: Mouse scrolled (467, 312) with delta (0, 0)
Screenshot: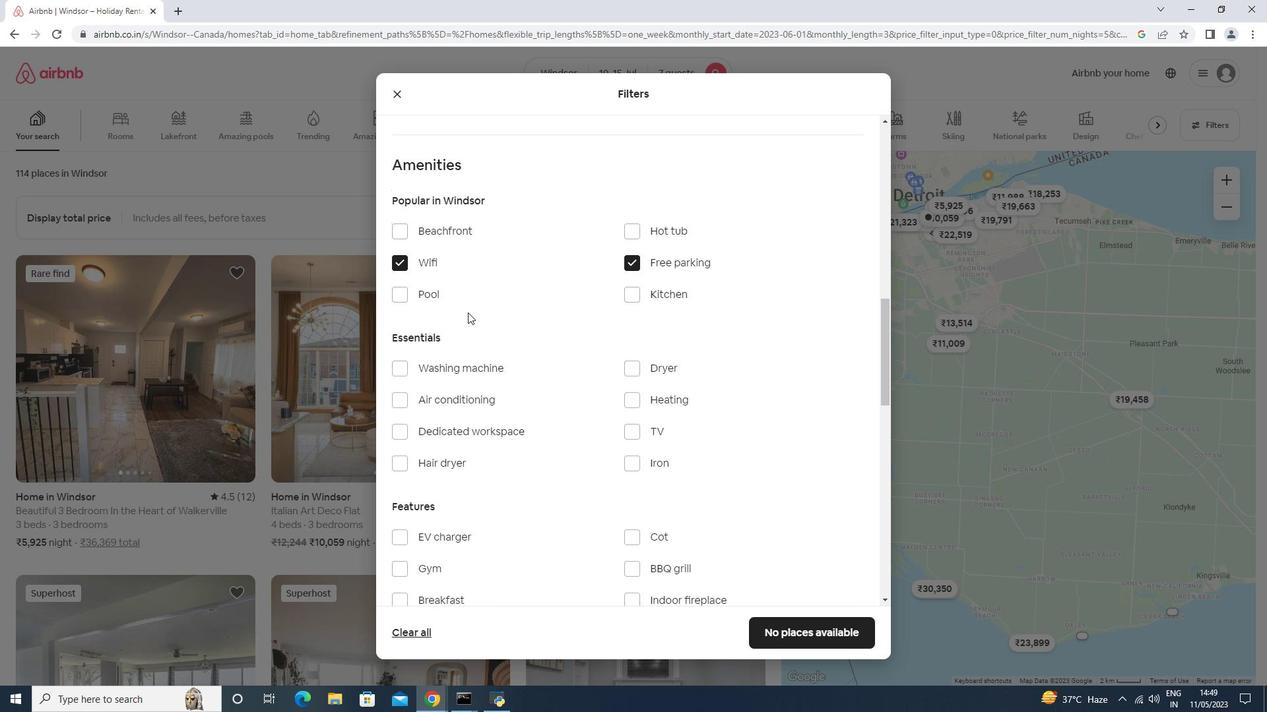 
Action: Mouse scrolled (467, 312) with delta (0, 0)
Screenshot: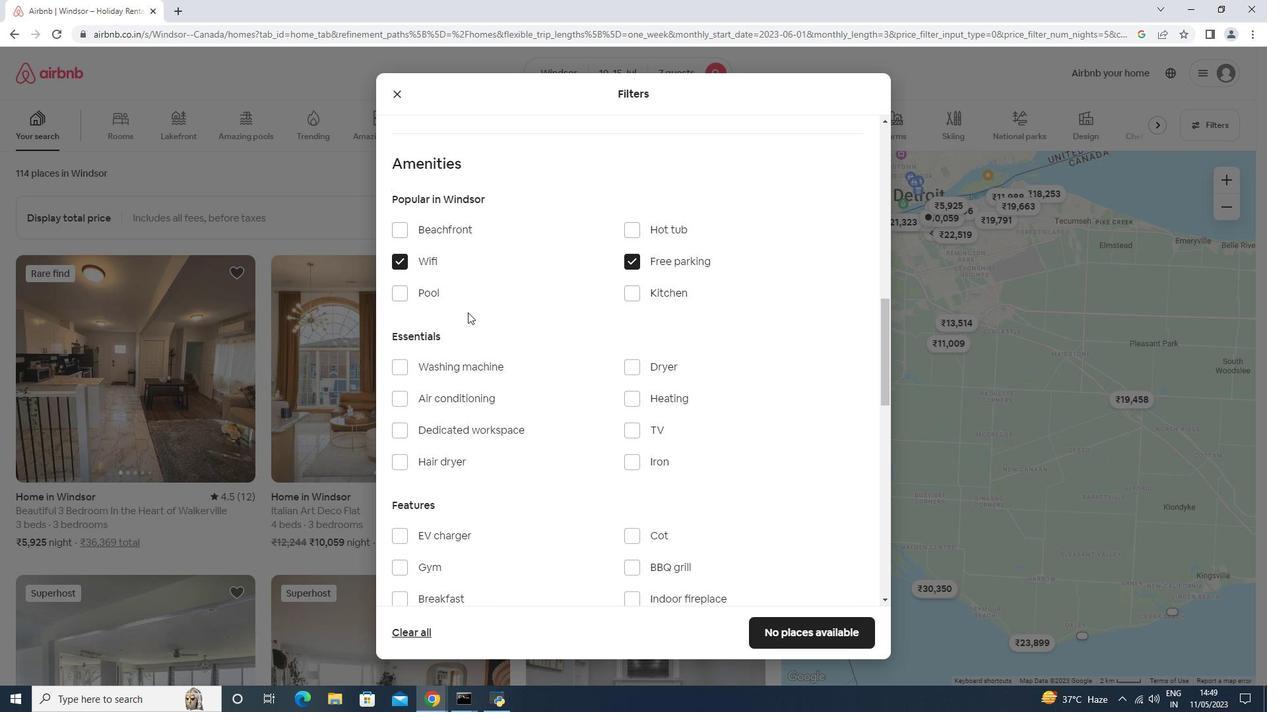 
Action: Mouse moved to (657, 162)
Screenshot: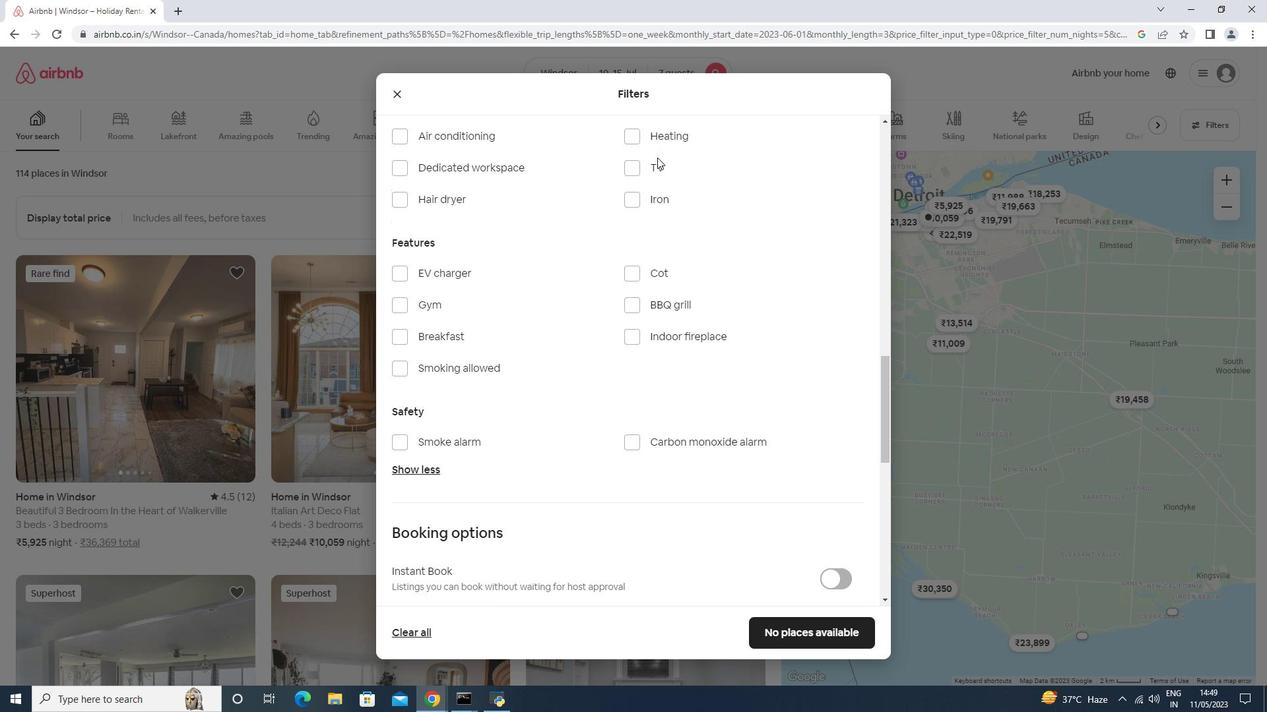 
Action: Mouse pressed left at (657, 162)
Screenshot: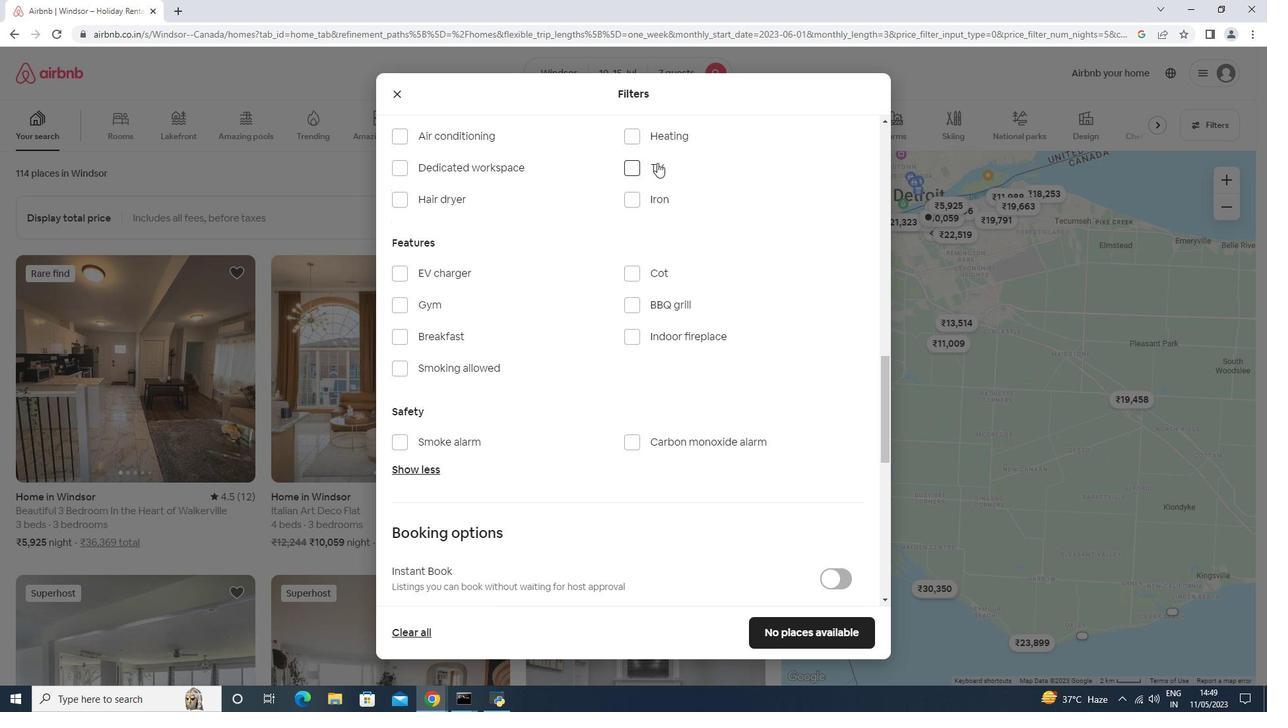 
Action: Mouse moved to (452, 304)
Screenshot: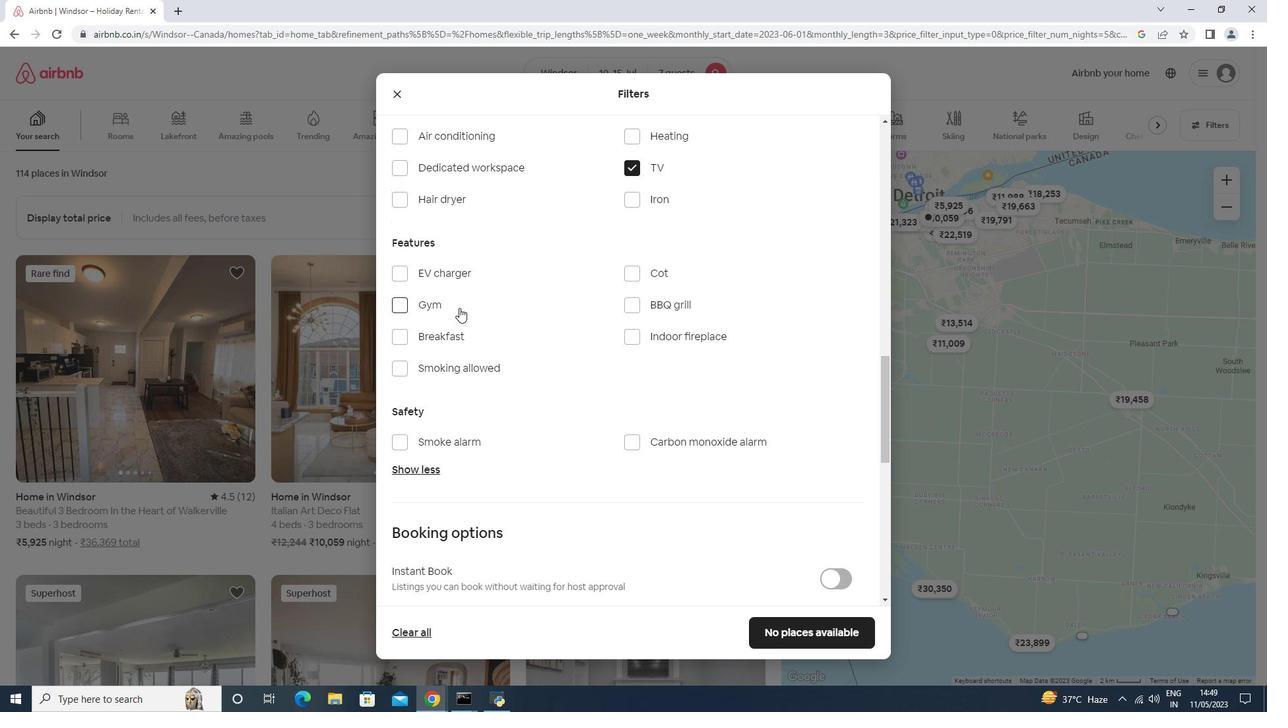 
Action: Mouse pressed left at (452, 304)
Screenshot: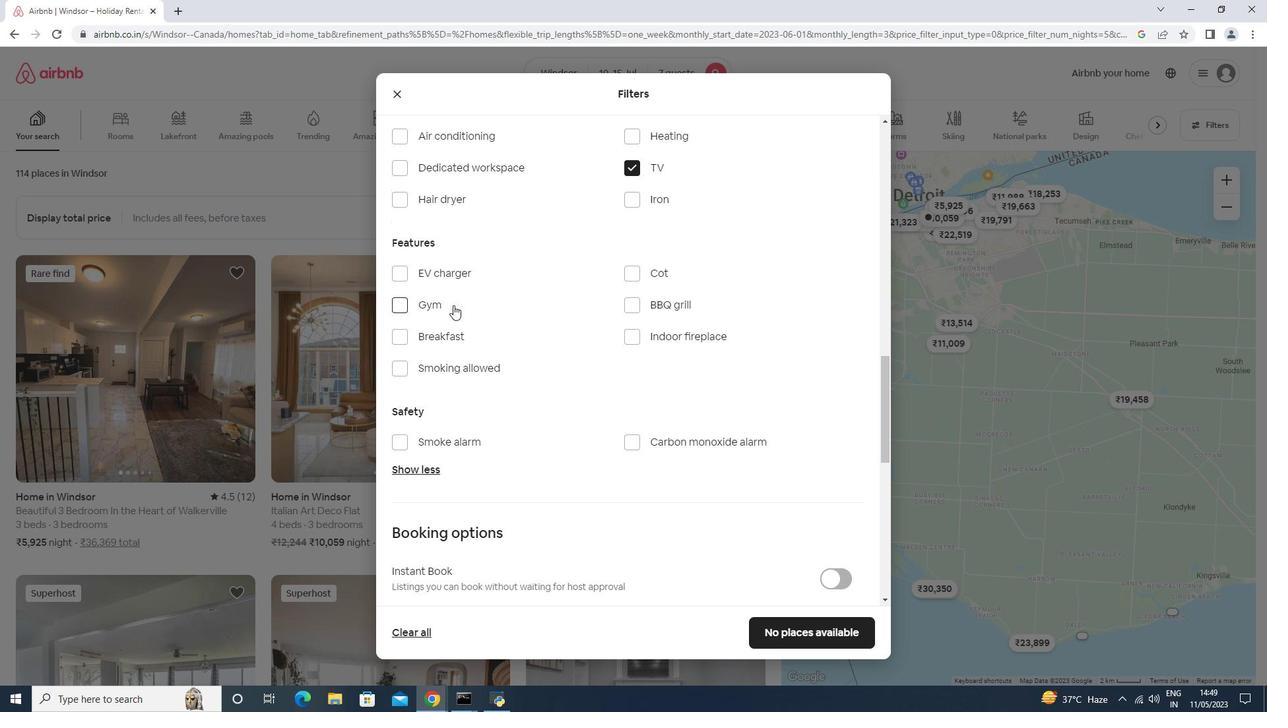 
Action: Mouse moved to (454, 338)
Screenshot: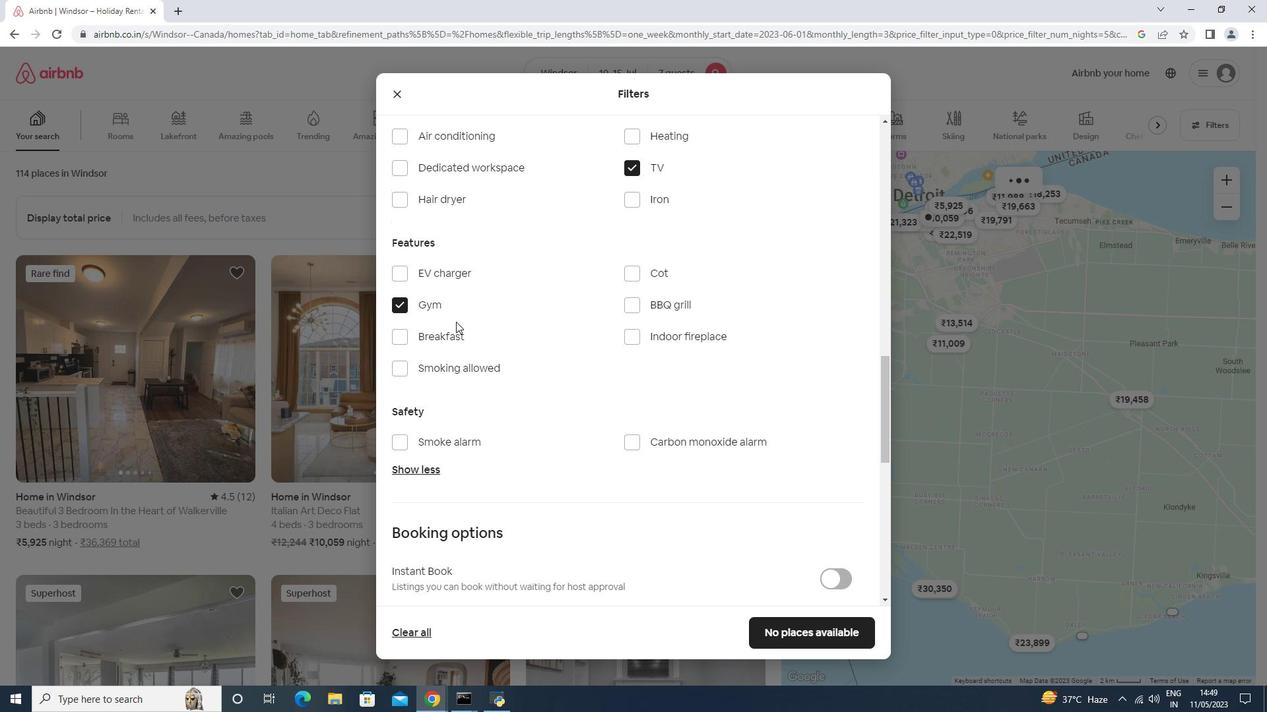 
Action: Mouse pressed left at (454, 338)
Screenshot: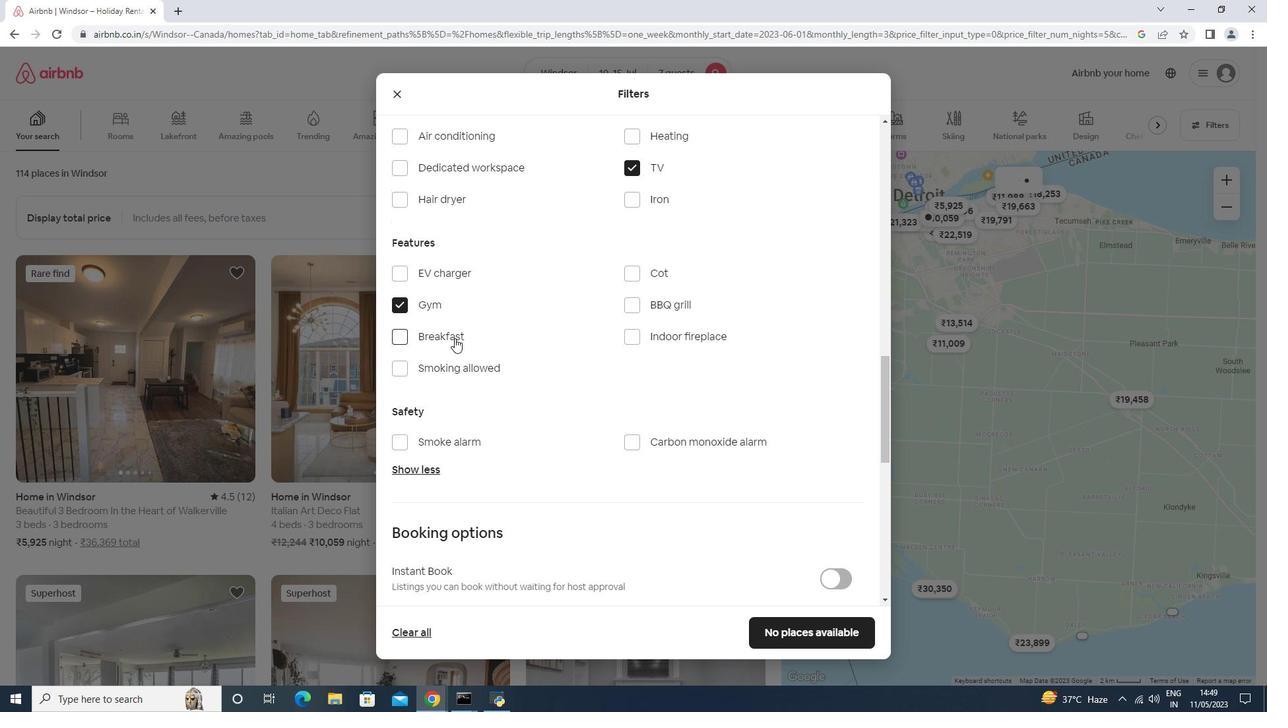 
Action: Mouse moved to (457, 330)
Screenshot: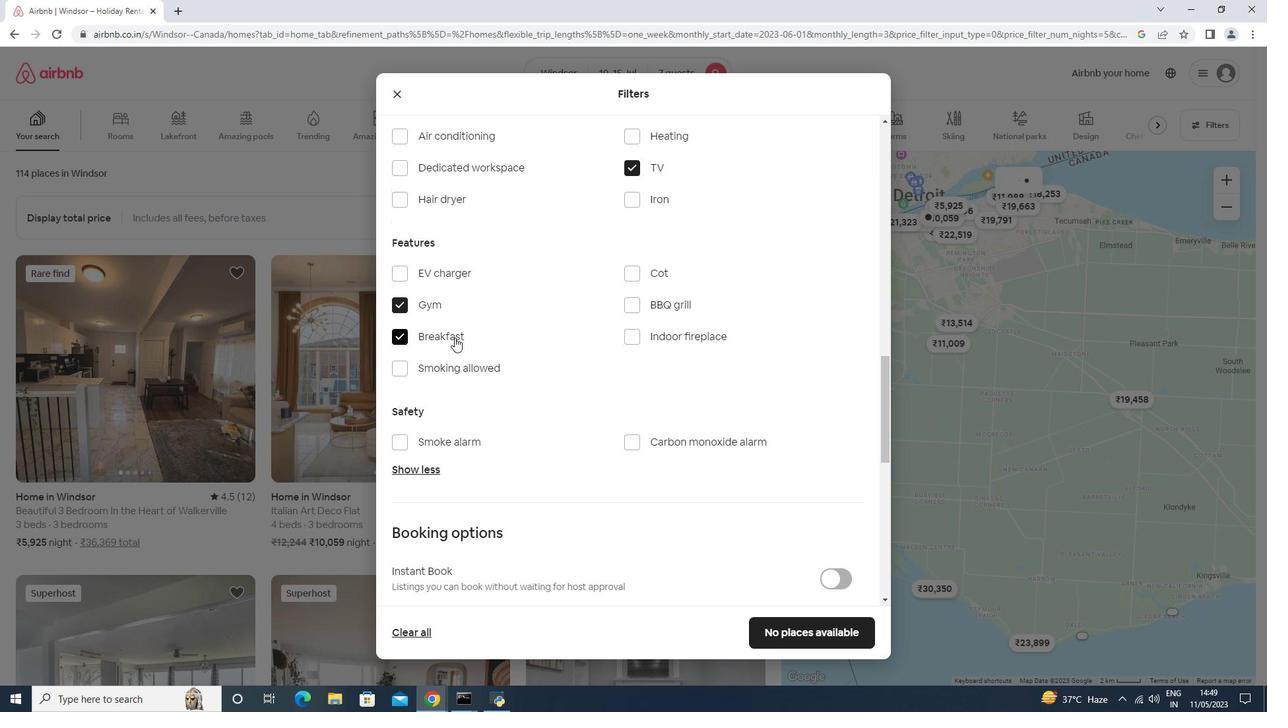 
Action: Mouse scrolled (457, 329) with delta (0, 0)
Screenshot: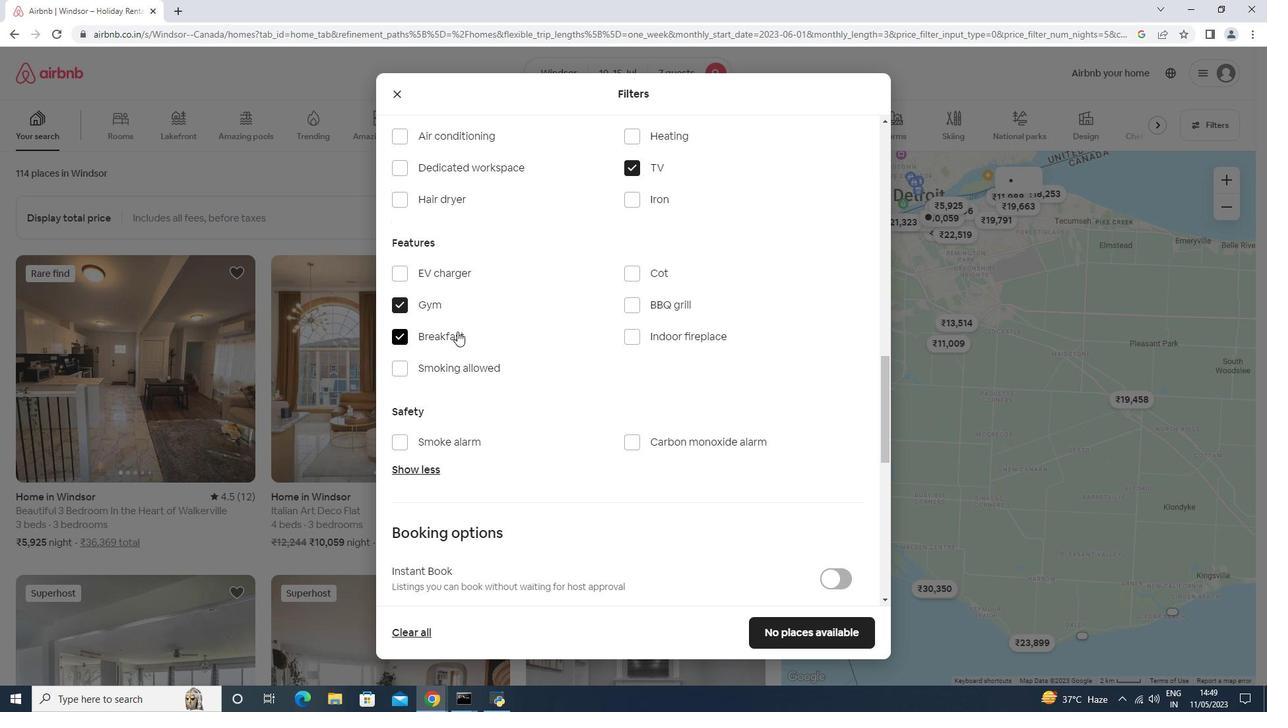 
Action: Mouse moved to (459, 329)
Screenshot: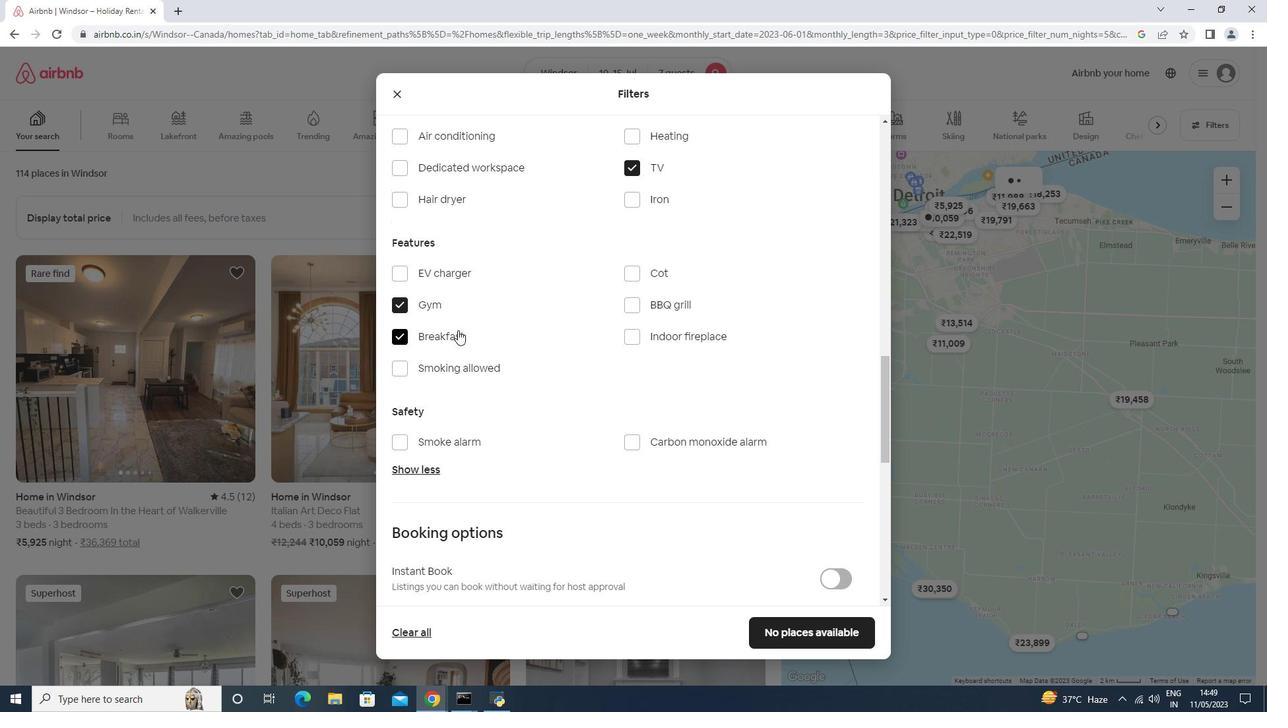 
Action: Mouse scrolled (457, 329) with delta (0, 0)
Screenshot: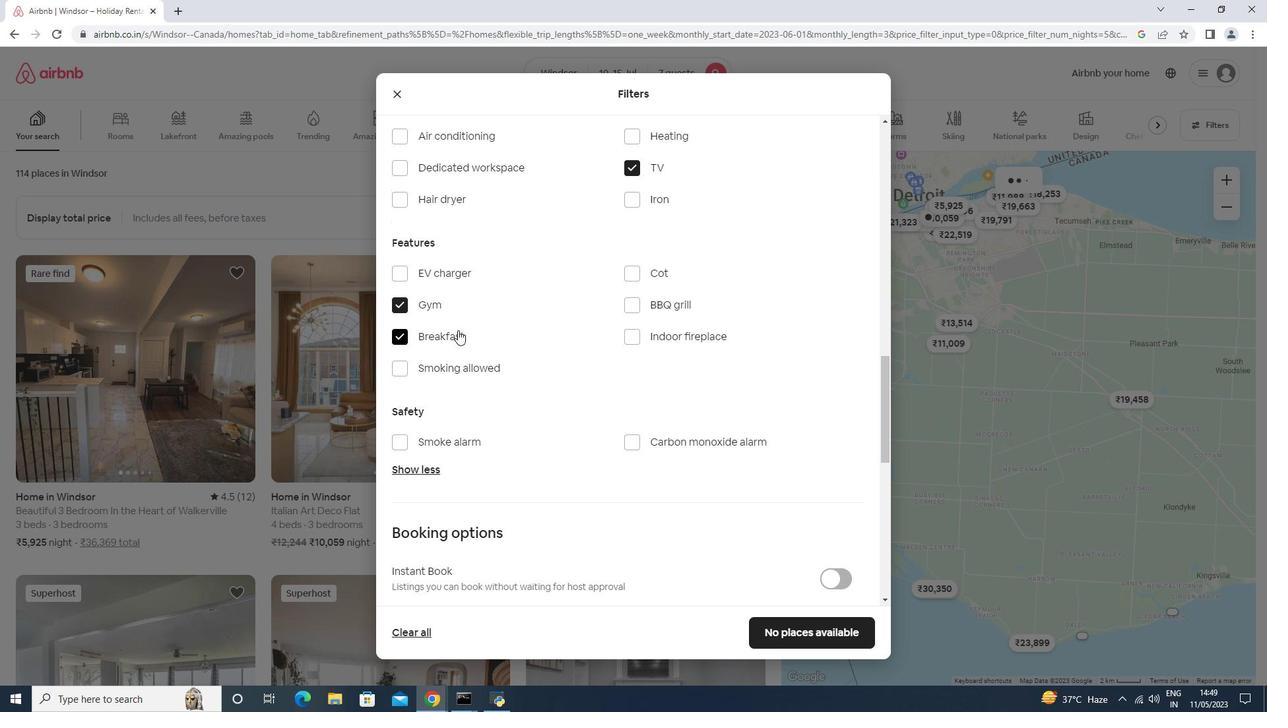 
Action: Mouse moved to (657, 353)
Screenshot: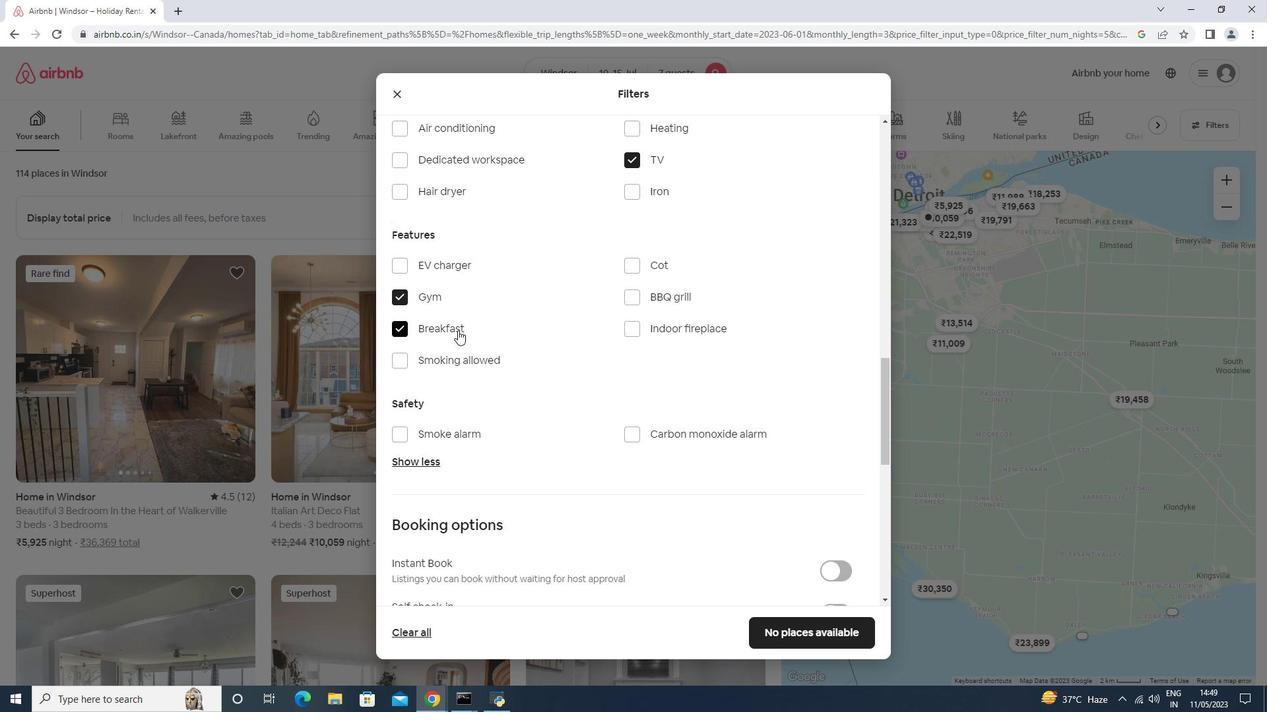 
Action: Mouse scrolled (657, 353) with delta (0, 0)
Screenshot: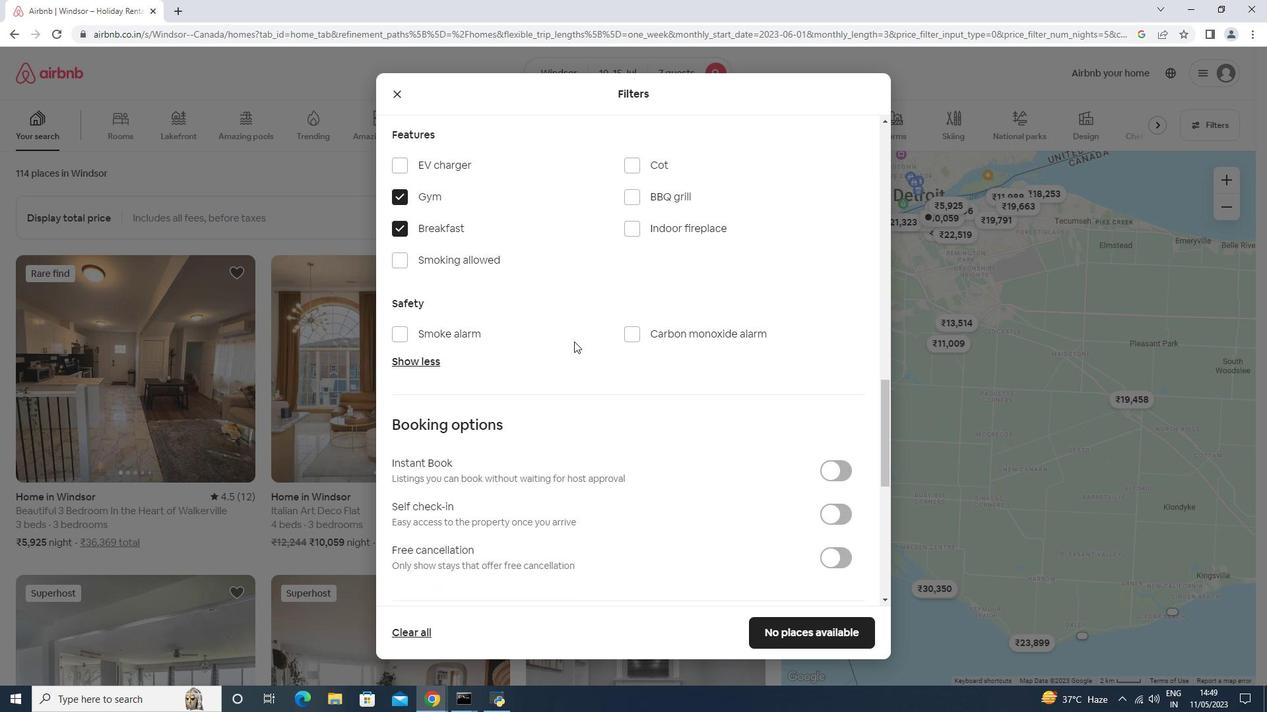 
Action: Mouse scrolled (657, 353) with delta (0, 0)
Screenshot: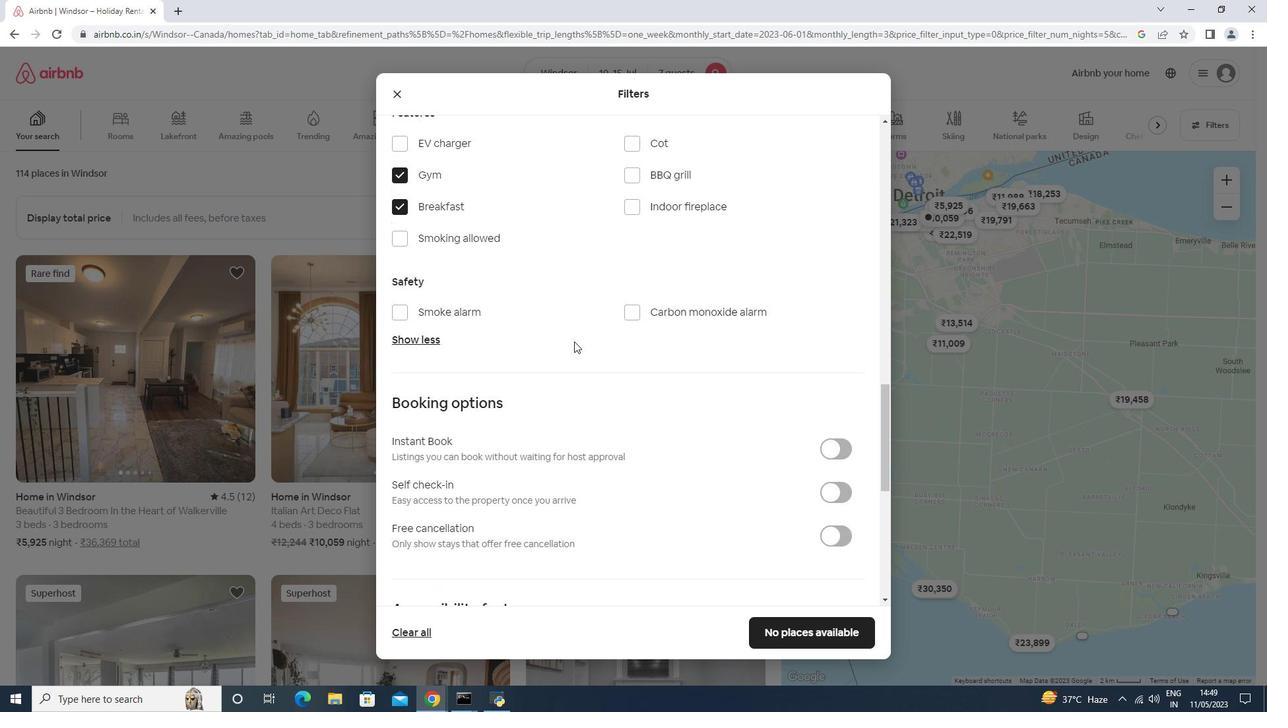 
Action: Mouse moved to (659, 353)
Screenshot: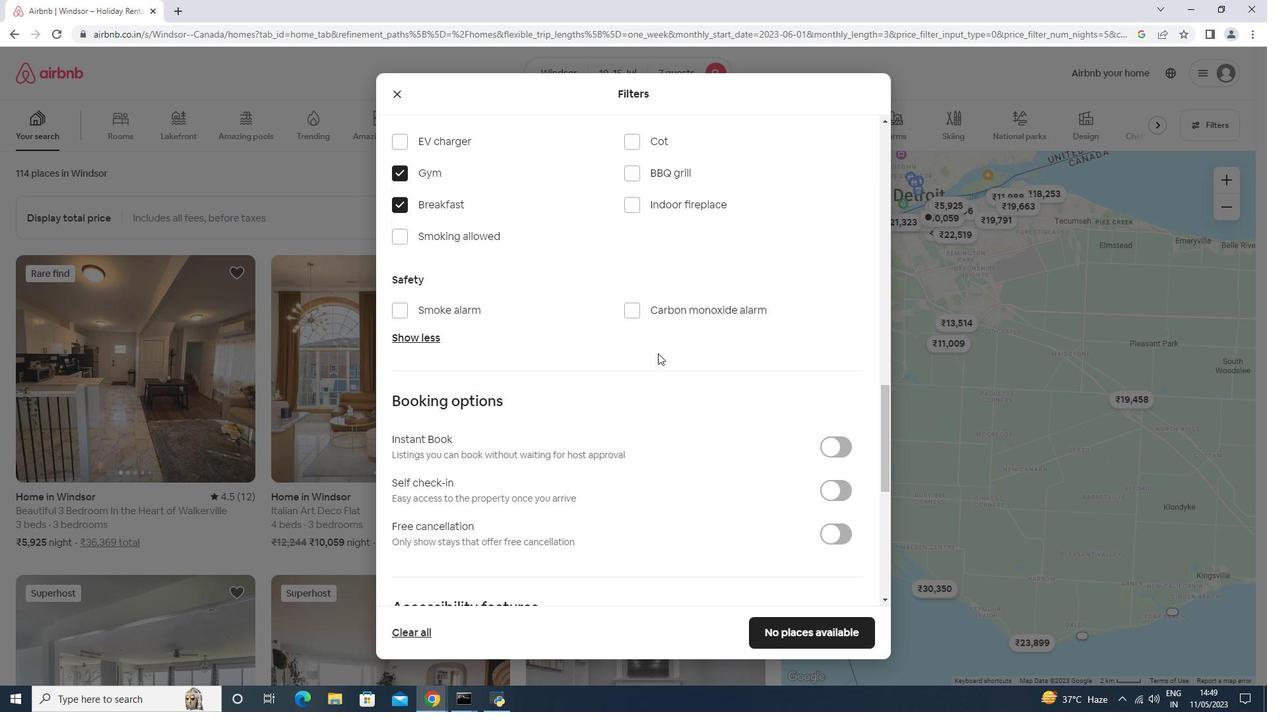 
Action: Mouse scrolled (657, 353) with delta (0, 0)
Screenshot: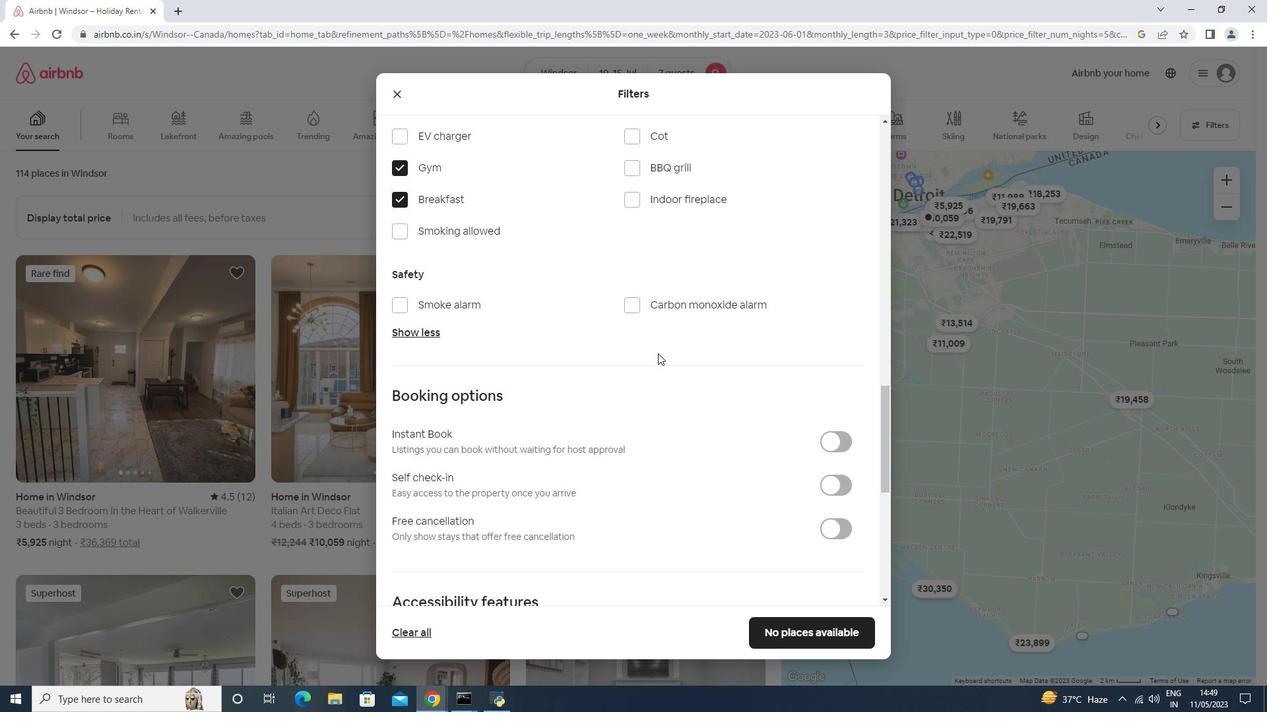 
Action: Mouse moved to (814, 271)
Screenshot: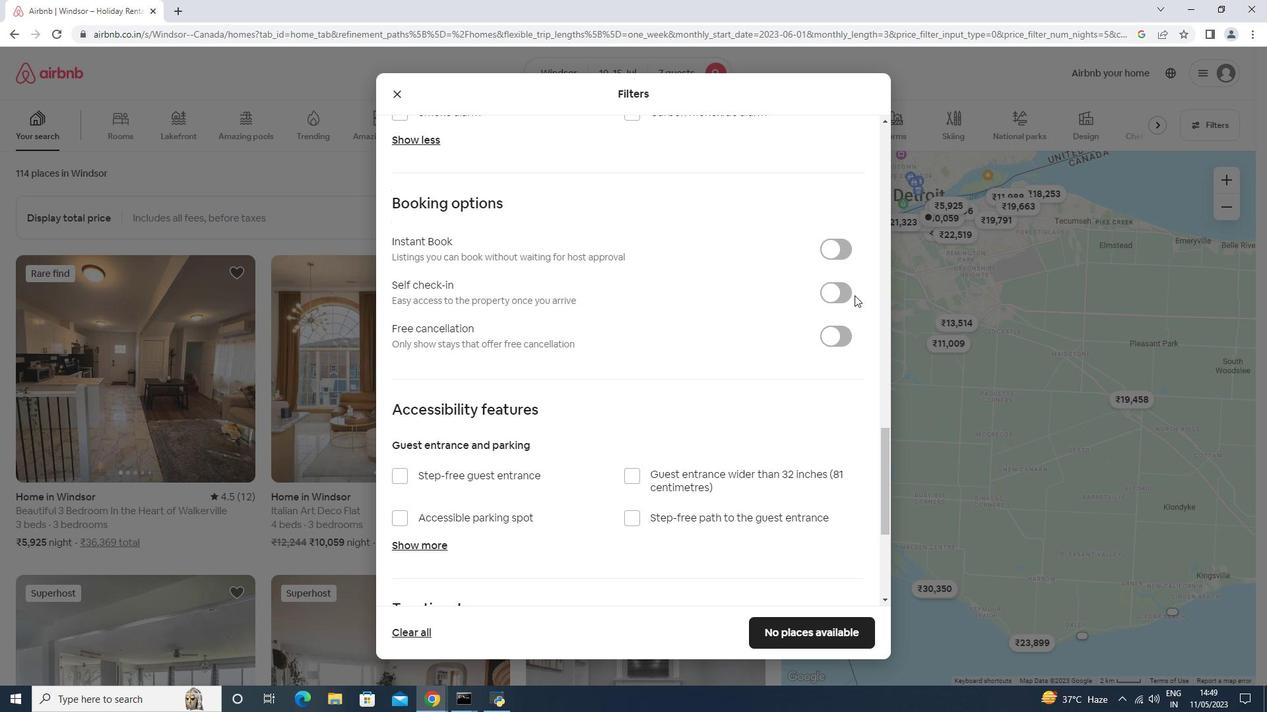
Action: Mouse pressed left at (814, 271)
Screenshot: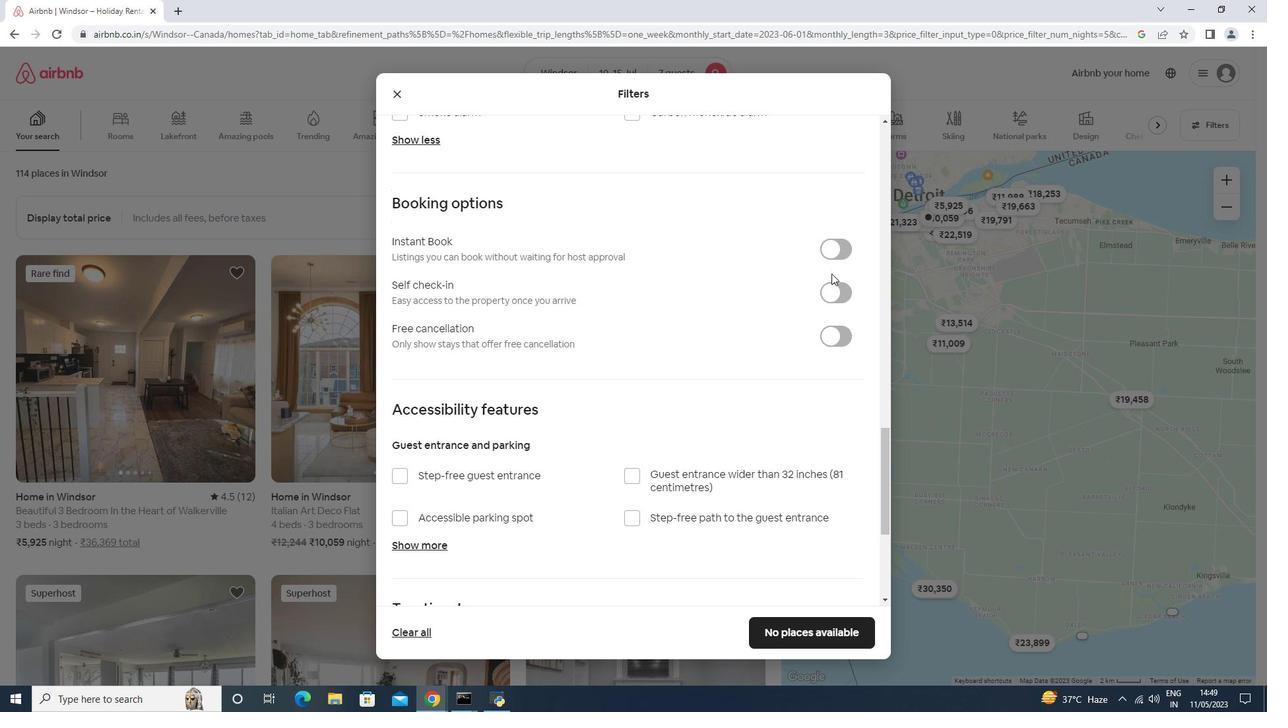 
Action: Mouse moved to (848, 300)
Screenshot: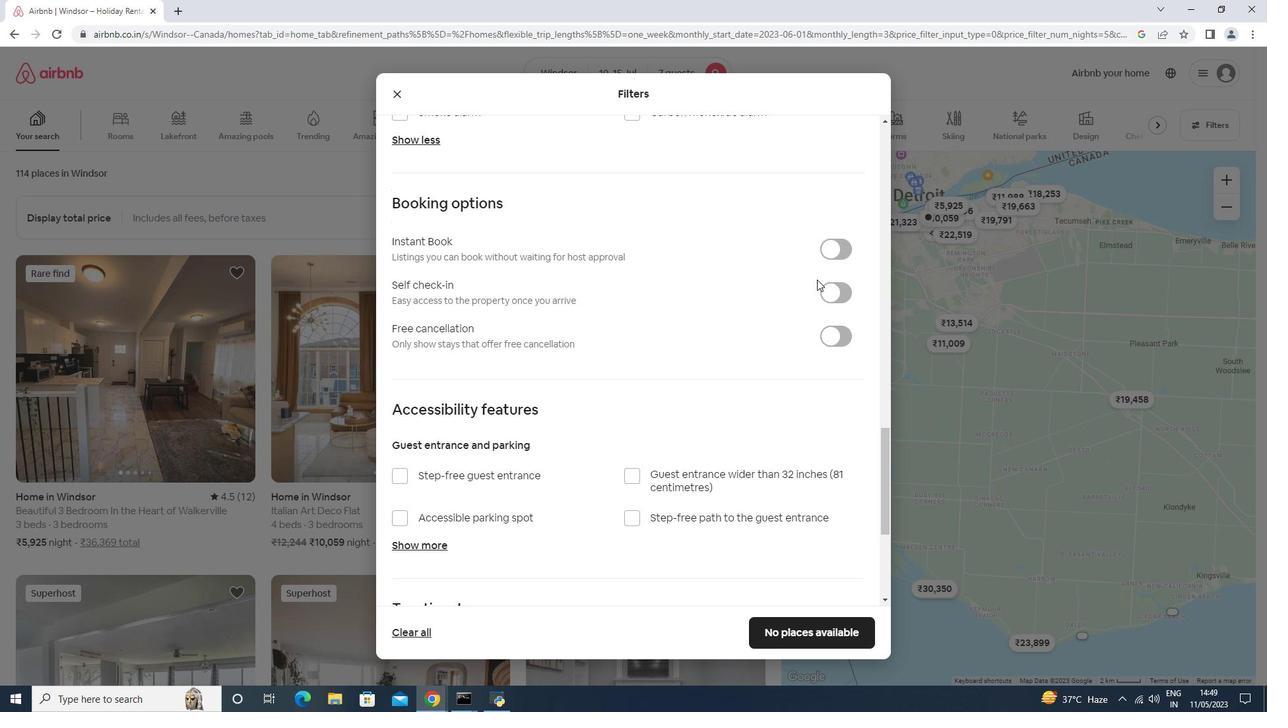 
Action: Mouse pressed left at (848, 300)
Screenshot: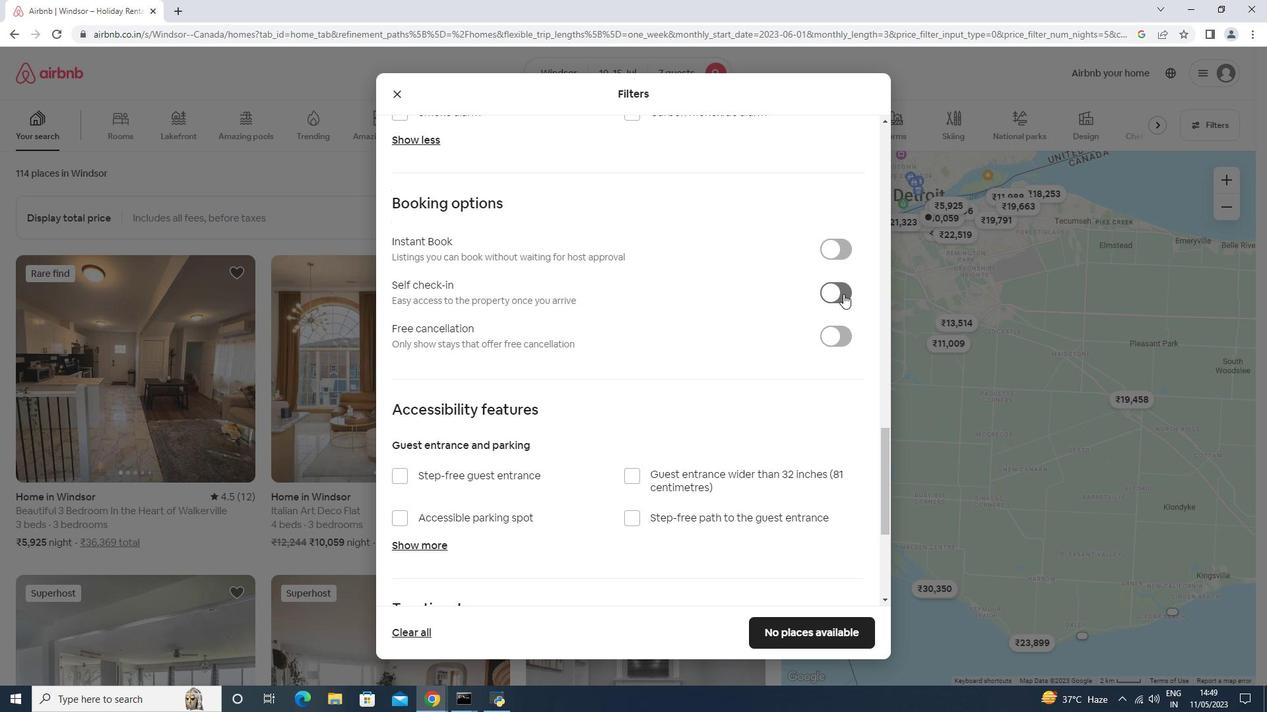 
Action: Mouse moved to (678, 324)
Screenshot: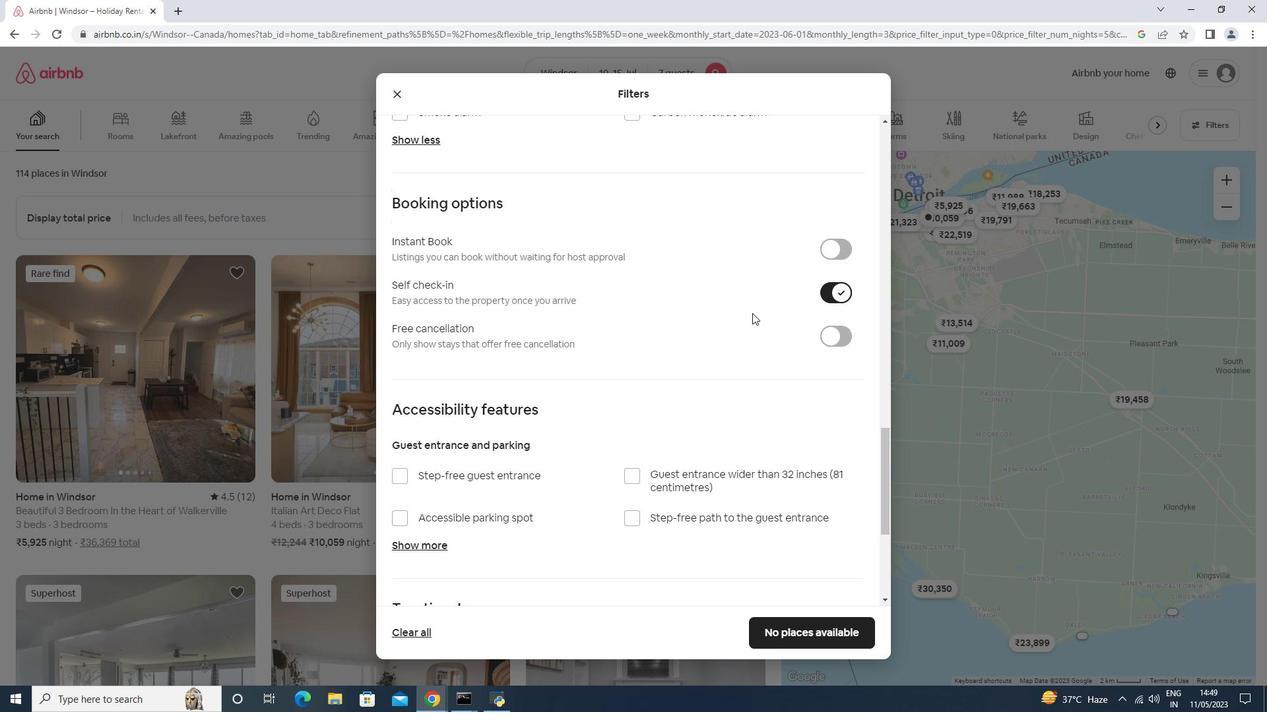 
Action: Mouse scrolled (705, 317) with delta (0, 0)
Screenshot: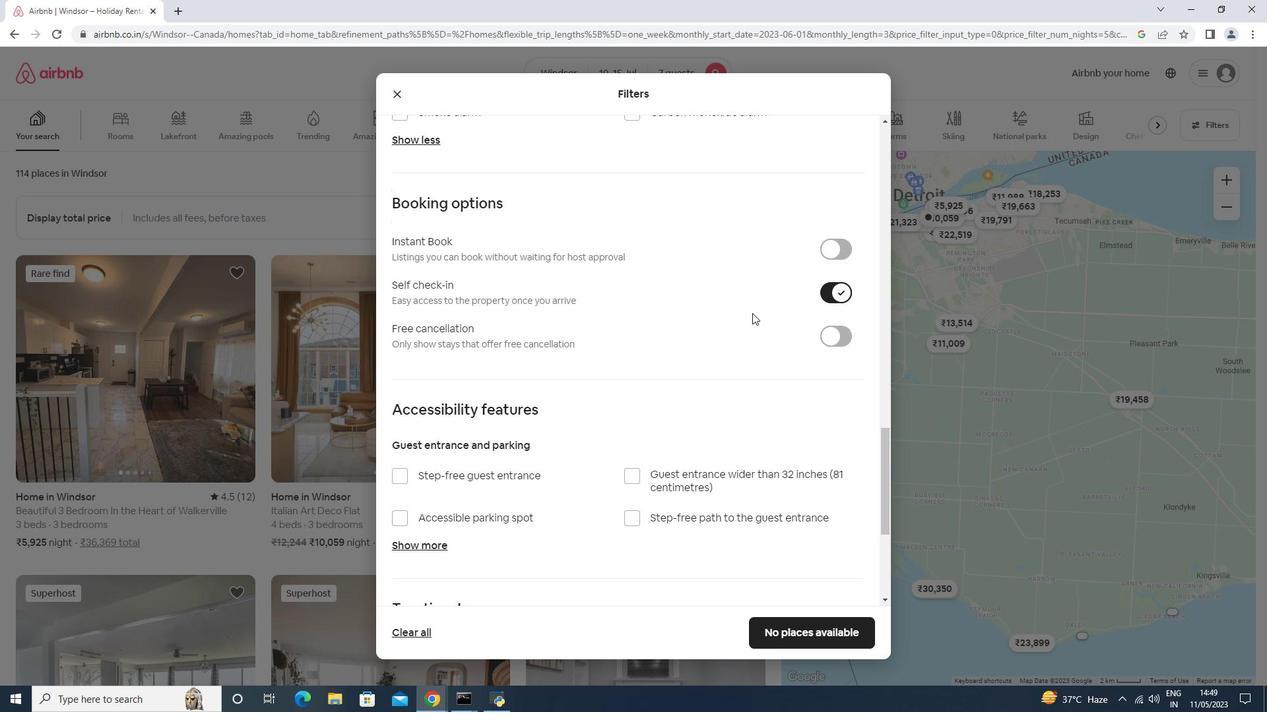 
Action: Mouse moved to (675, 324)
Screenshot: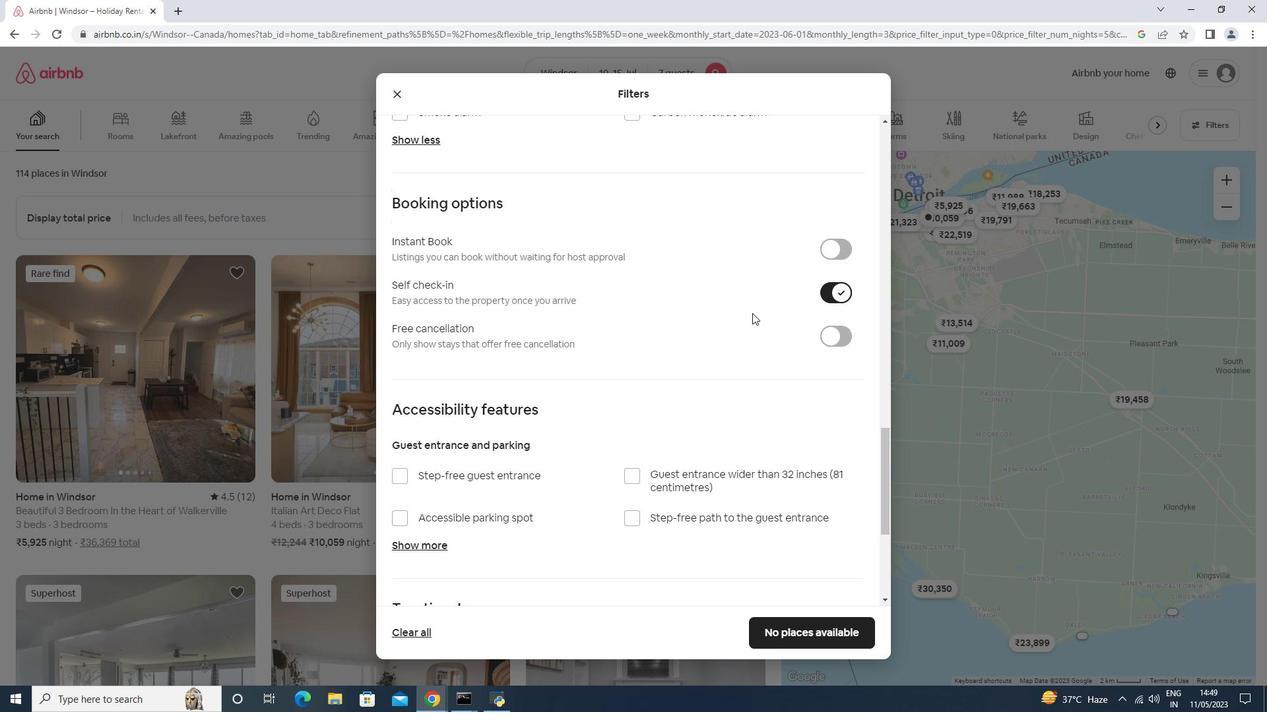 
Action: Mouse scrolled (688, 321) with delta (0, 0)
Screenshot: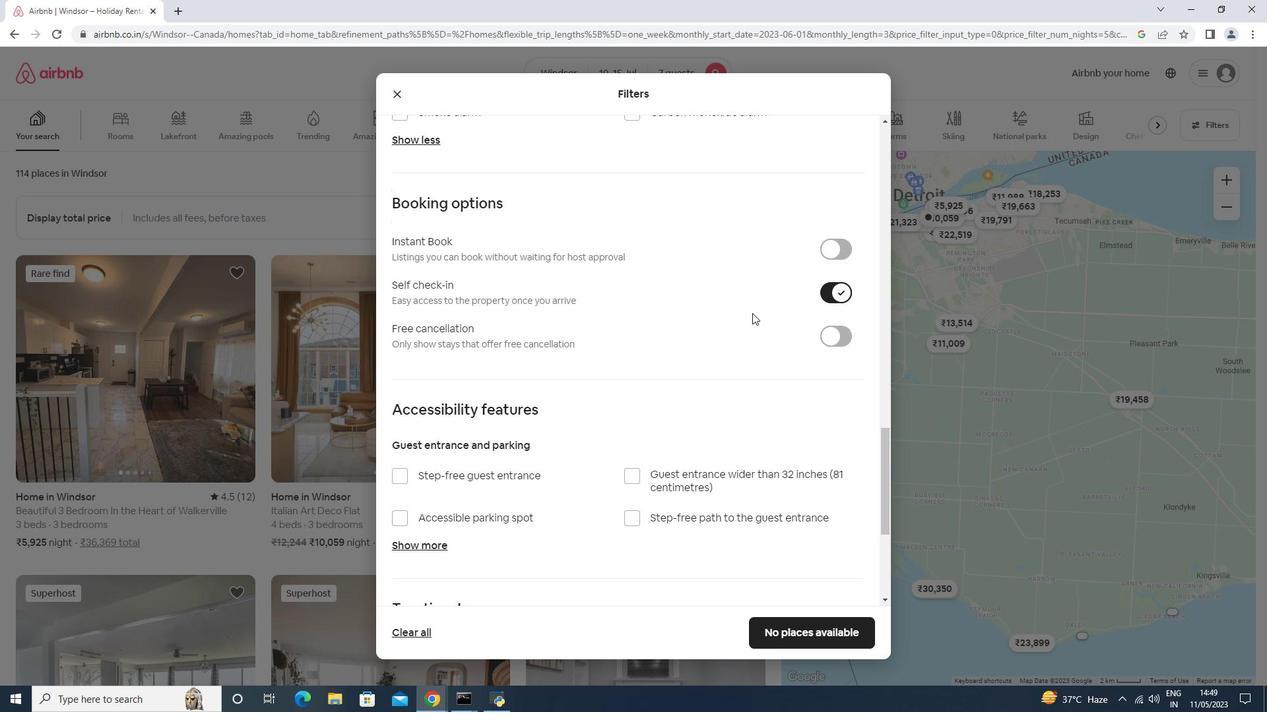 
Action: Mouse moved to (661, 324)
Screenshot: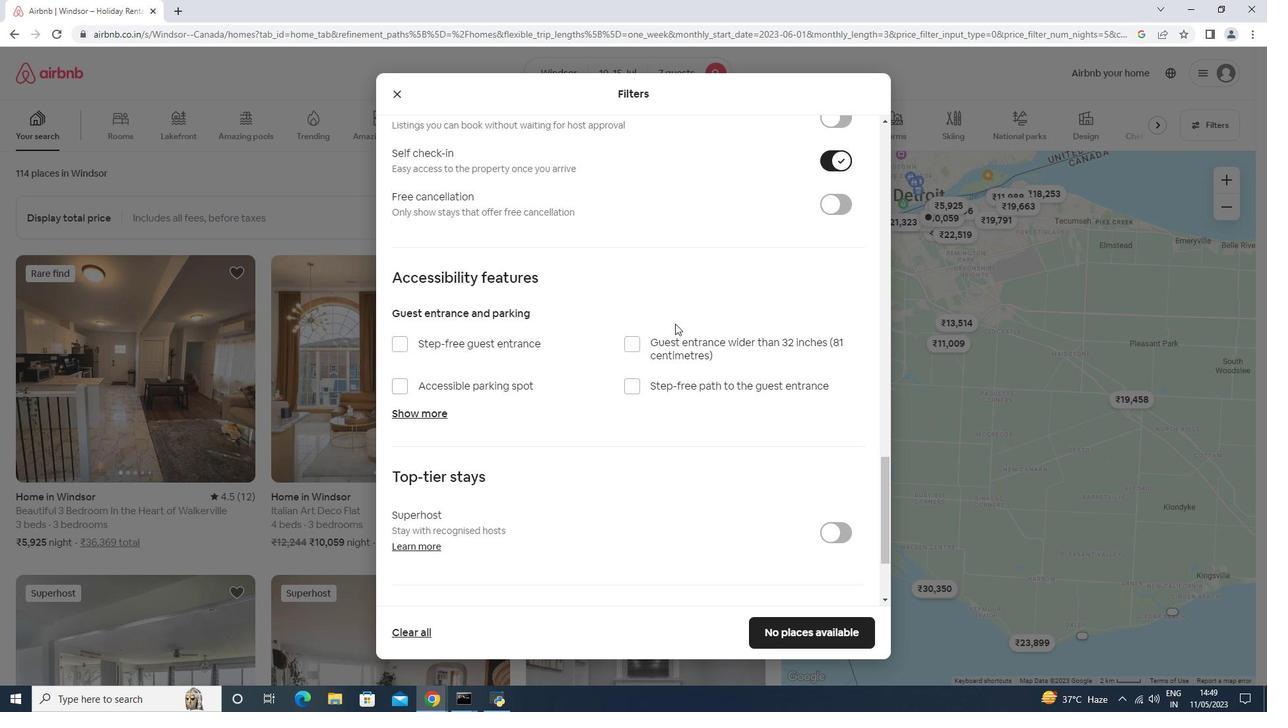
Action: Mouse scrolled (675, 323) with delta (0, 0)
Screenshot: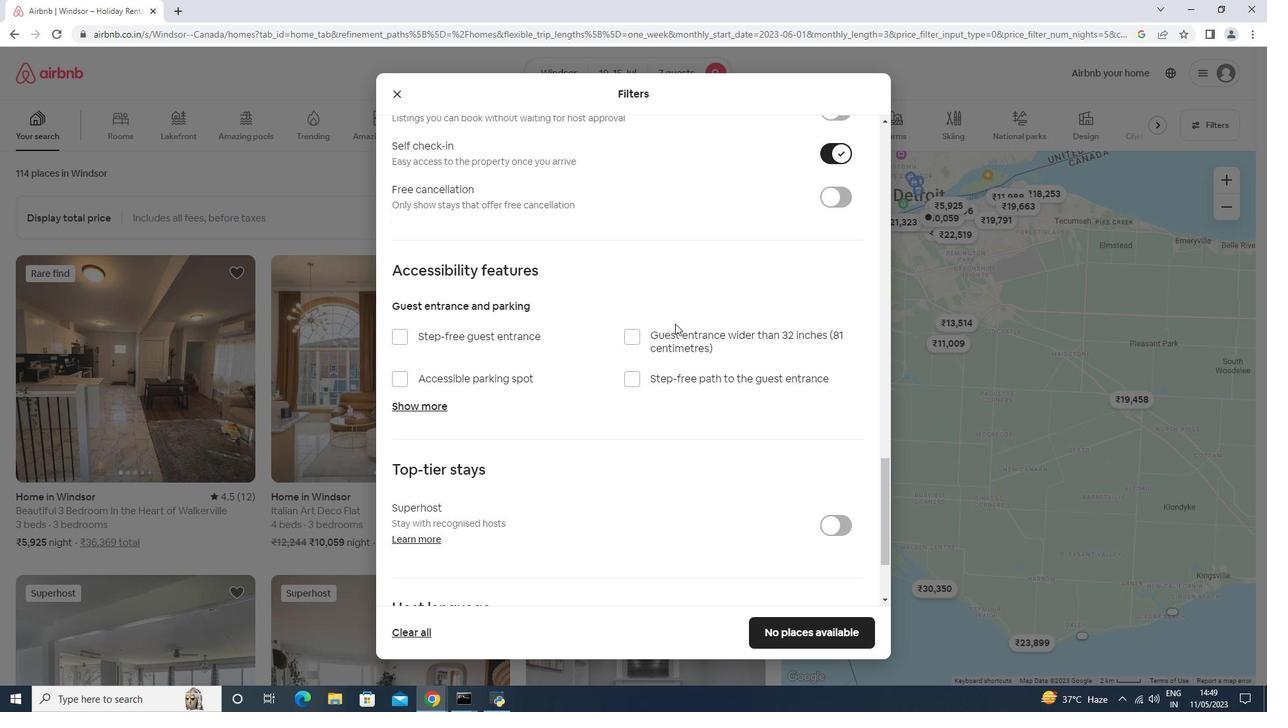 
Action: Mouse scrolled (661, 324) with delta (0, 0)
Screenshot: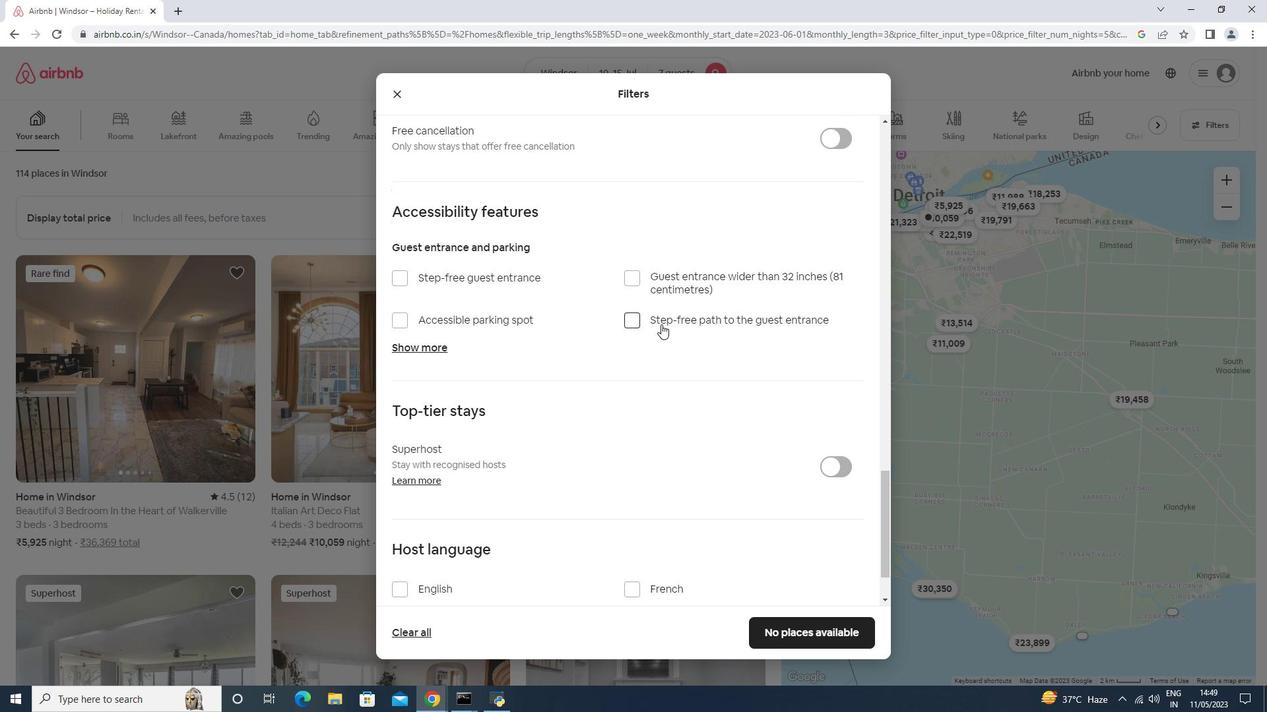 
Action: Mouse moved to (514, 339)
Screenshot: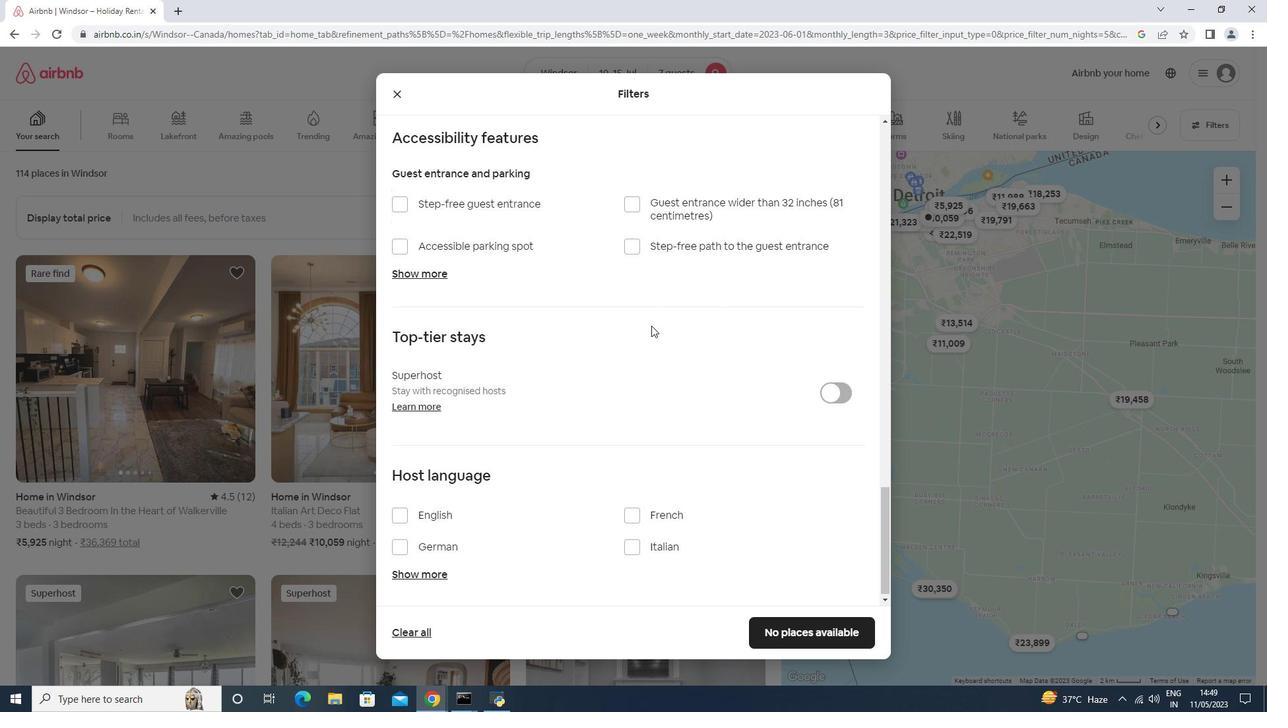 
Action: Mouse scrolled (650, 328) with delta (0, 0)
Screenshot: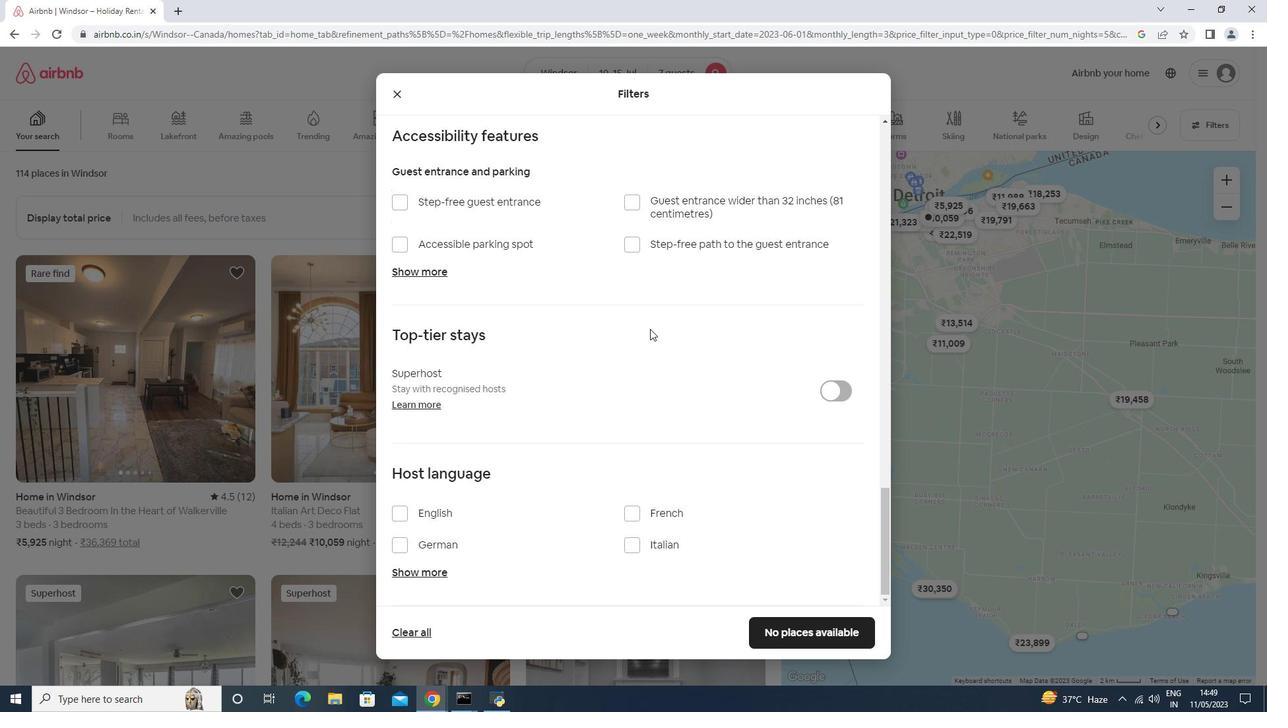 
Action: Mouse moved to (502, 339)
Screenshot: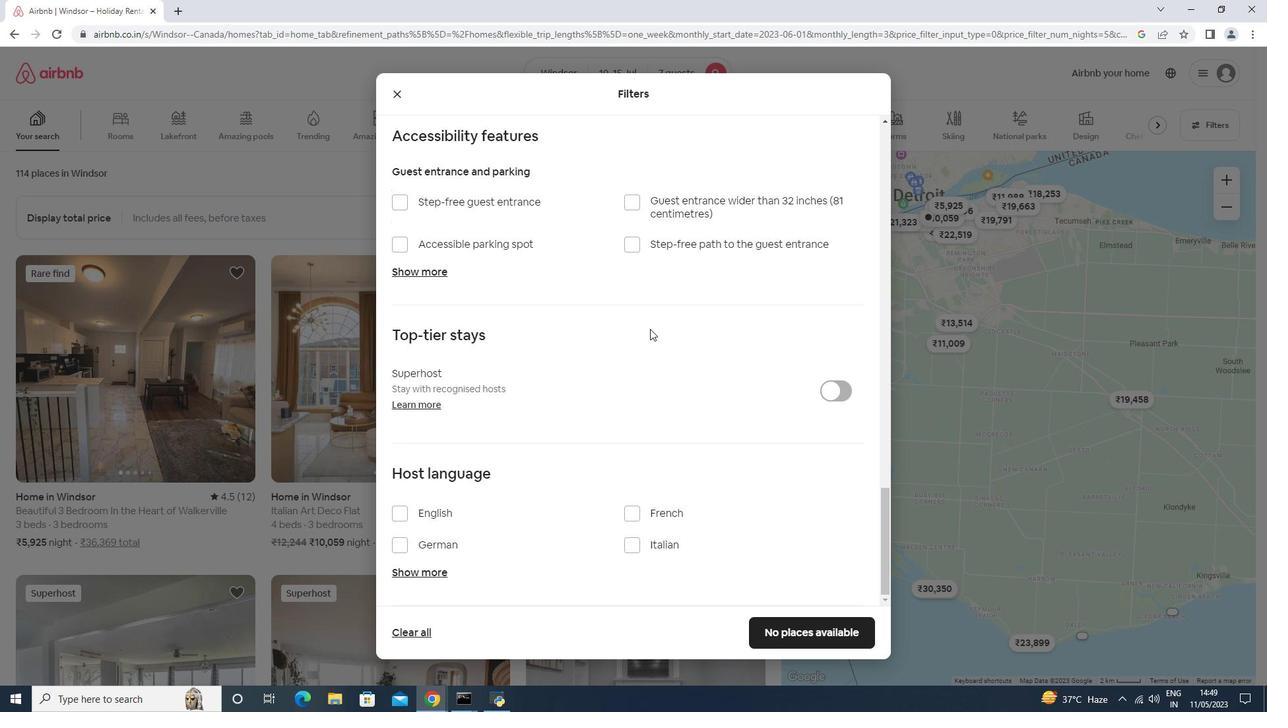 
Action: Mouse scrolled (650, 328) with delta (0, 0)
Screenshot: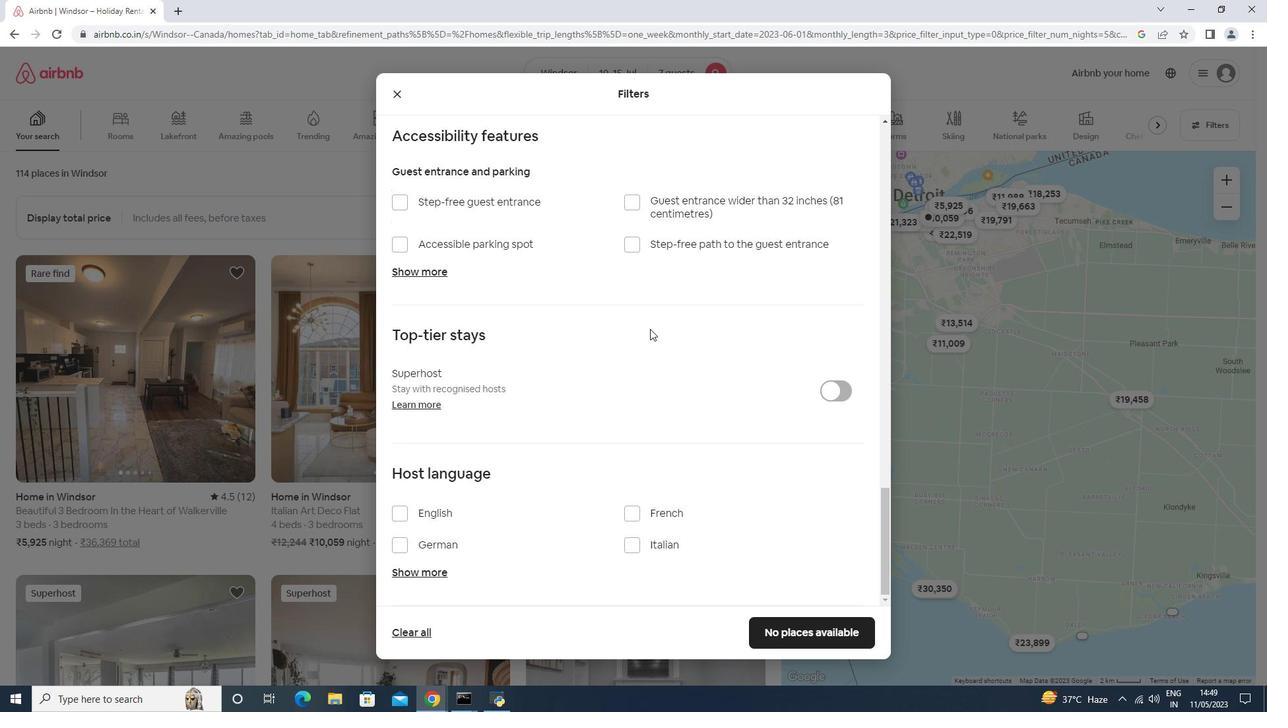 
Action: Mouse moved to (494, 338)
Screenshot: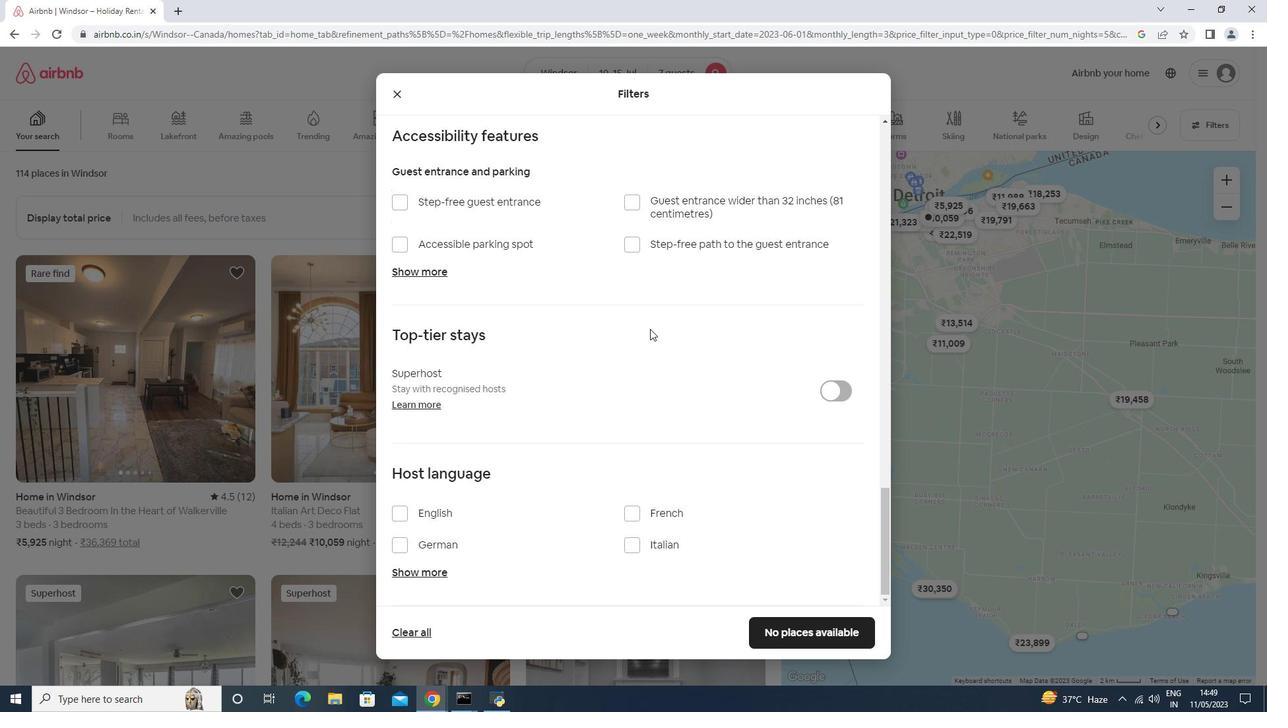 
Action: Mouse scrolled (502, 338) with delta (0, 0)
Screenshot: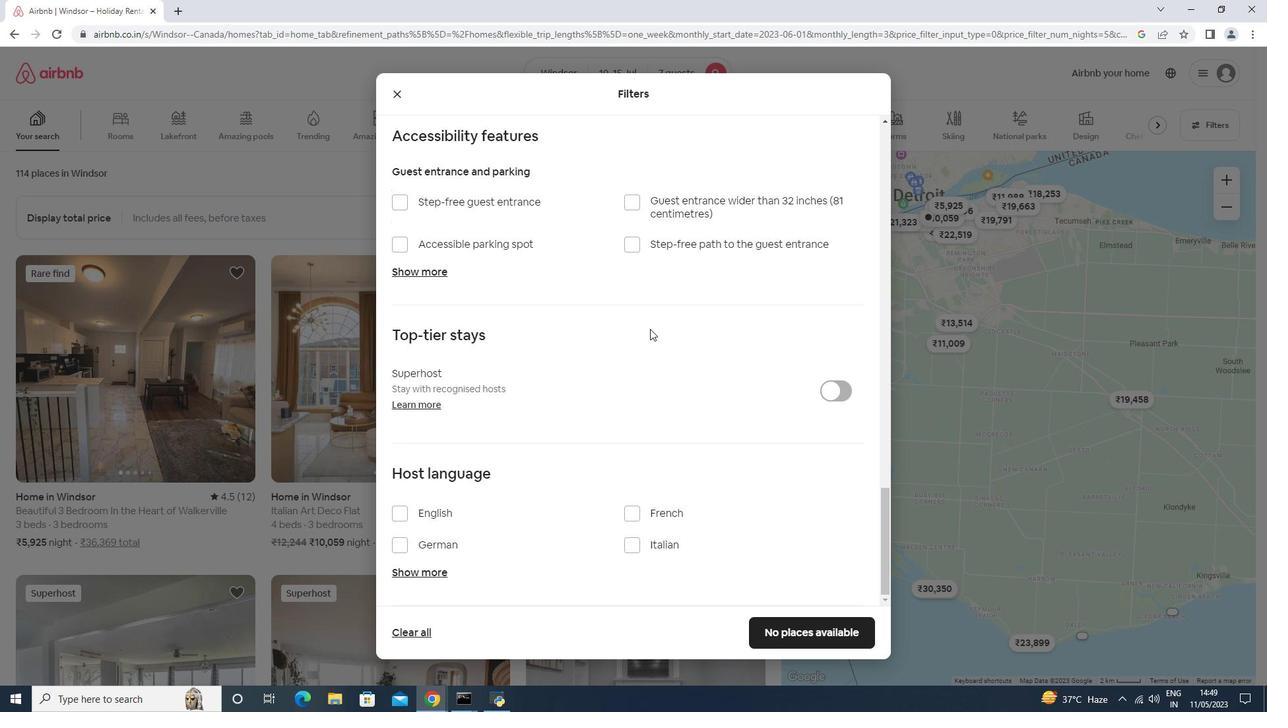 
Action: Mouse moved to (518, 263)
Screenshot: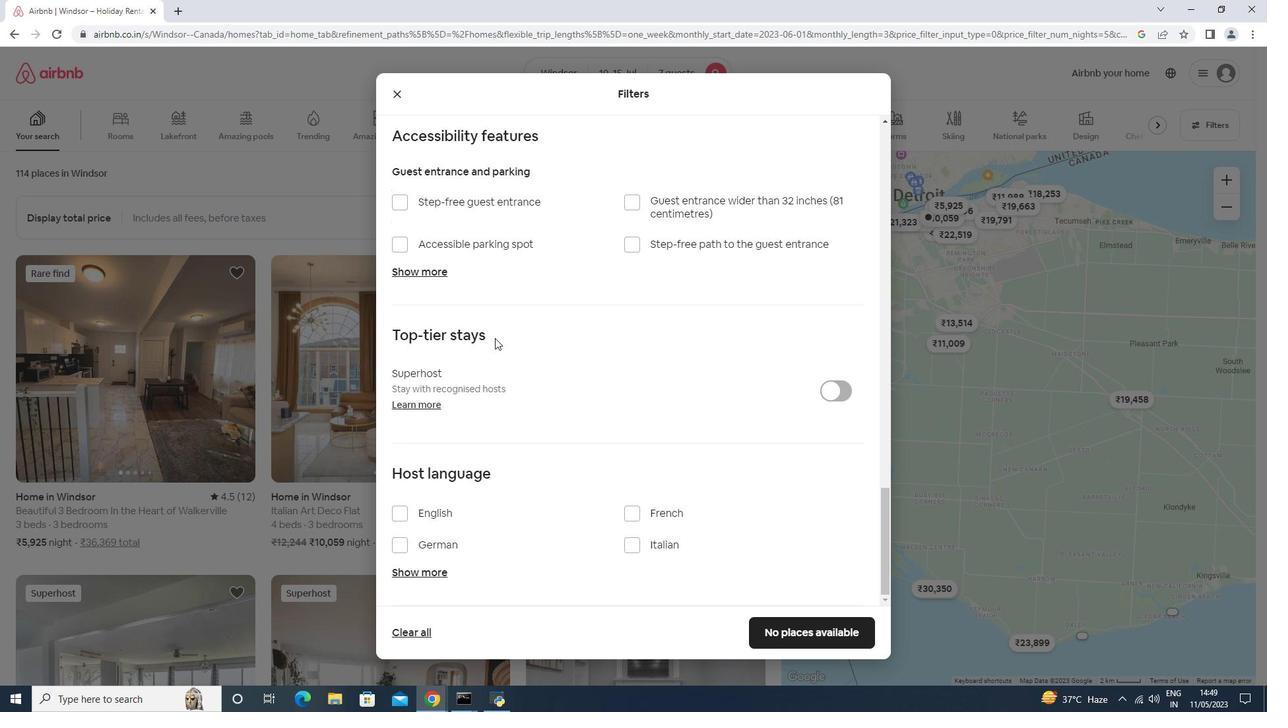 
Action: Mouse scrolled (481, 345) with delta (0, 0)
Screenshot: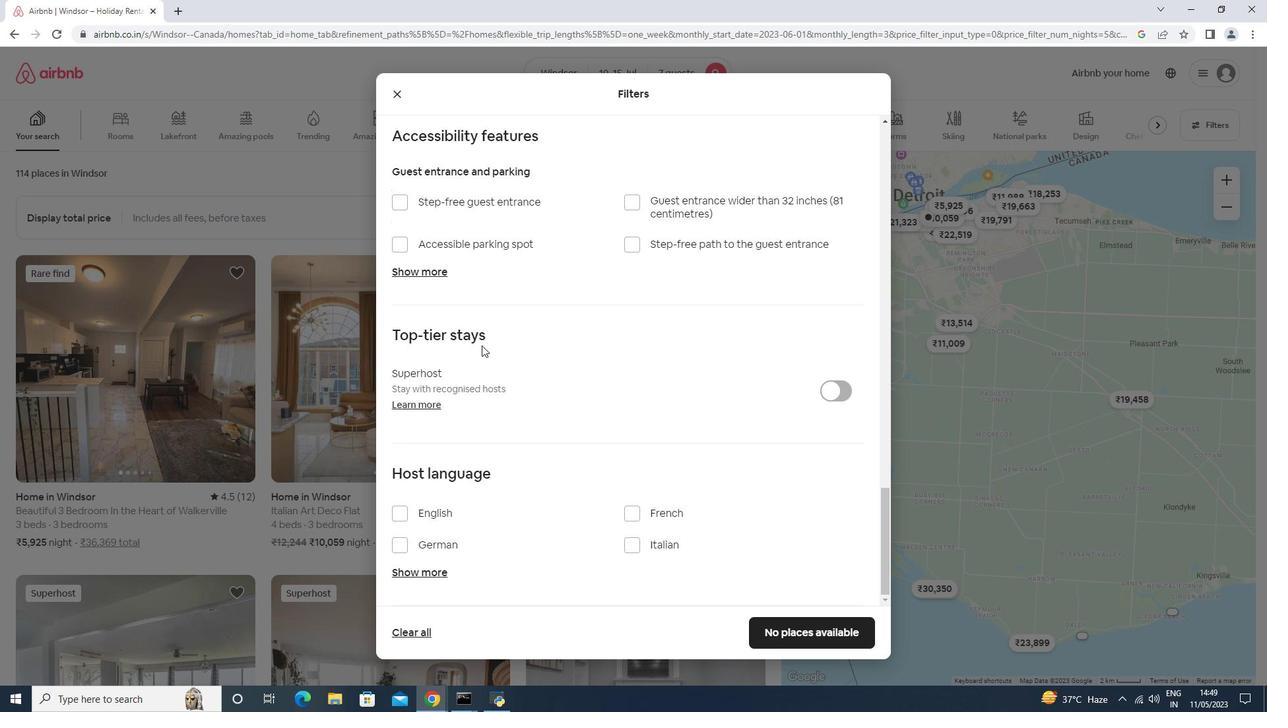 
Action: Mouse moved to (566, 285)
Screenshot: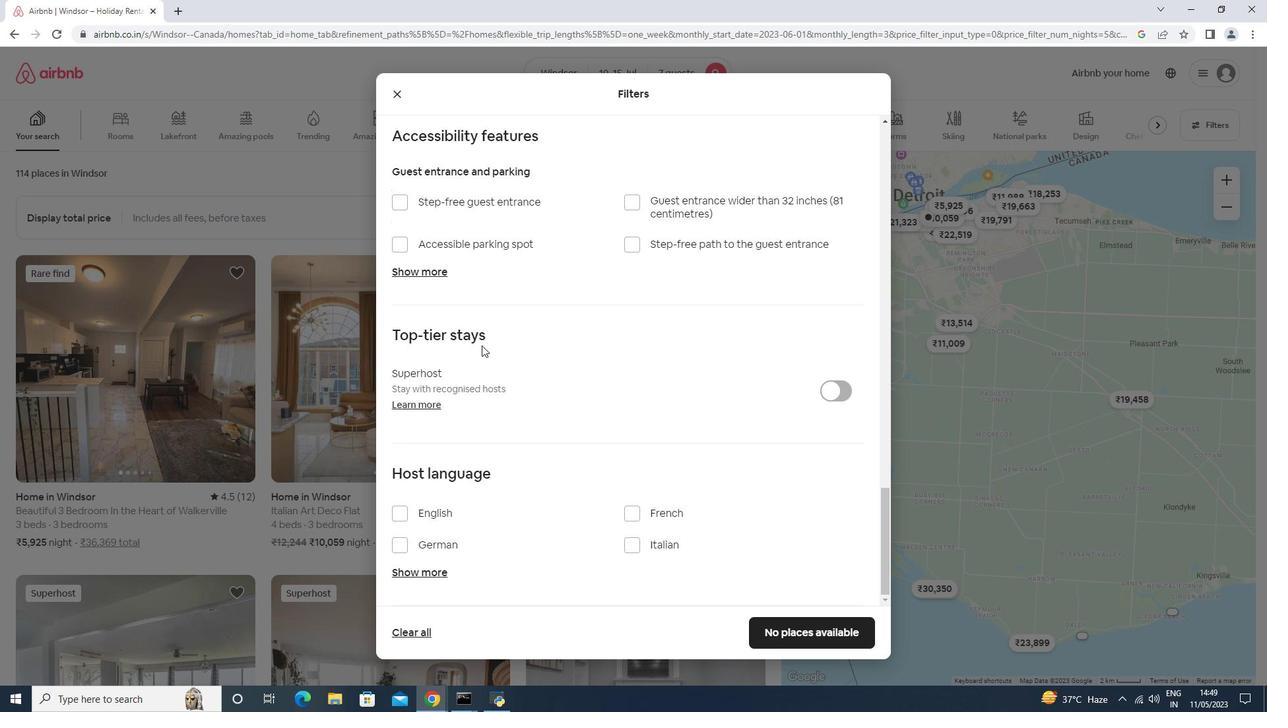 
Action: Mouse scrolled (482, 345) with delta (0, 0)
Screenshot: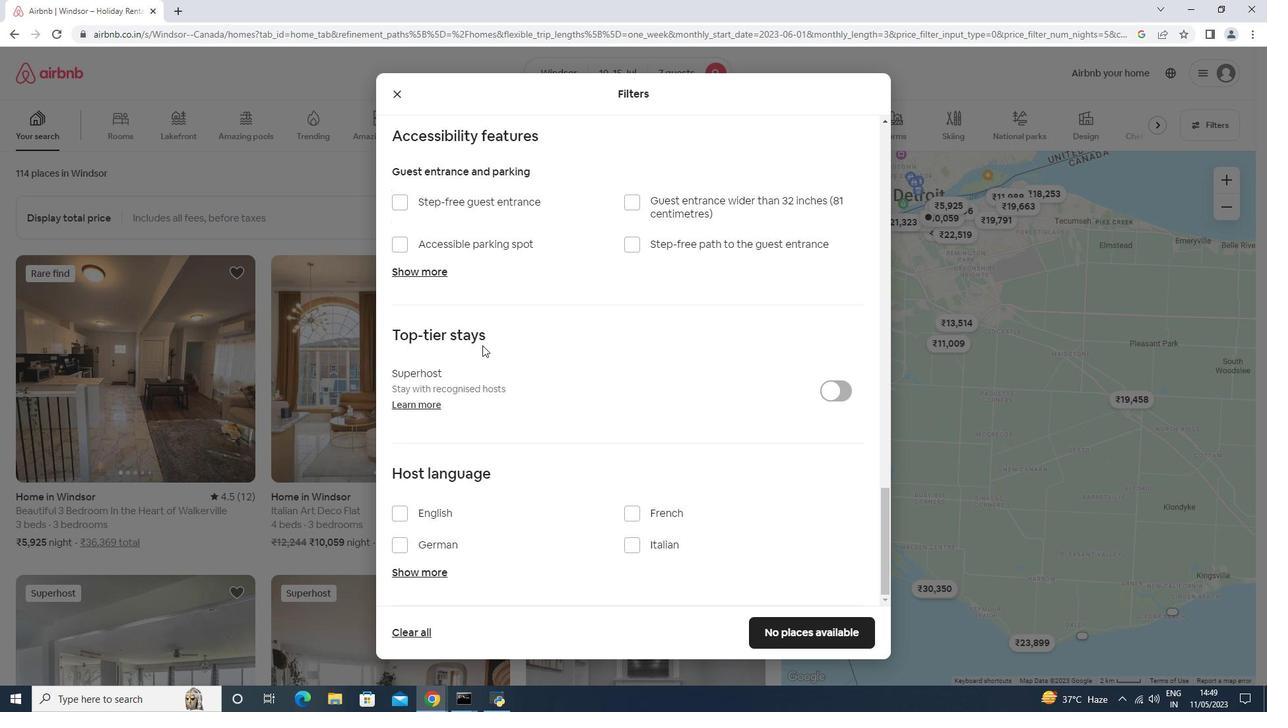 
Action: Mouse moved to (581, 289)
Screenshot: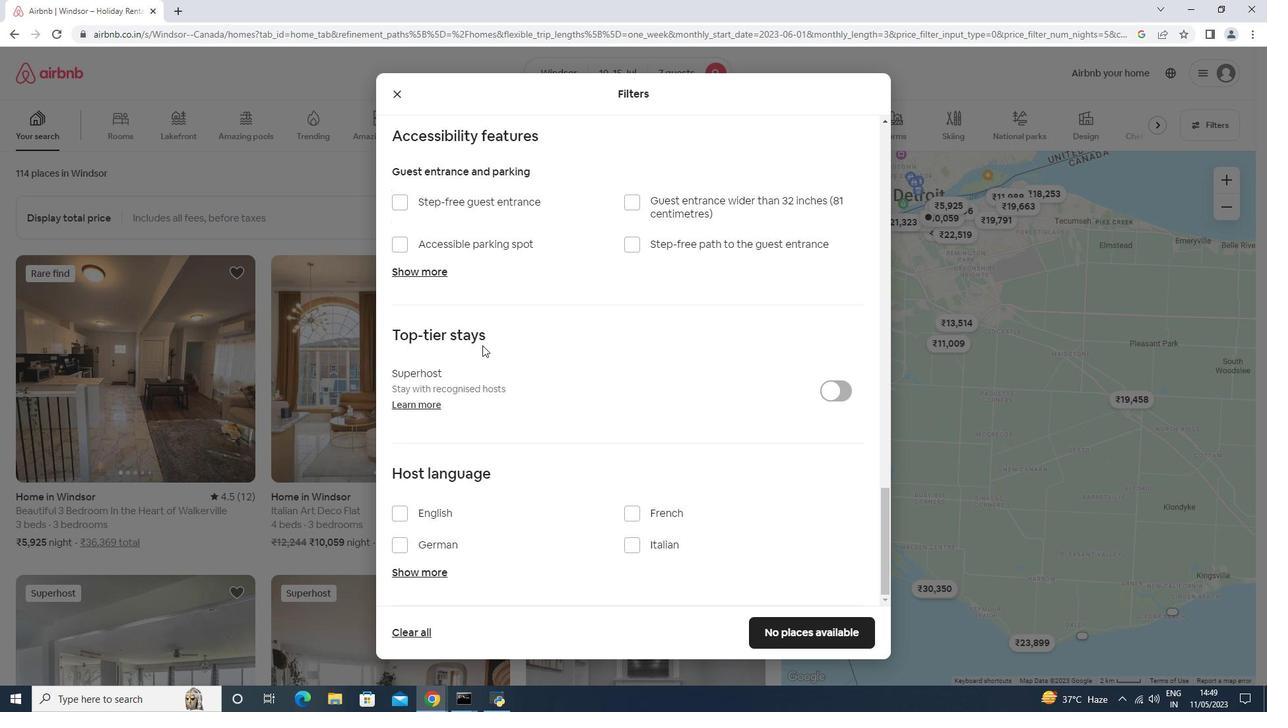 
Action: Mouse scrolled (485, 341) with delta (0, 0)
Screenshot: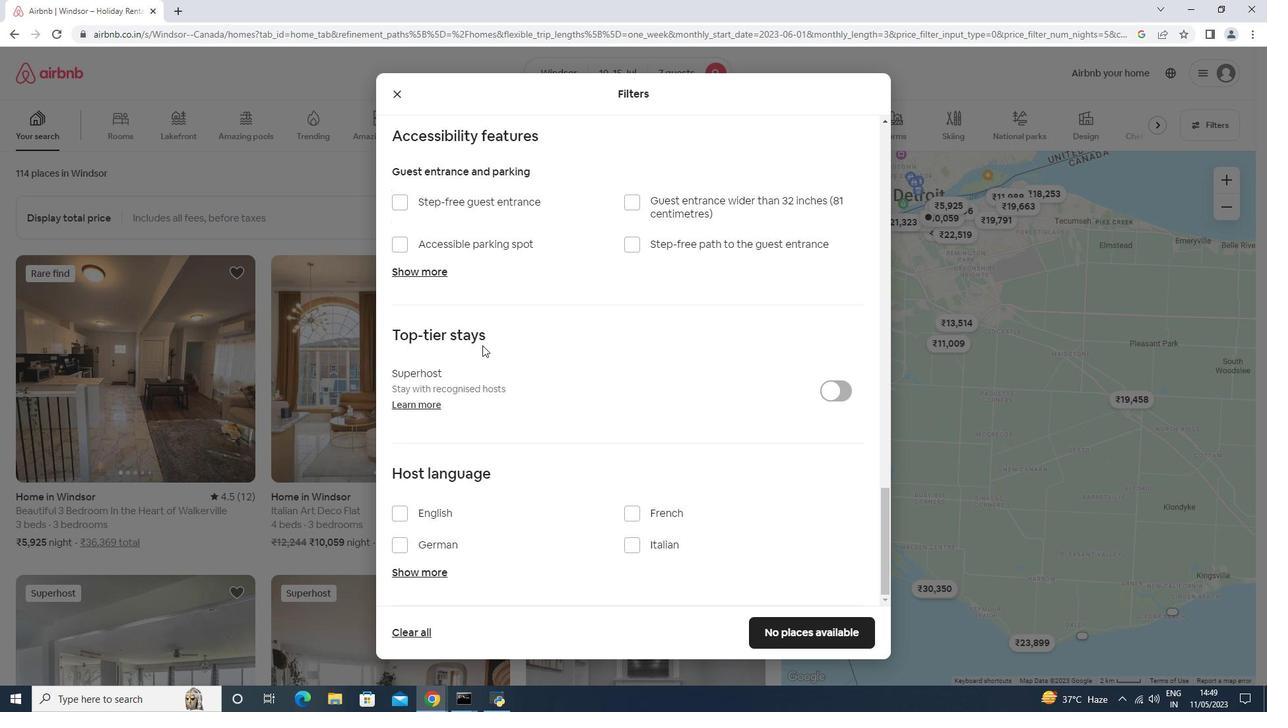 
Action: Mouse moved to (581, 290)
Screenshot: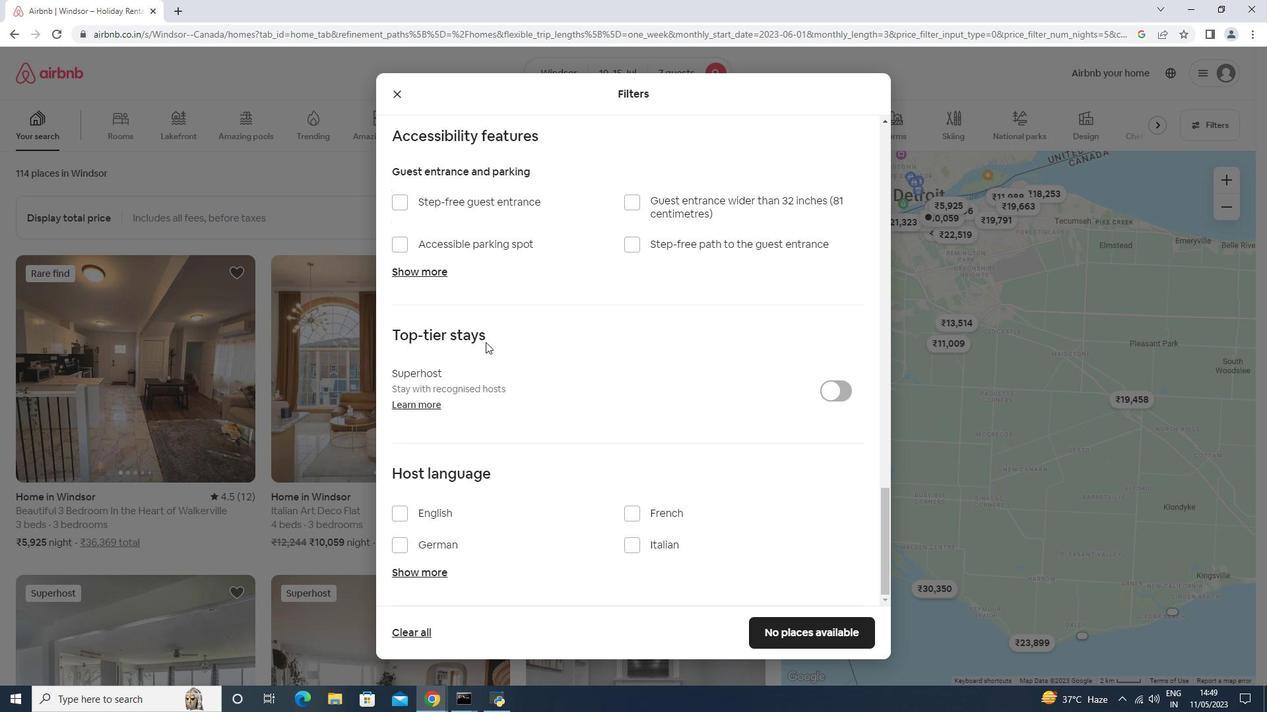 
Action: Mouse scrolled (491, 329) with delta (0, 0)
Screenshot: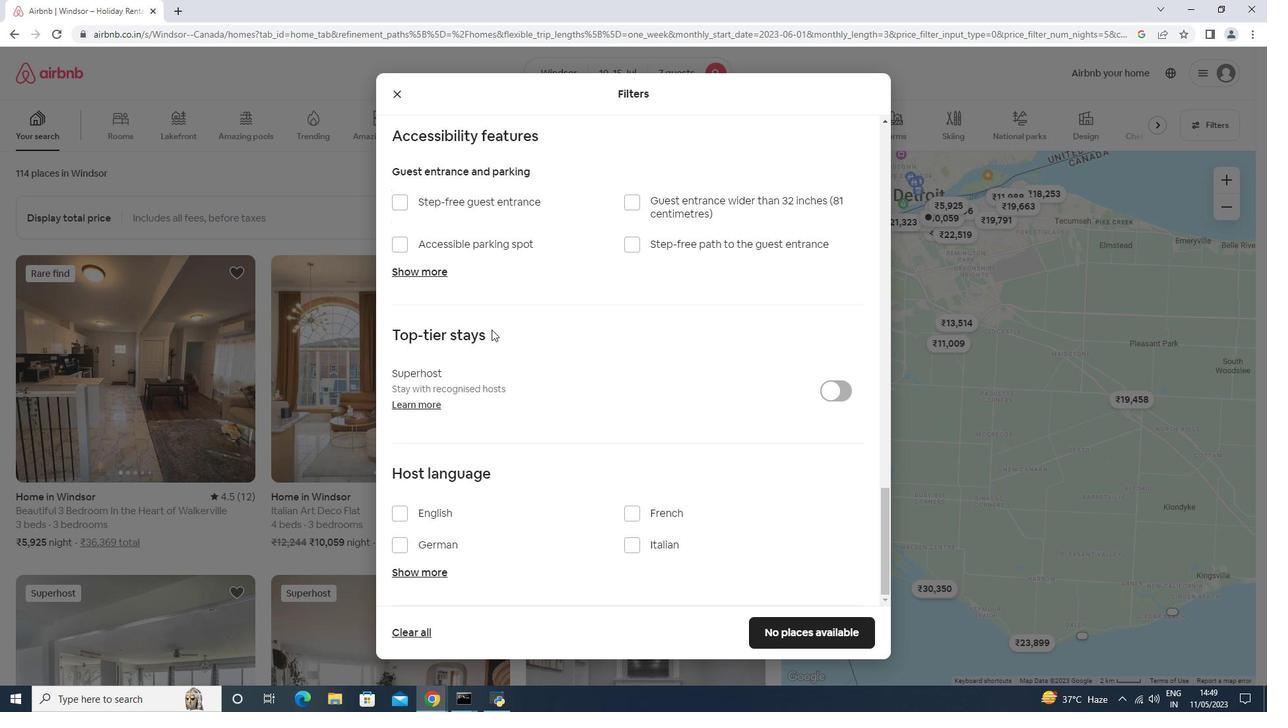 
Action: Mouse moved to (578, 292)
Screenshot: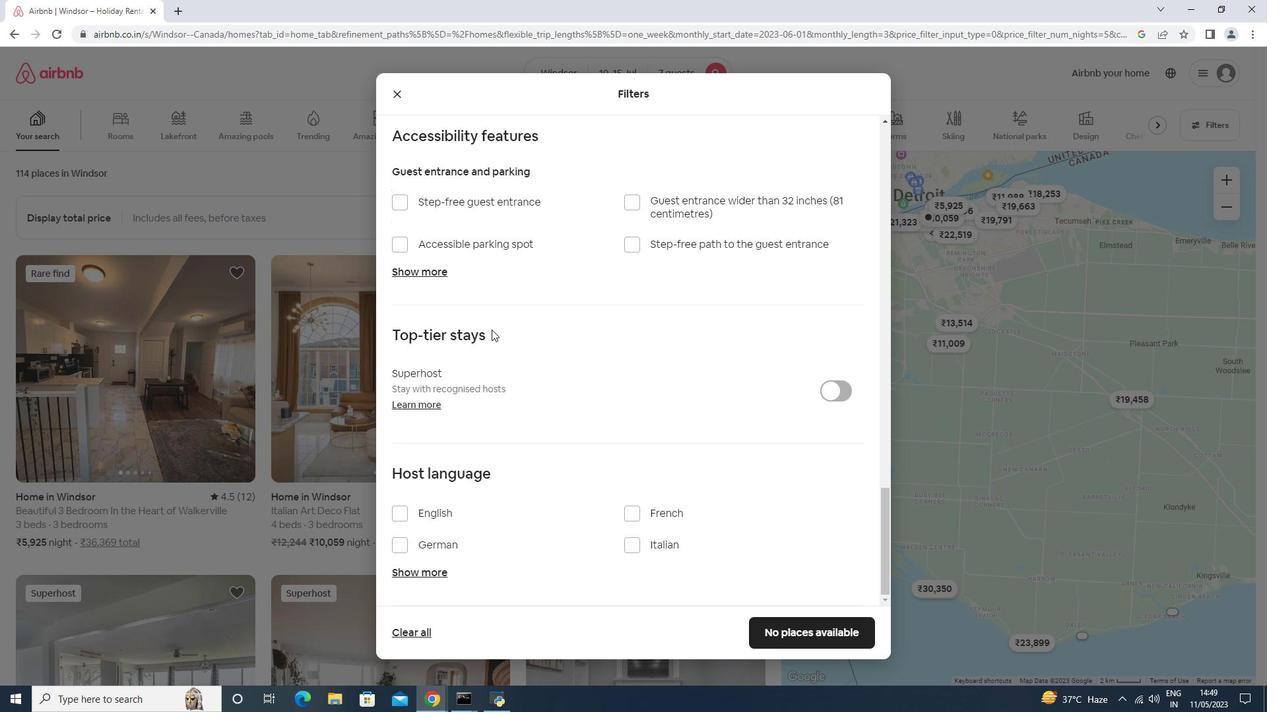 
Action: Mouse scrolled (498, 314) with delta (0, 0)
Screenshot: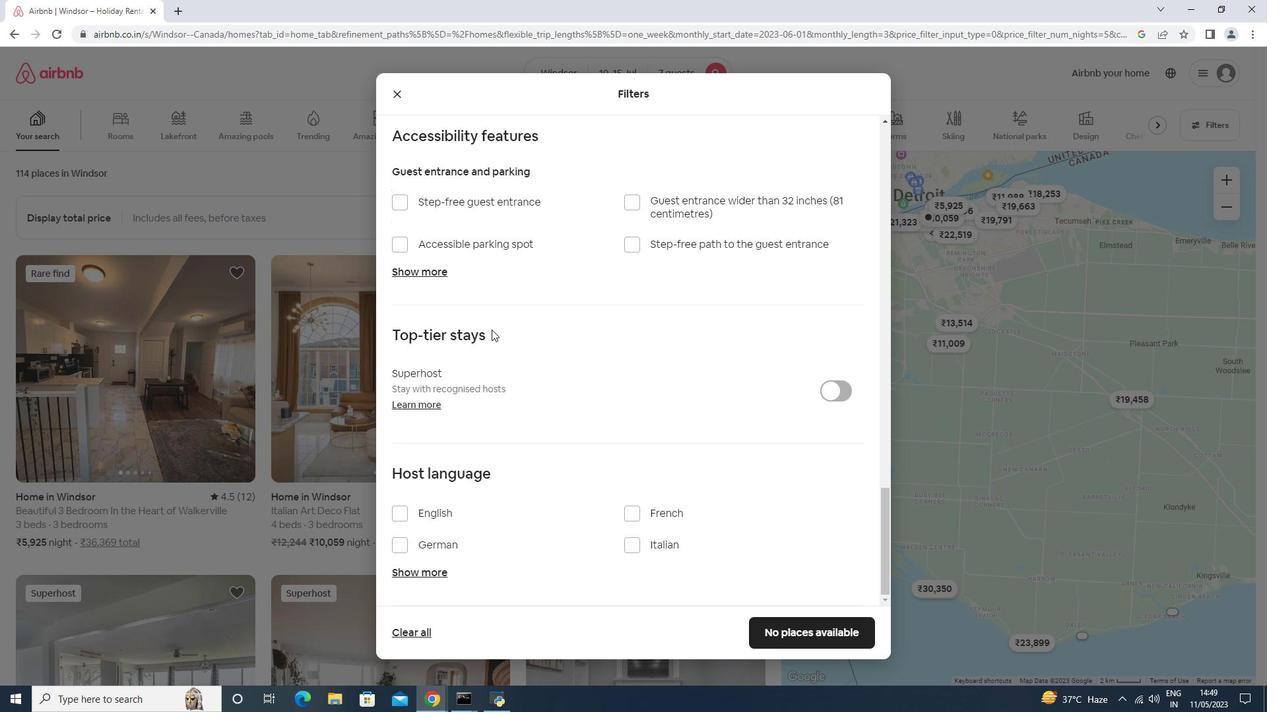 
Action: Mouse moved to (578, 292)
Screenshot: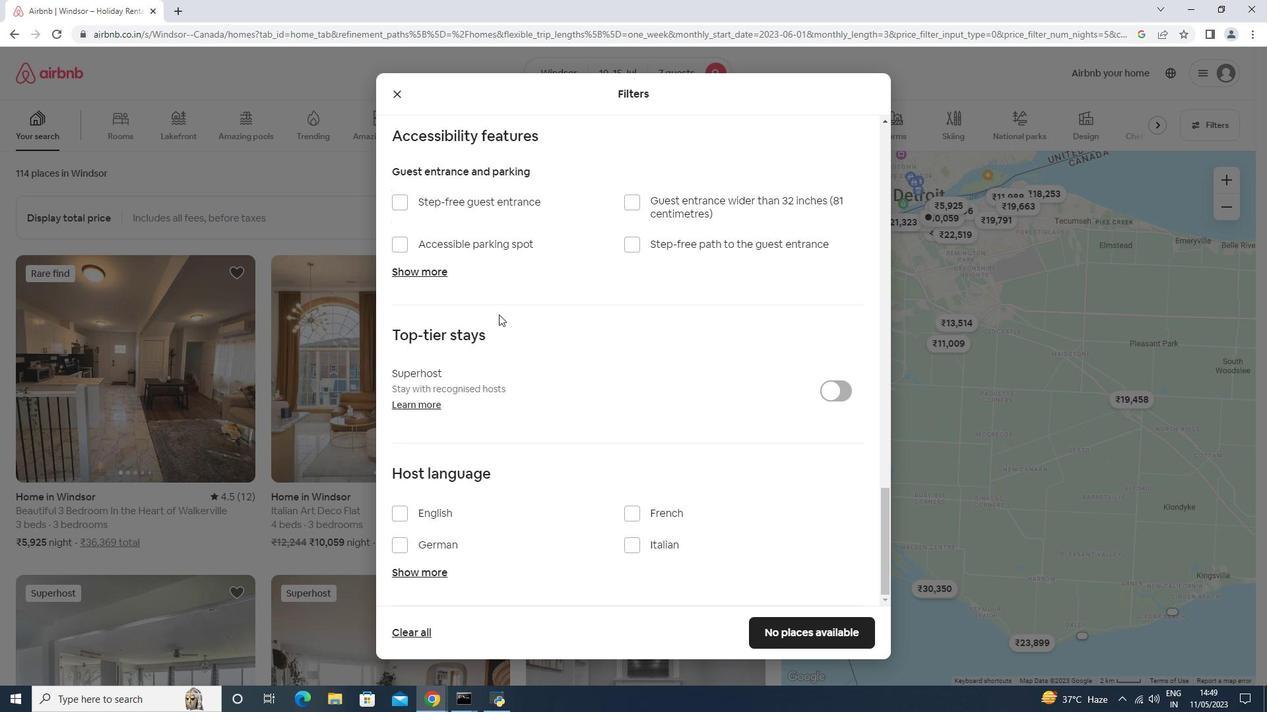 
Action: Mouse scrolled (581, 289) with delta (0, 0)
Screenshot: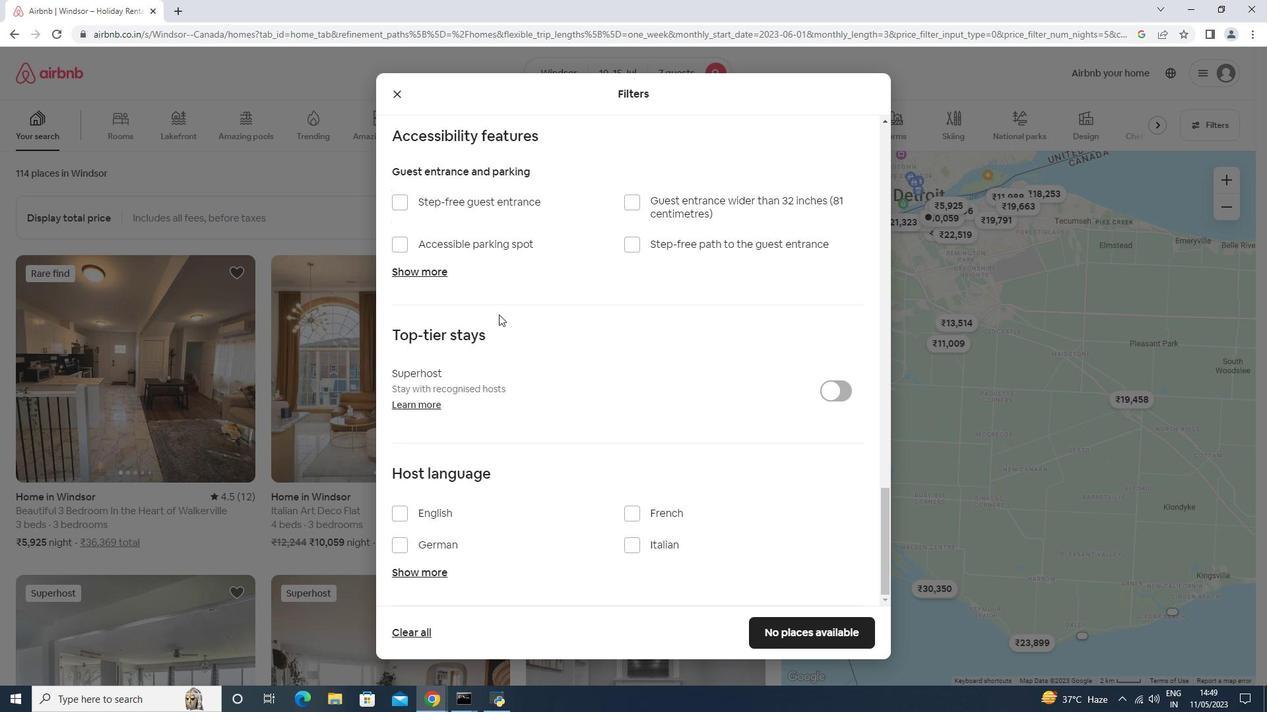 
Action: Mouse moved to (577, 293)
Screenshot: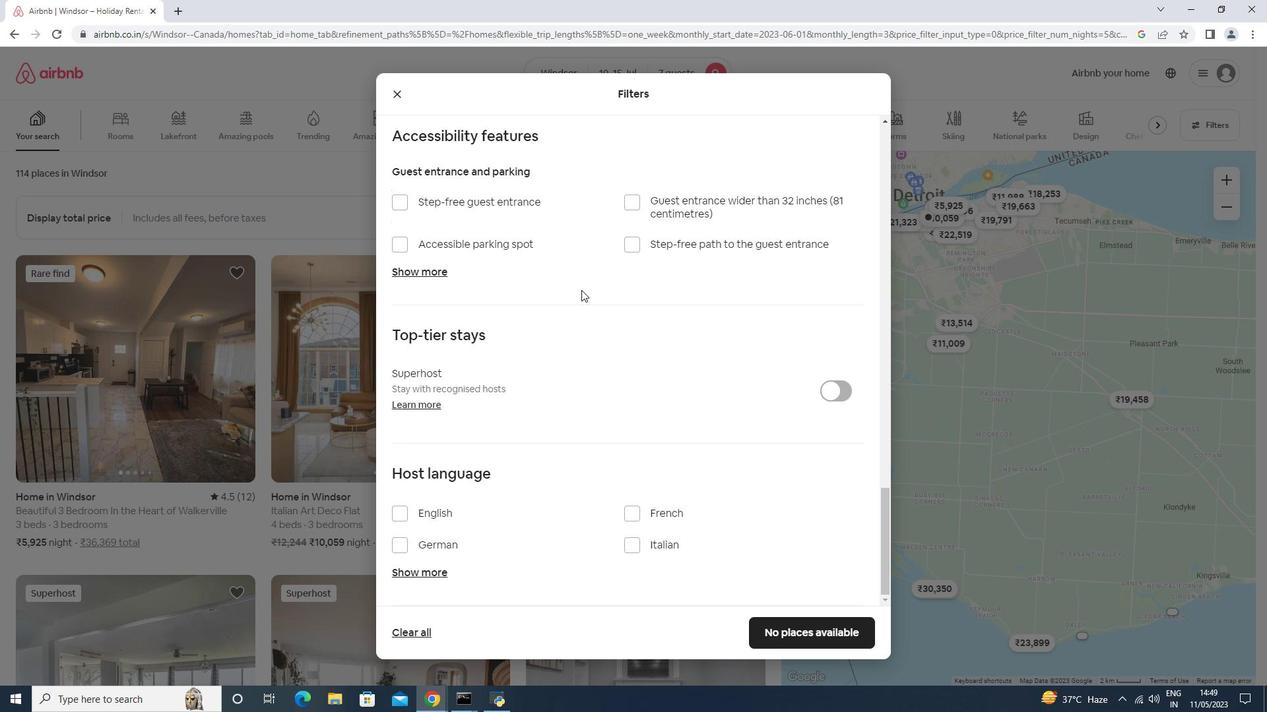 
Action: Mouse scrolled (578, 291) with delta (0, 0)
Screenshot: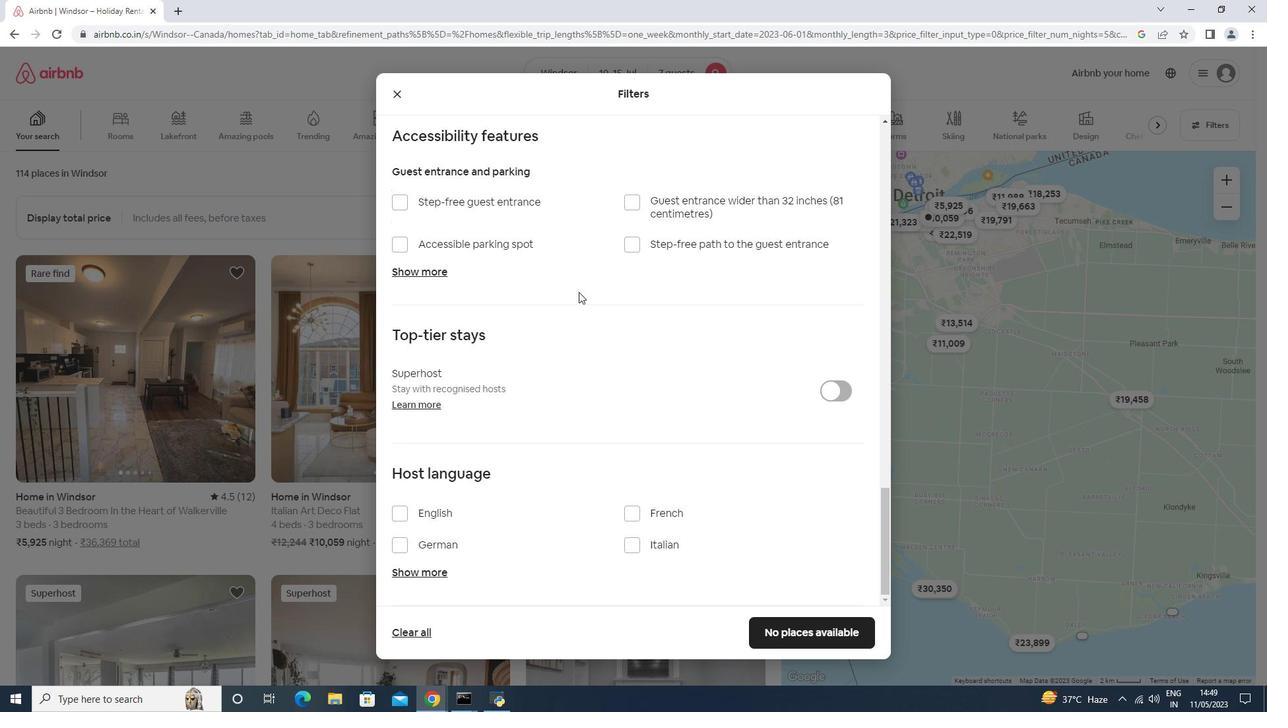 
Action: Mouse moved to (498, 300)
Screenshot: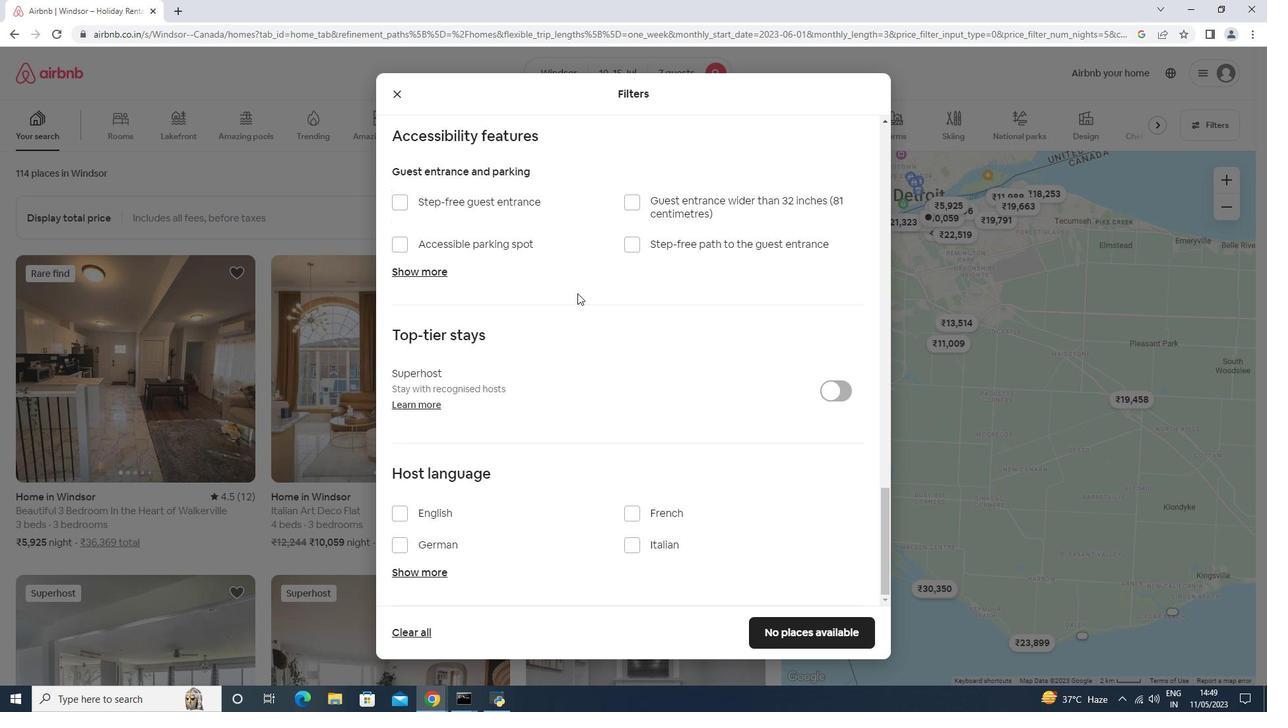 
Action: Mouse scrolled (577, 292) with delta (0, 0)
Screenshot: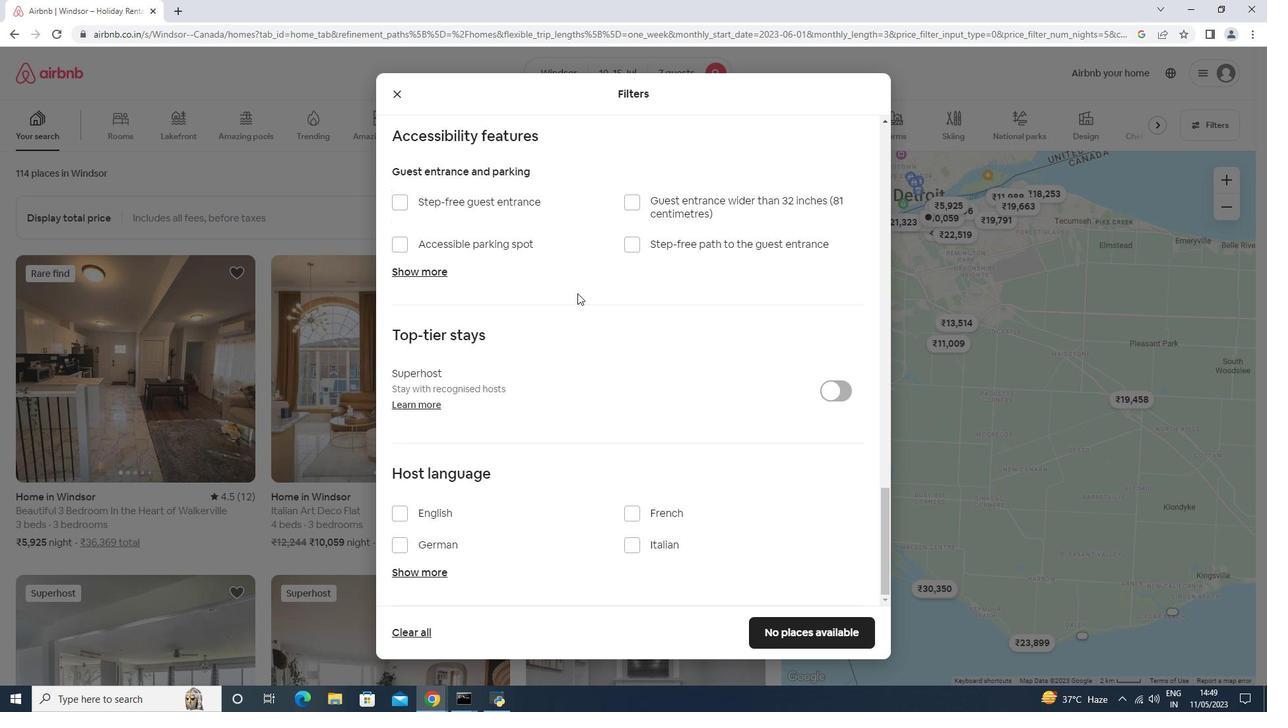 
Action: Mouse moved to (396, 512)
Screenshot: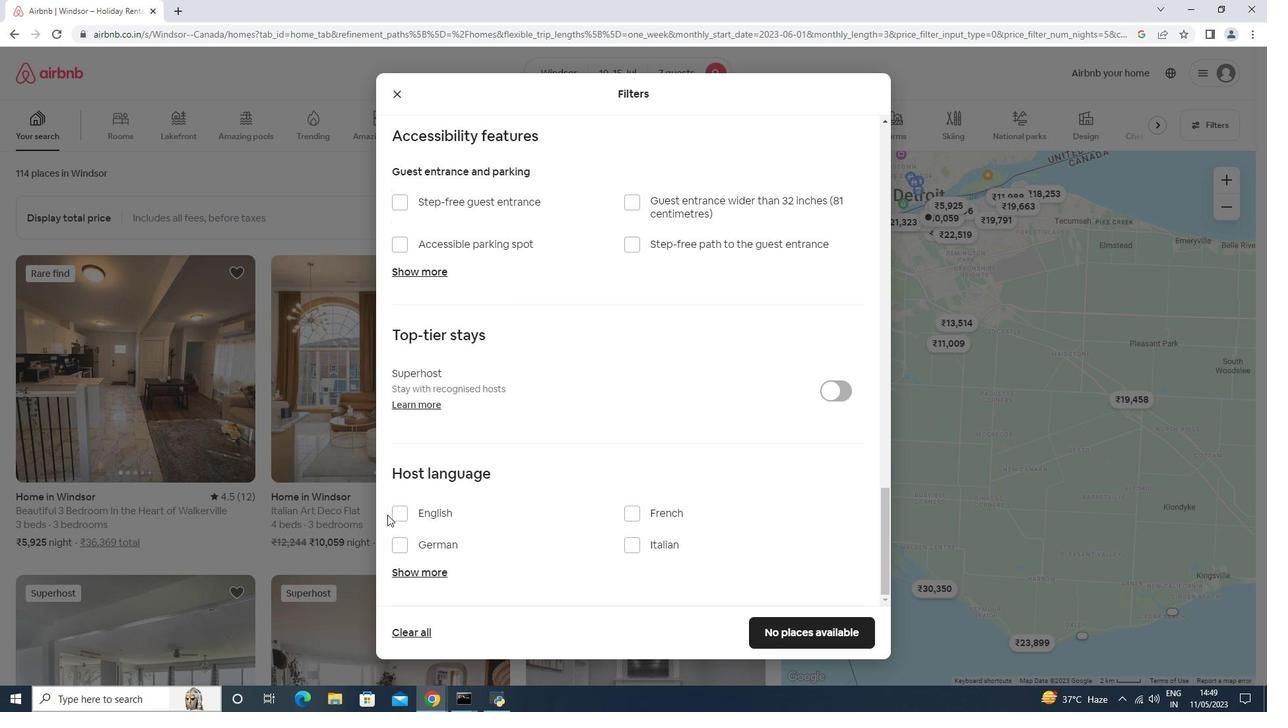 
Action: Mouse pressed left at (396, 512)
Screenshot: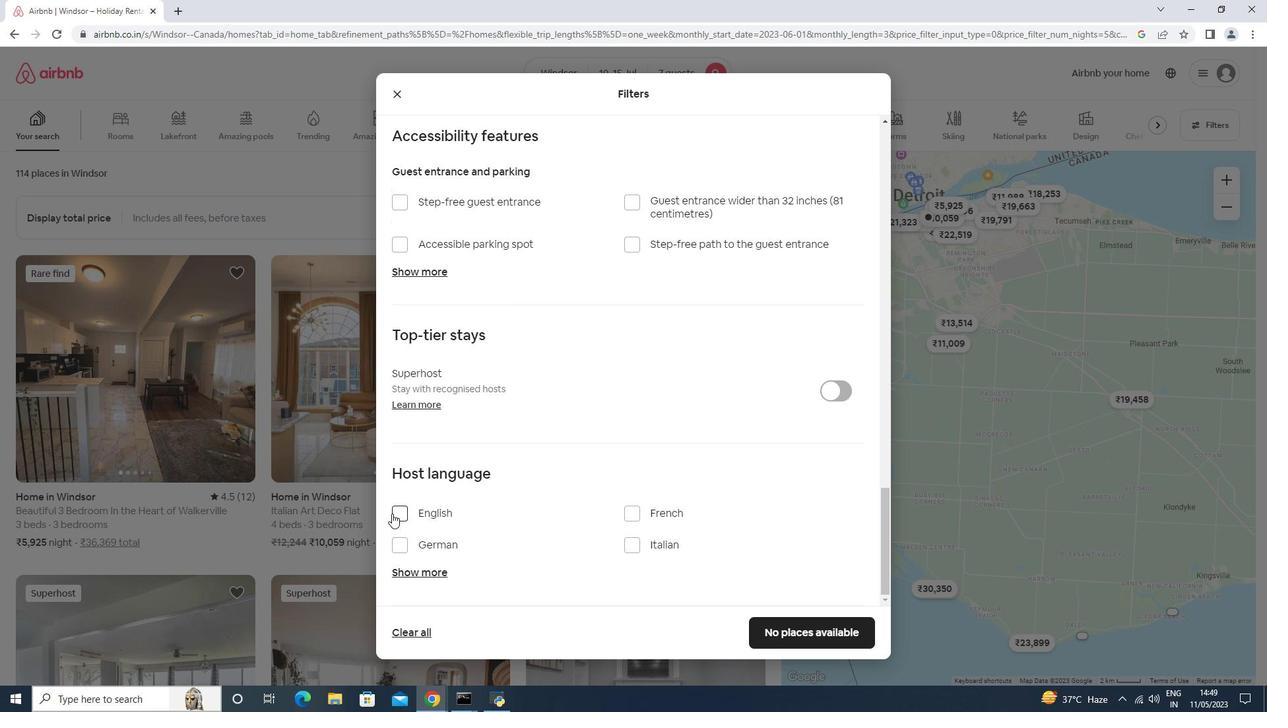 
Action: Mouse moved to (776, 609)
Screenshot: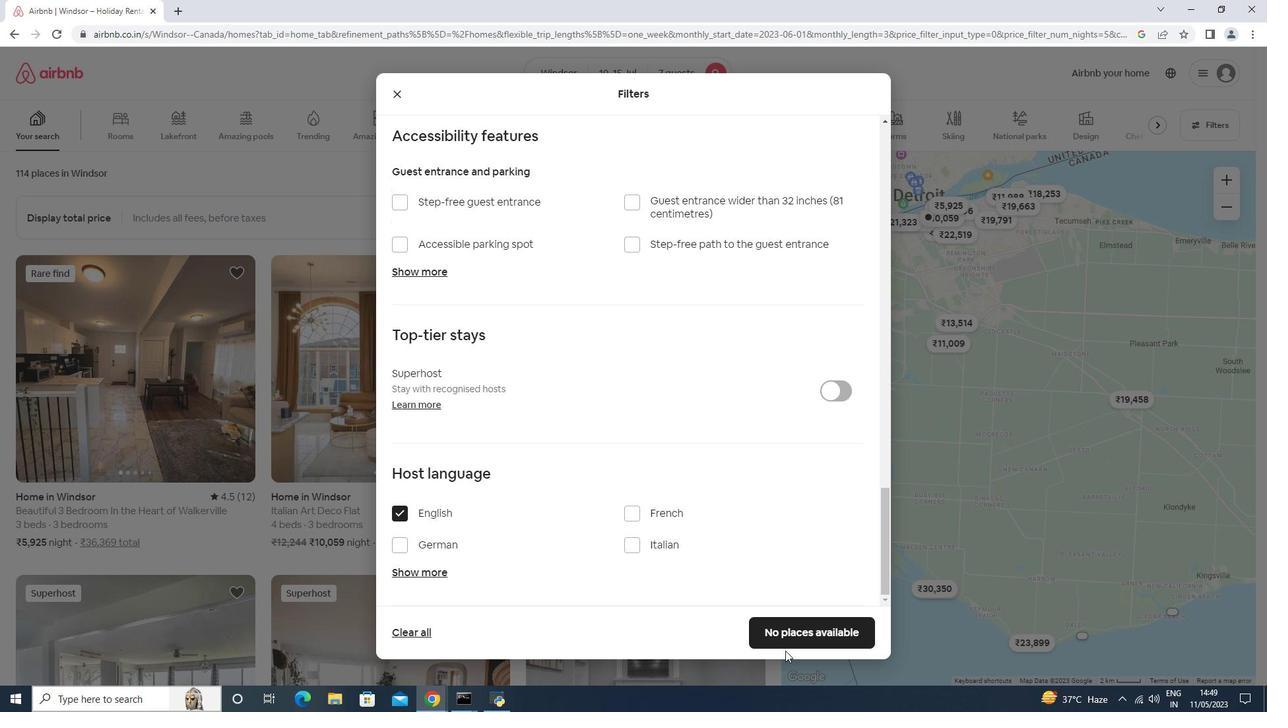 
Action: Mouse pressed left at (776, 609)
Screenshot: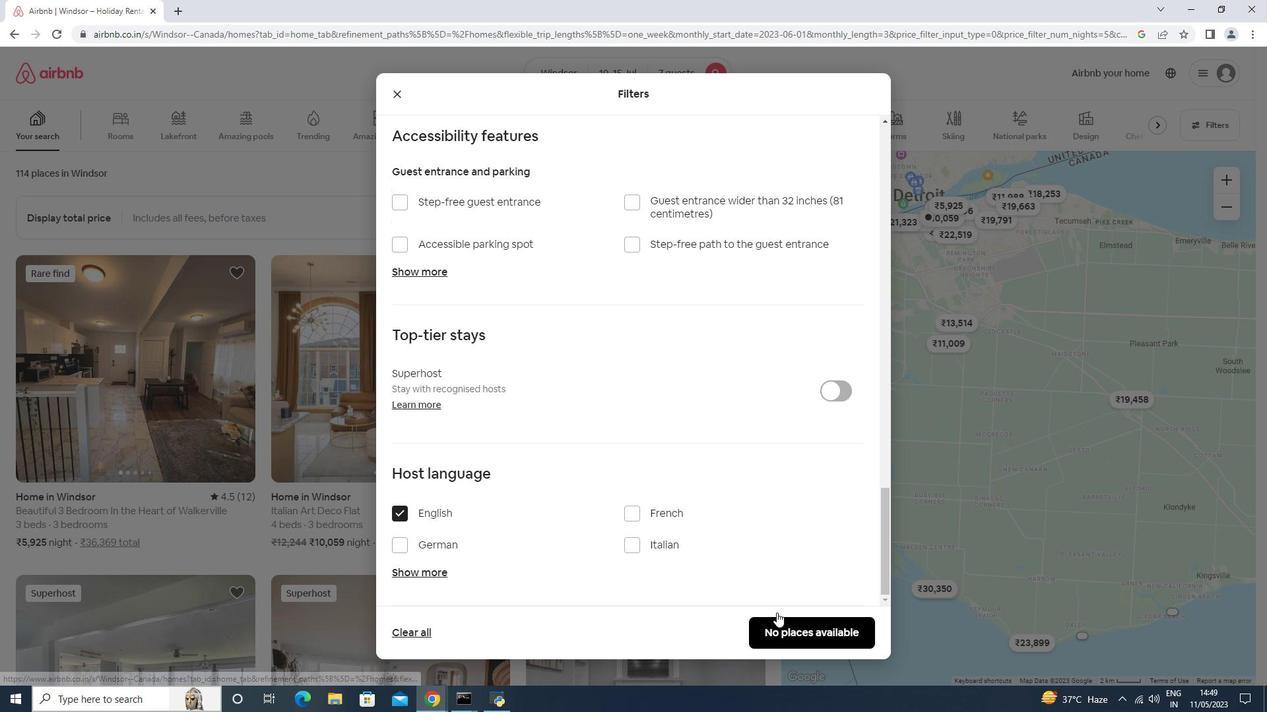 
Action: Mouse moved to (781, 630)
Screenshot: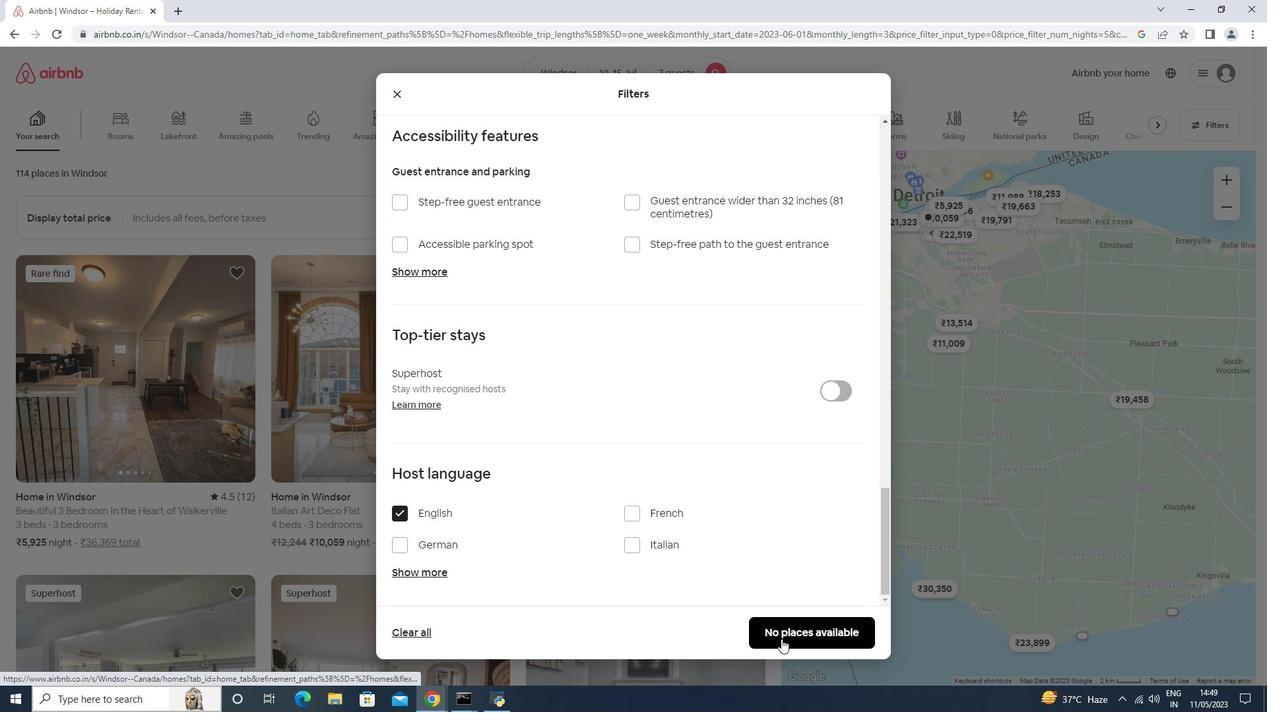 
Action: Mouse pressed left at (781, 630)
Screenshot: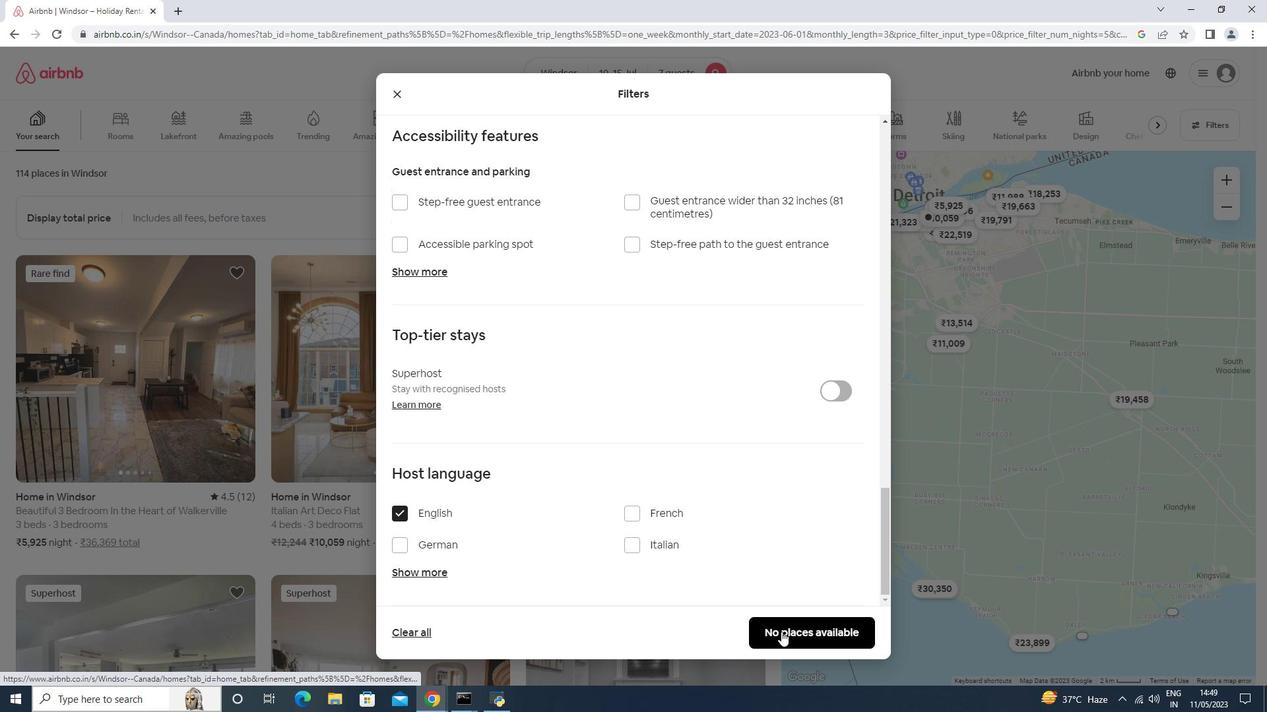 
Action: Mouse moved to (547, 597)
Screenshot: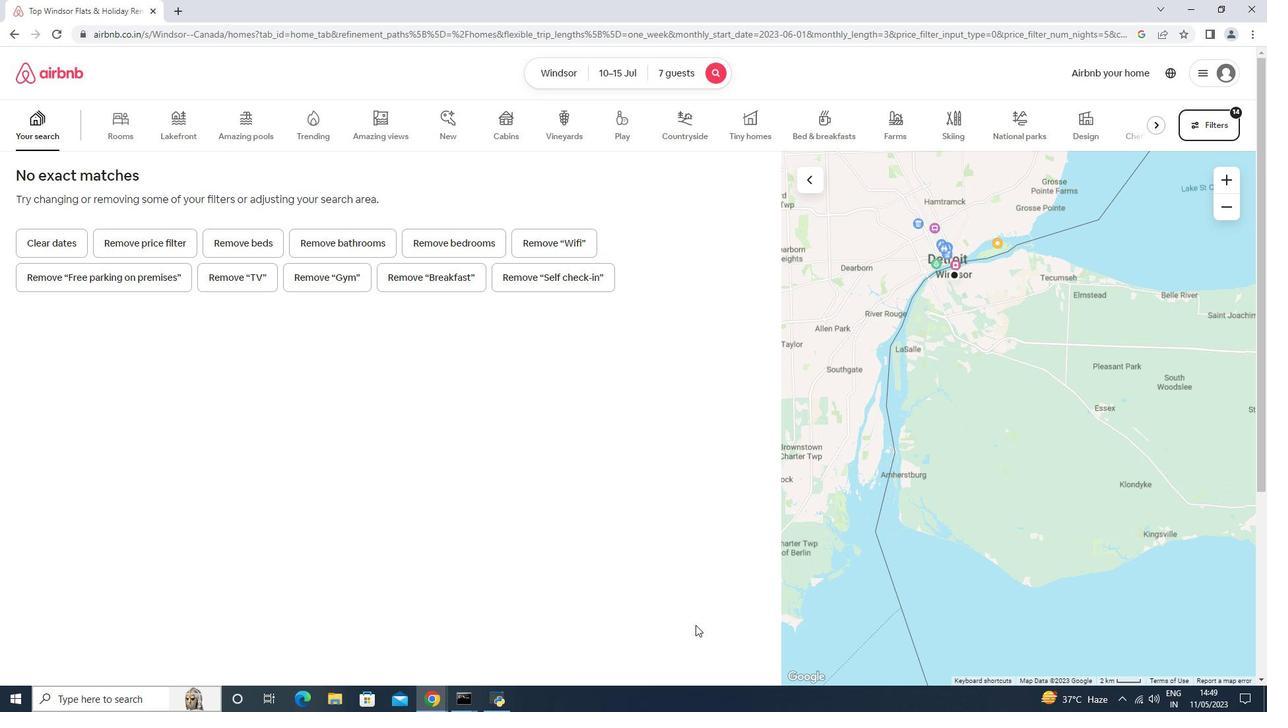 
